 Task: Research Airbnb properties in Kuala Terengganu, Malaysia from 6th December, 2023 to 10th December, 2023 for 1 adult.1  bedroom having 1 bed and 1 bathroom. Property type can be hotel. Booking option can be shelf check-in. Look for 3 properties as per requirement.
Action: Mouse moved to (428, 123)
Screenshot: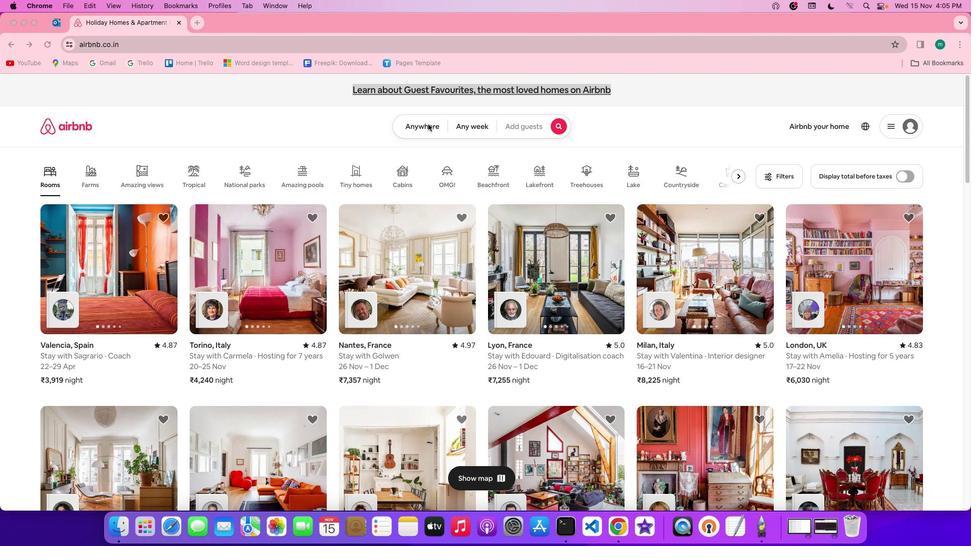 
Action: Mouse pressed left at (428, 123)
Screenshot: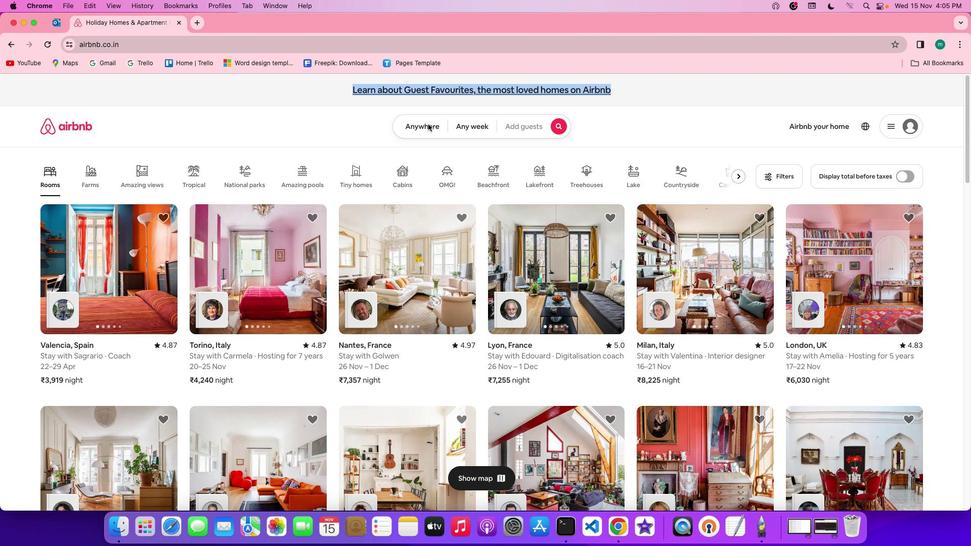 
Action: Mouse pressed left at (428, 123)
Screenshot: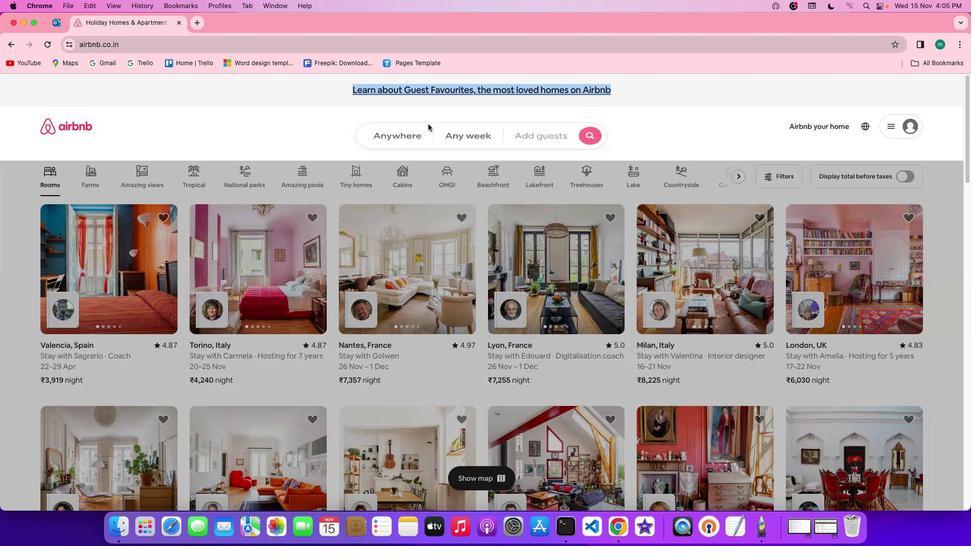 
Action: Mouse moved to (402, 160)
Screenshot: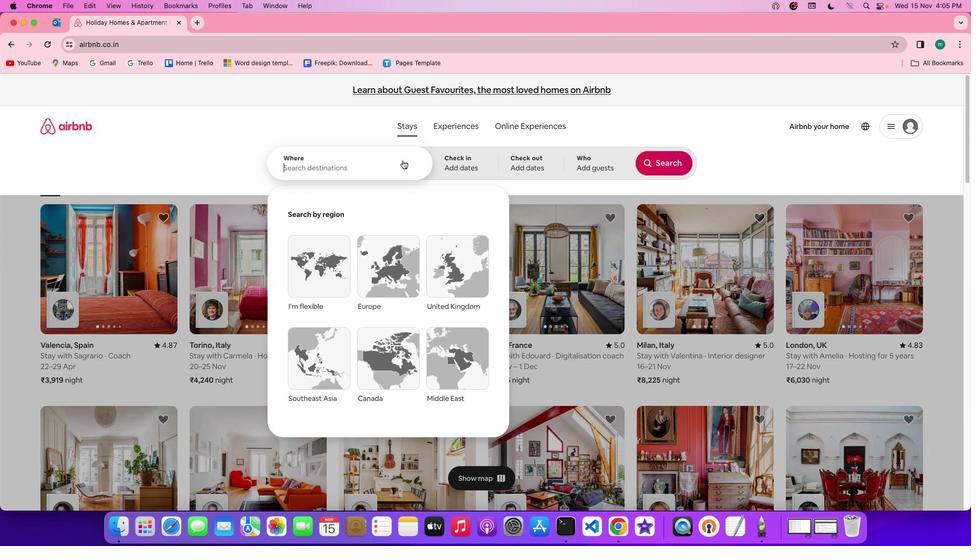 
Action: Mouse pressed left at (402, 160)
Screenshot: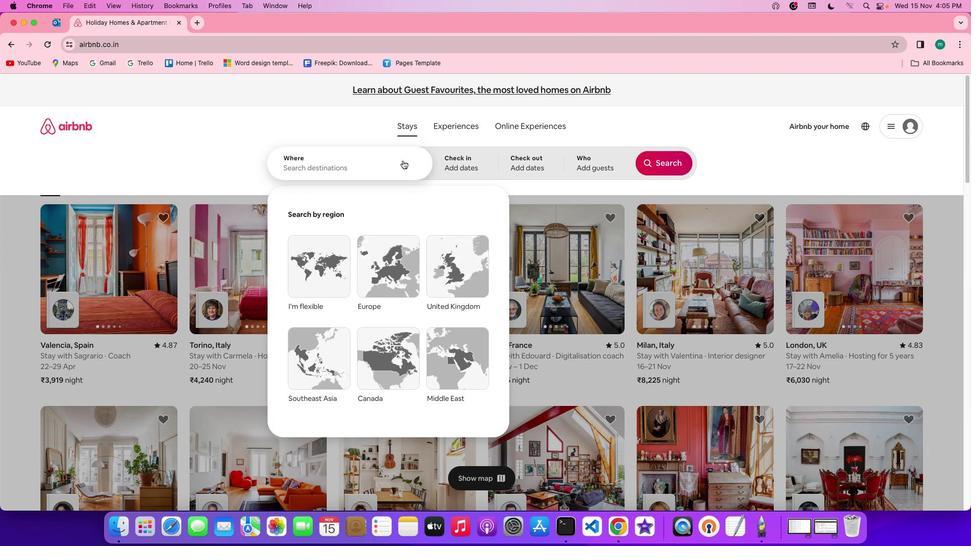 
Action: Mouse moved to (396, 158)
Screenshot: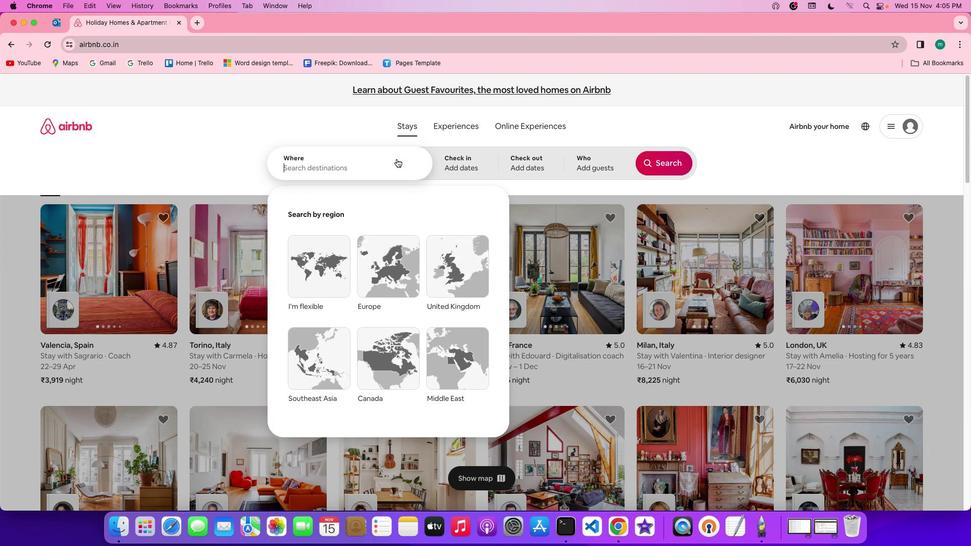 
Action: Key pressed Key.shift'K''u''a''l''a'Key.spaceKey.shift'T''e''r''e''n''g''g''a''n''u'','Key.spaceKey.shift'm''a''l''a''y''s''i''a'
Screenshot: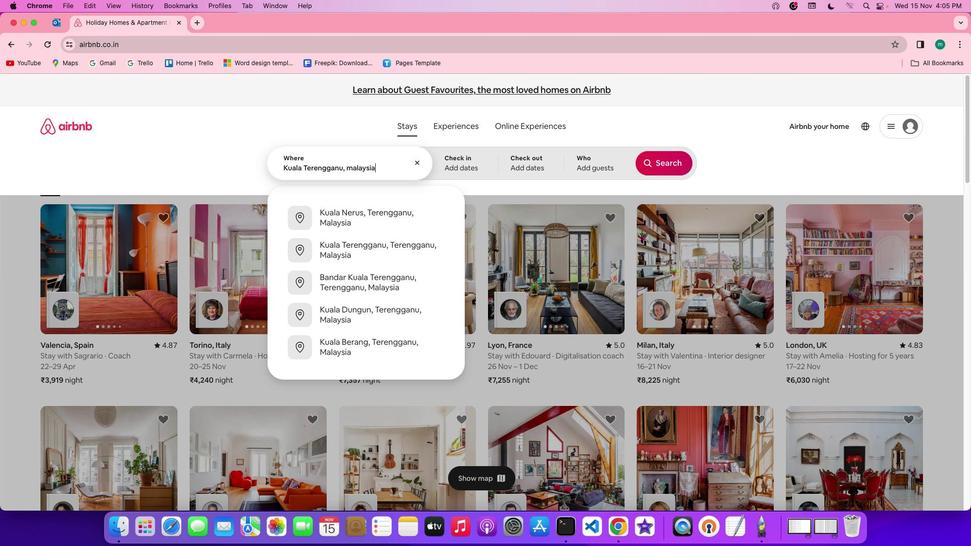
Action: Mouse moved to (478, 153)
Screenshot: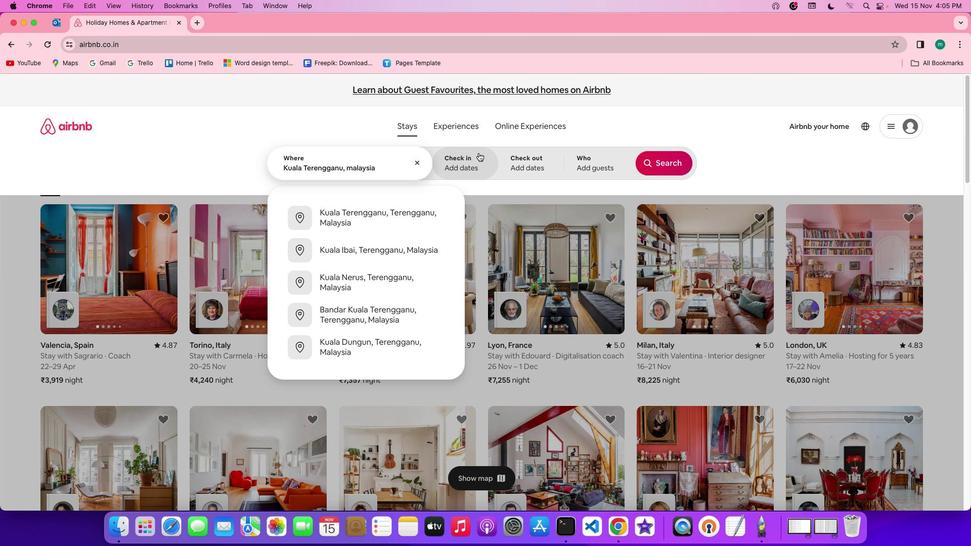 
Action: Mouse pressed left at (478, 153)
Screenshot: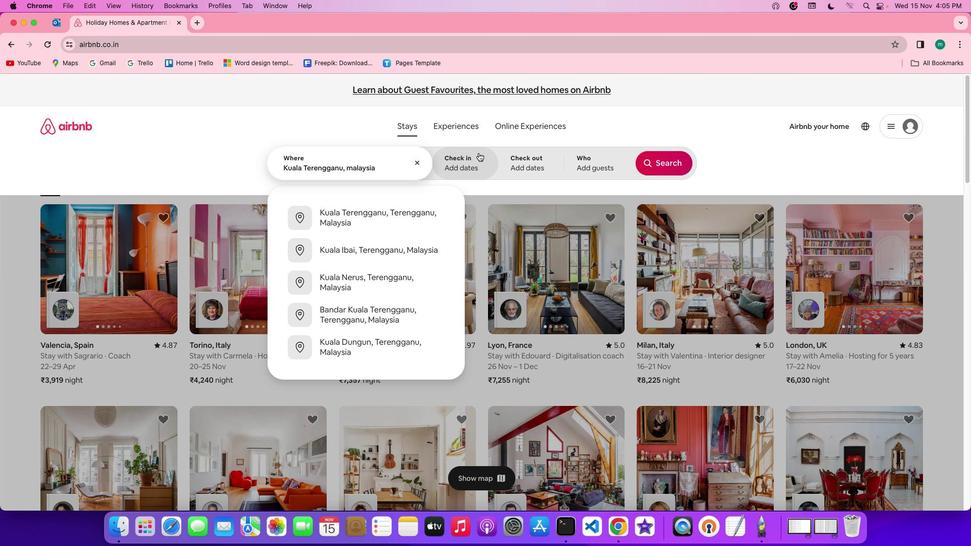 
Action: Mouse moved to (583, 312)
Screenshot: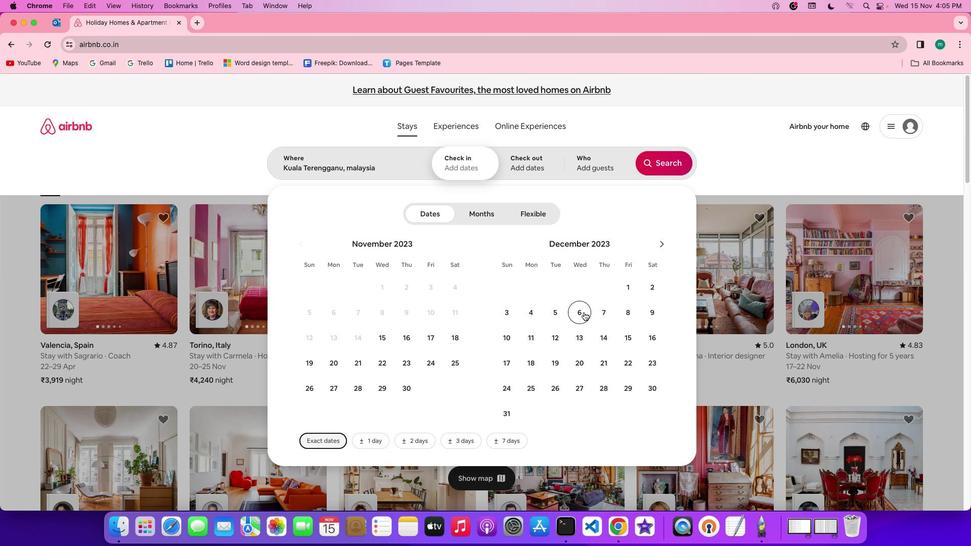 
Action: Mouse pressed left at (583, 312)
Screenshot: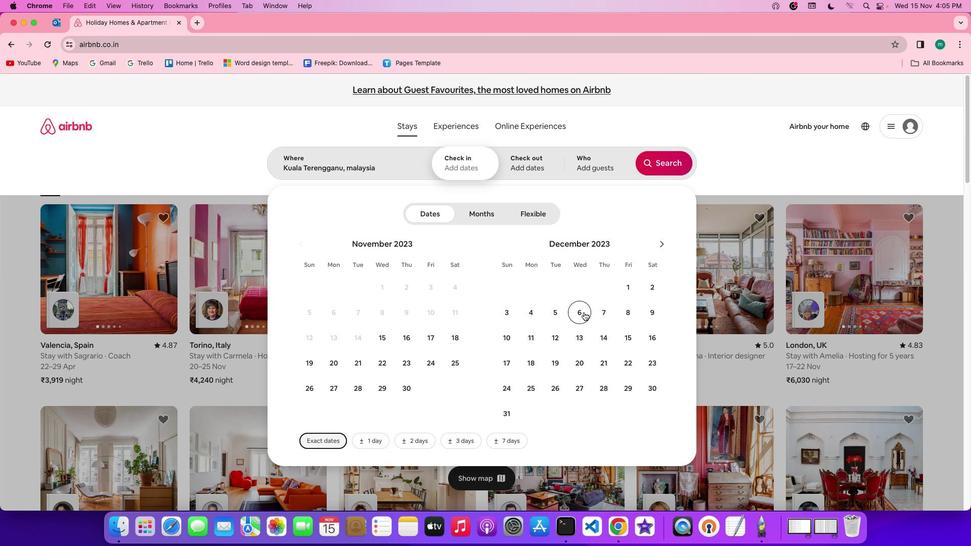
Action: Mouse moved to (504, 345)
Screenshot: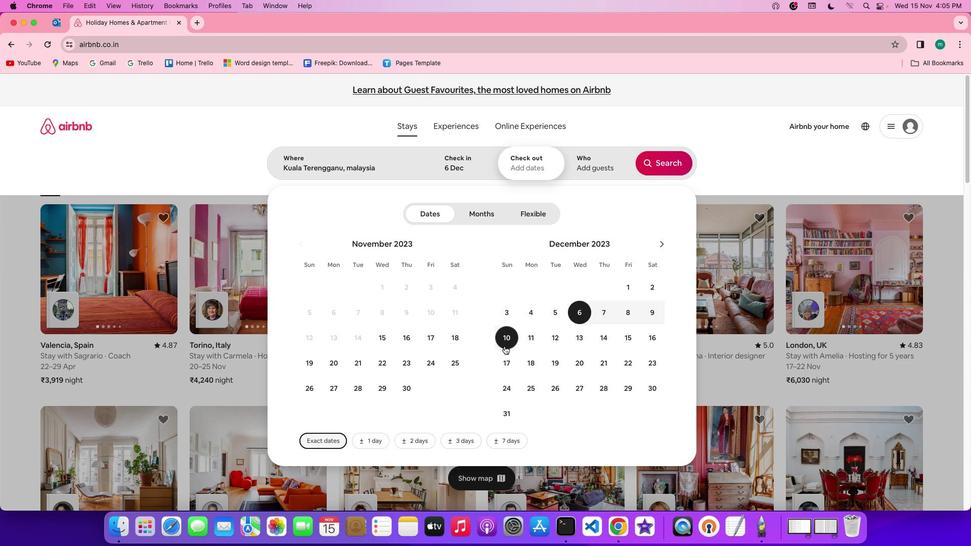 
Action: Mouse pressed left at (504, 345)
Screenshot: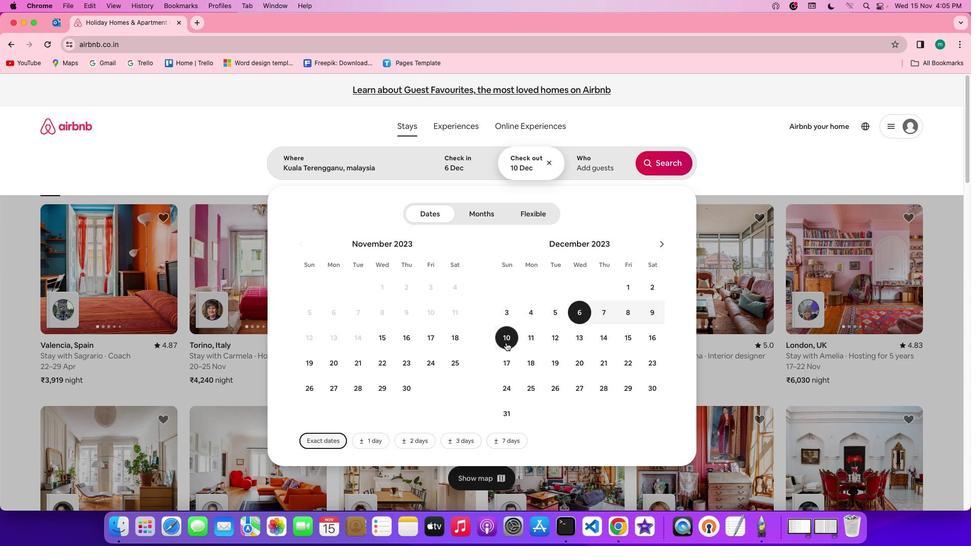 
Action: Mouse moved to (587, 149)
Screenshot: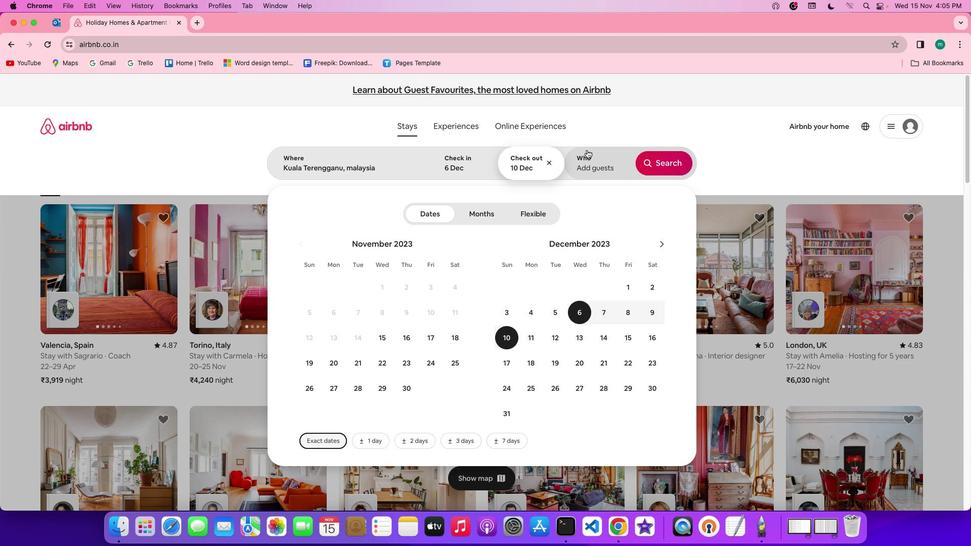 
Action: Mouse pressed left at (587, 149)
Screenshot: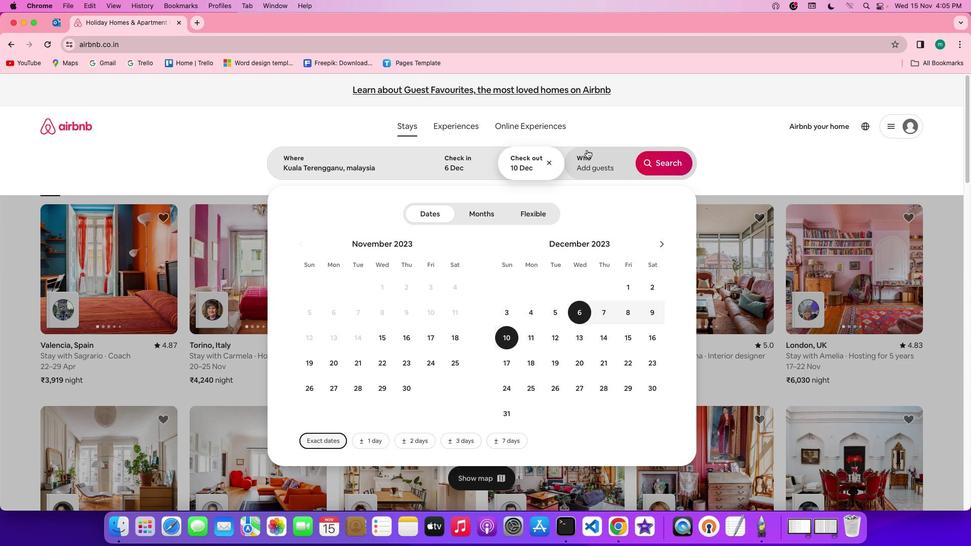 
Action: Mouse moved to (669, 211)
Screenshot: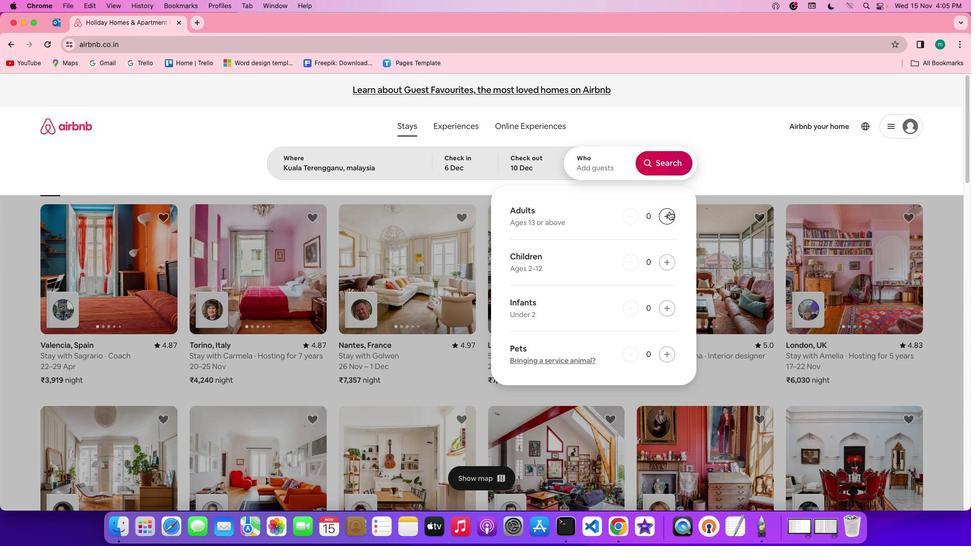 
Action: Mouse pressed left at (669, 211)
Screenshot: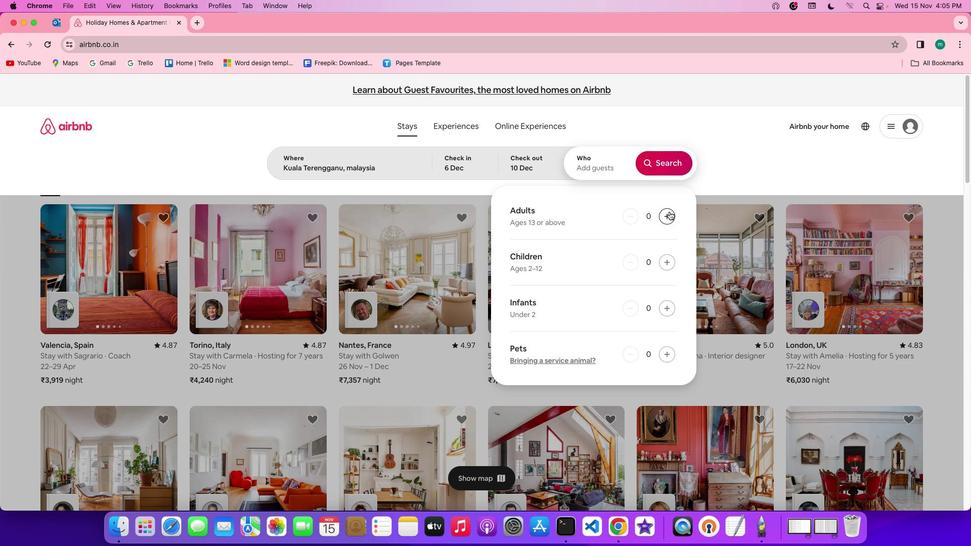 
Action: Mouse moved to (676, 157)
Screenshot: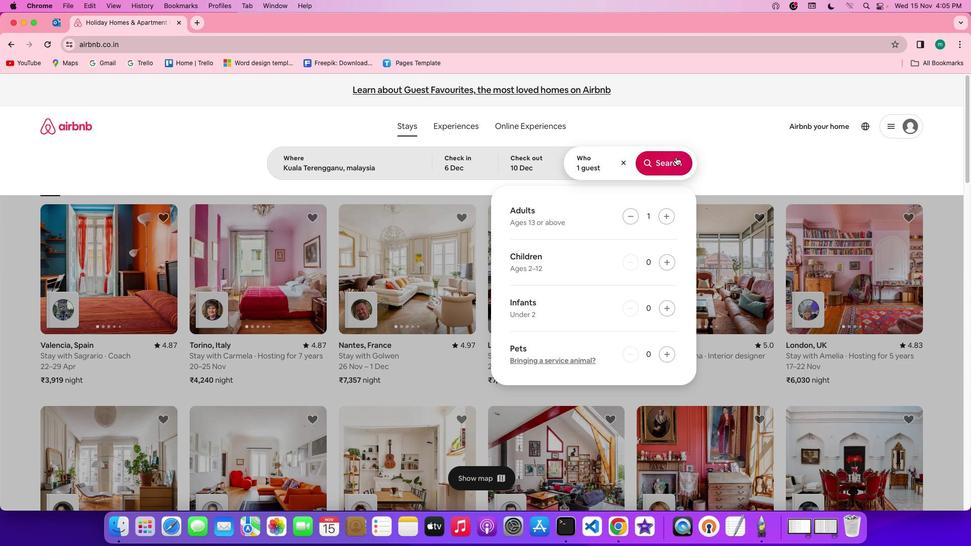
Action: Mouse pressed left at (676, 157)
Screenshot: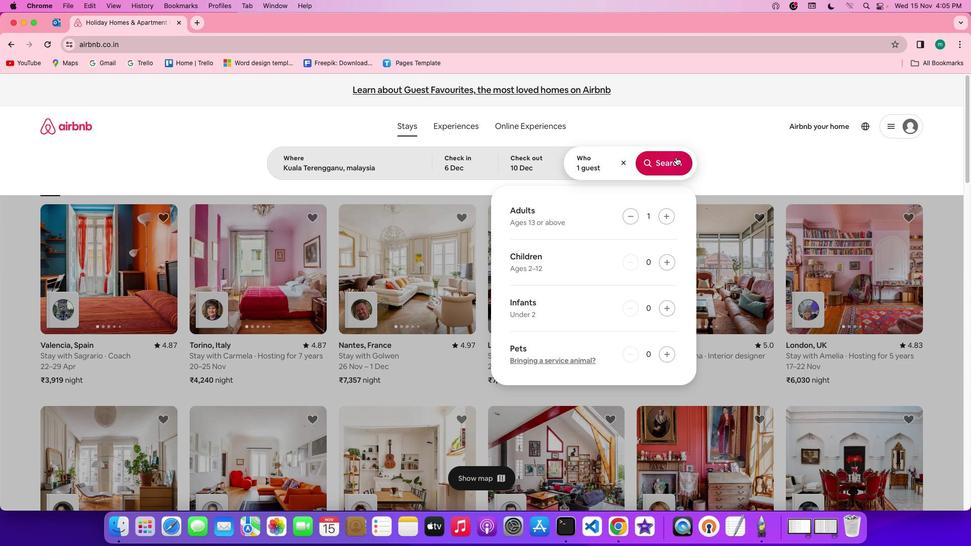 
Action: Mouse moved to (827, 132)
Screenshot: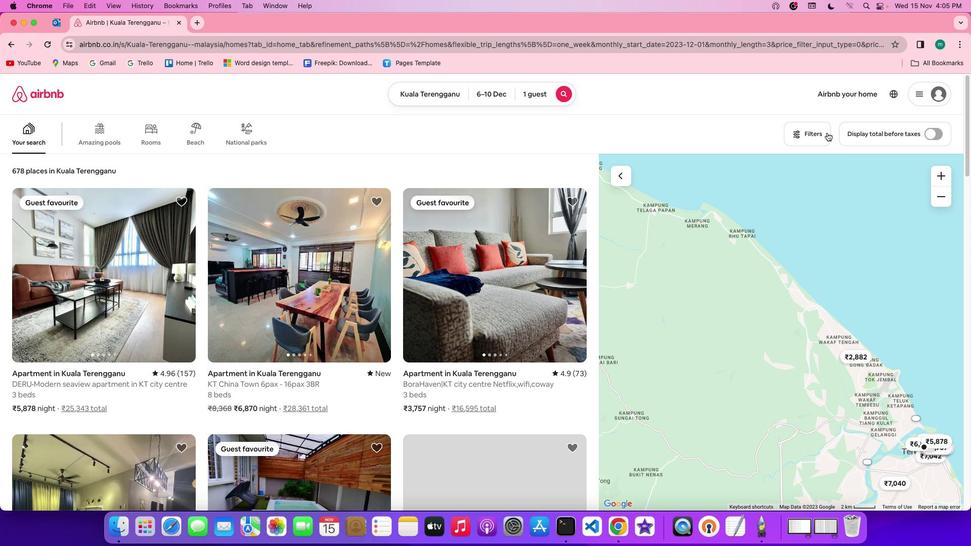 
Action: Mouse pressed left at (827, 132)
Screenshot: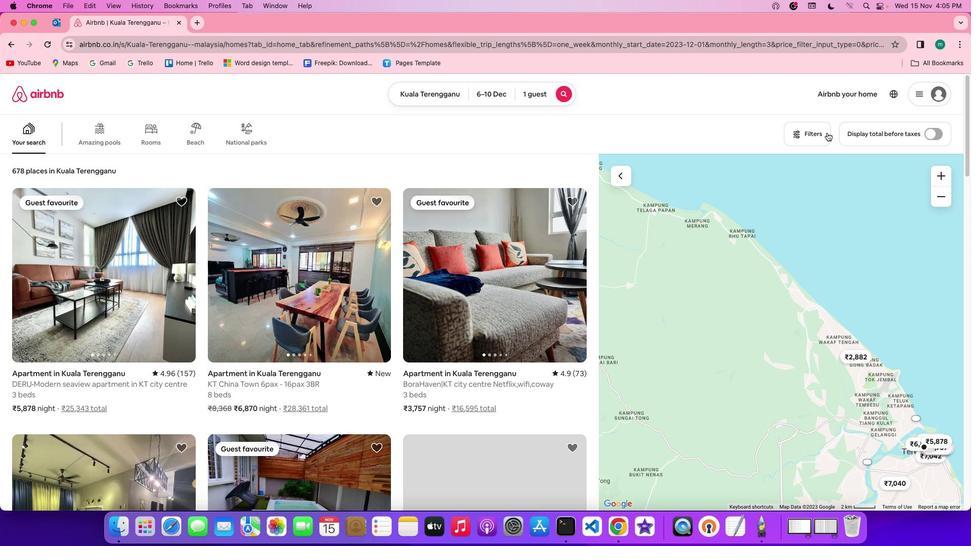 
Action: Mouse moved to (516, 274)
Screenshot: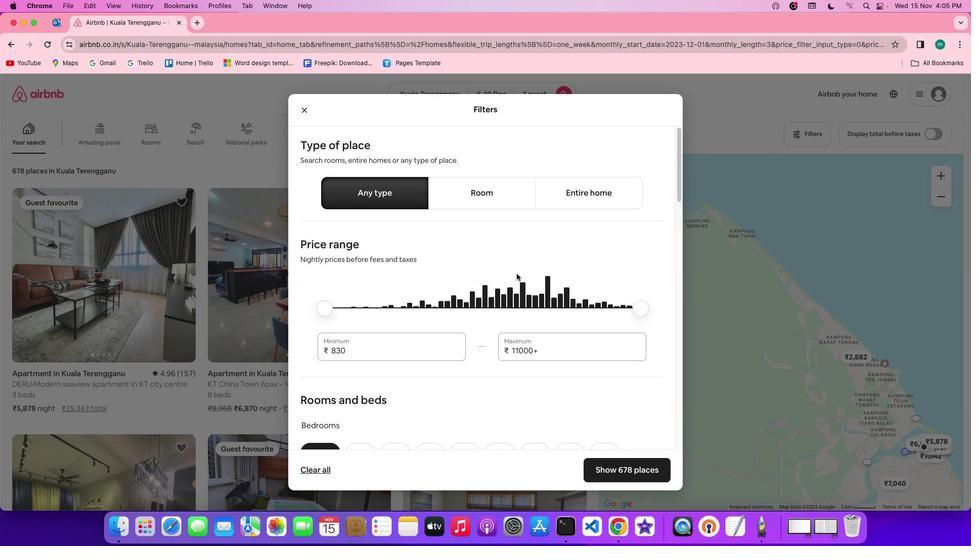 
Action: Mouse scrolled (516, 274) with delta (0, 0)
Screenshot: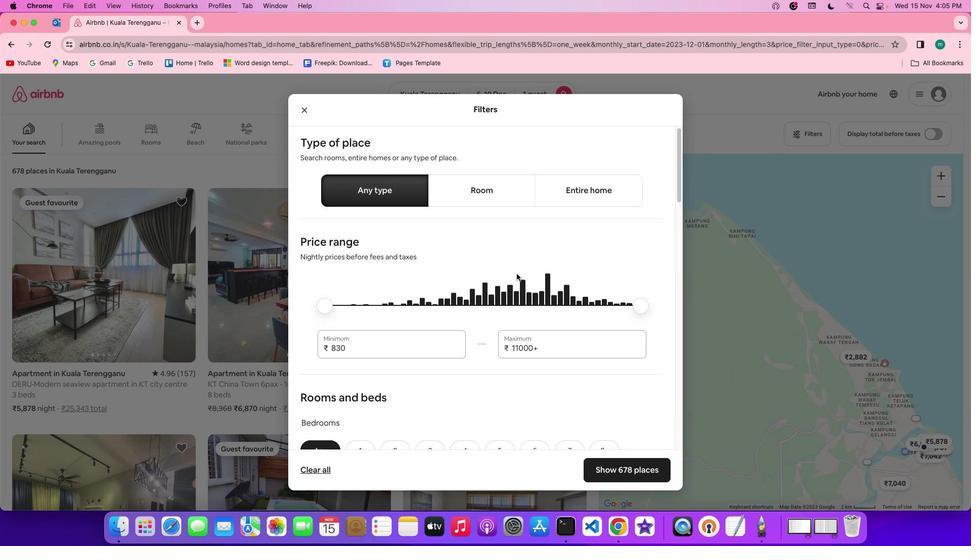 
Action: Mouse scrolled (516, 274) with delta (0, 0)
Screenshot: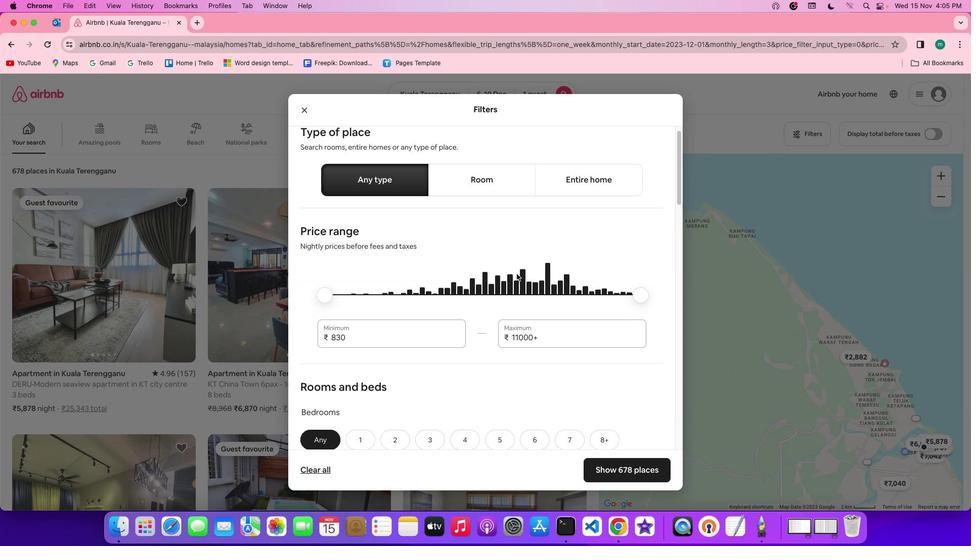 
Action: Mouse scrolled (516, 274) with delta (0, 0)
Screenshot: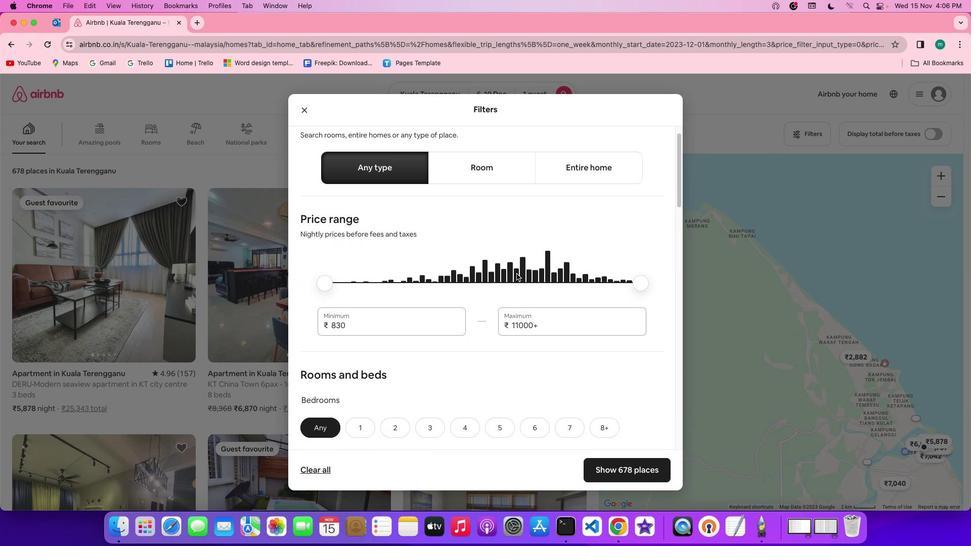 
Action: Mouse scrolled (516, 274) with delta (0, 0)
Screenshot: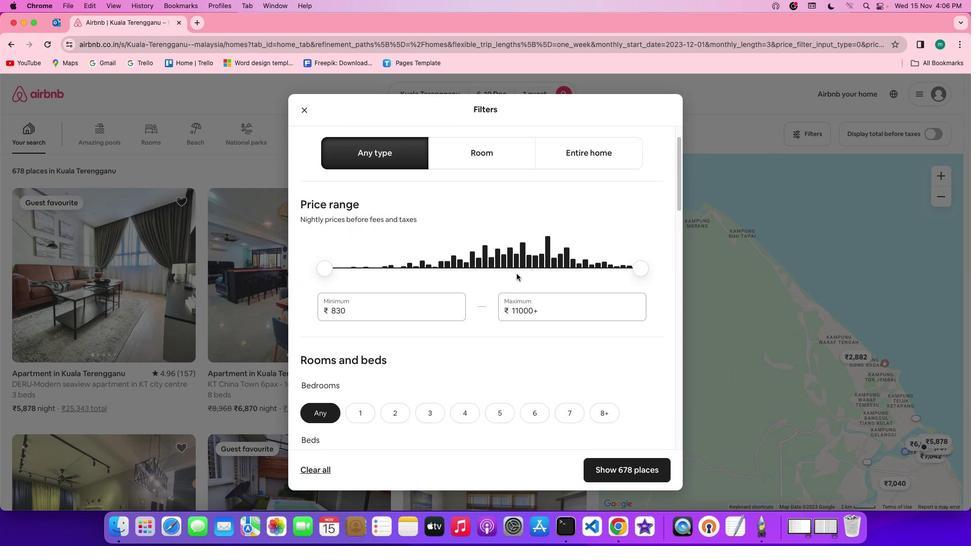
Action: Mouse scrolled (516, 274) with delta (0, 0)
Screenshot: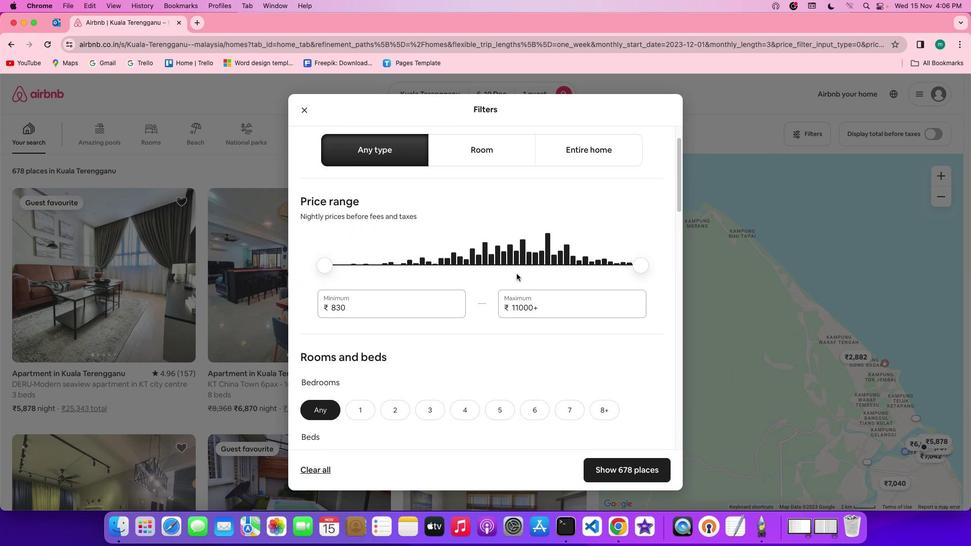 
Action: Mouse scrolled (516, 274) with delta (0, 0)
Screenshot: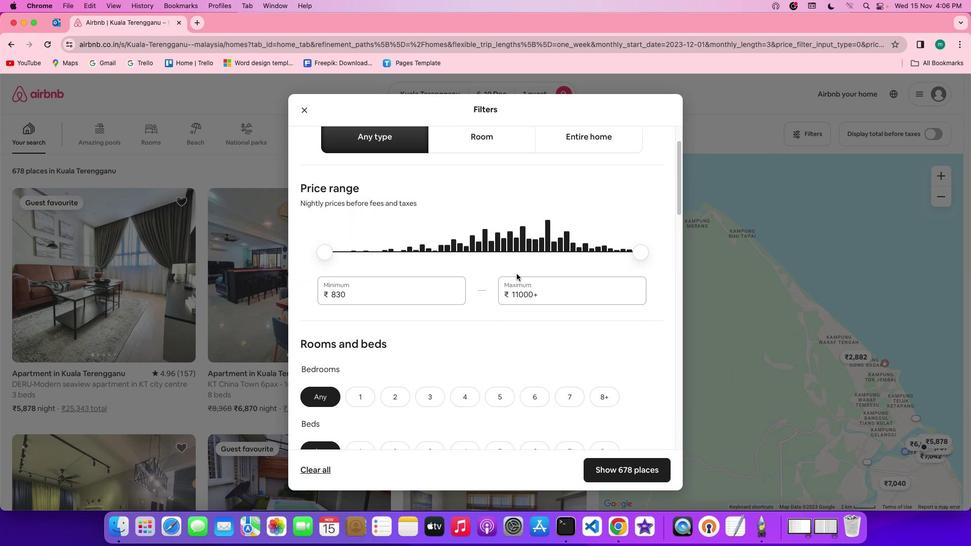 
Action: Mouse scrolled (516, 274) with delta (0, 0)
Screenshot: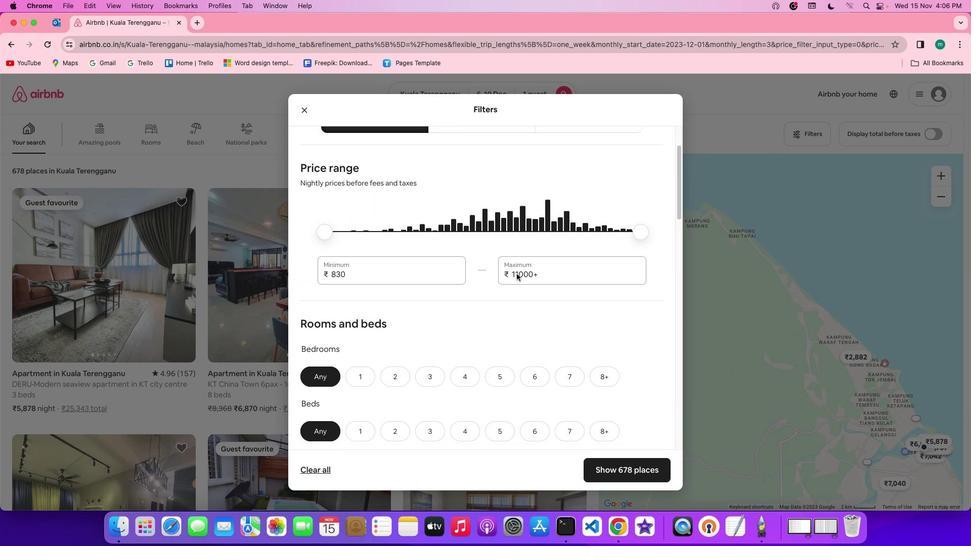 
Action: Mouse scrolled (516, 274) with delta (0, 0)
Screenshot: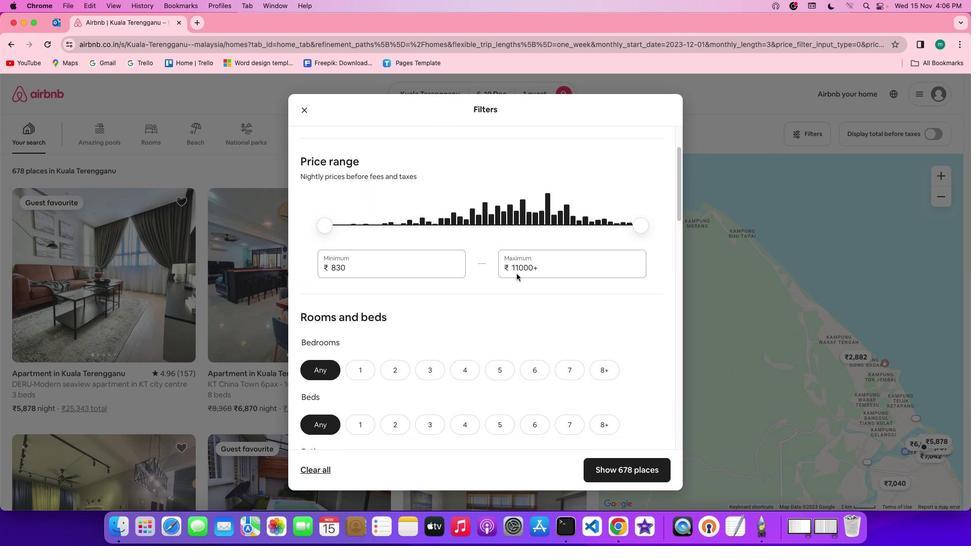 
Action: Mouse scrolled (516, 274) with delta (0, 0)
Screenshot: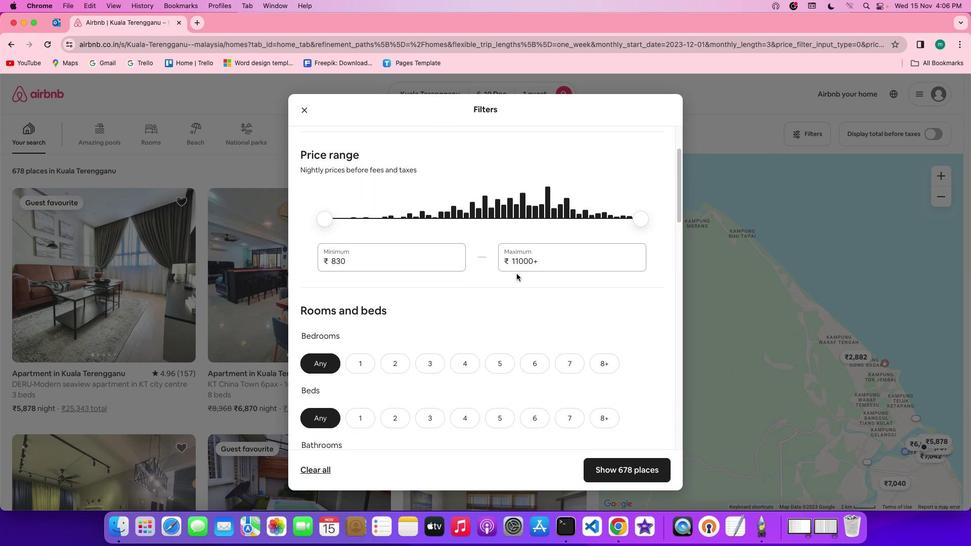 
Action: Mouse scrolled (516, 274) with delta (0, 0)
Screenshot: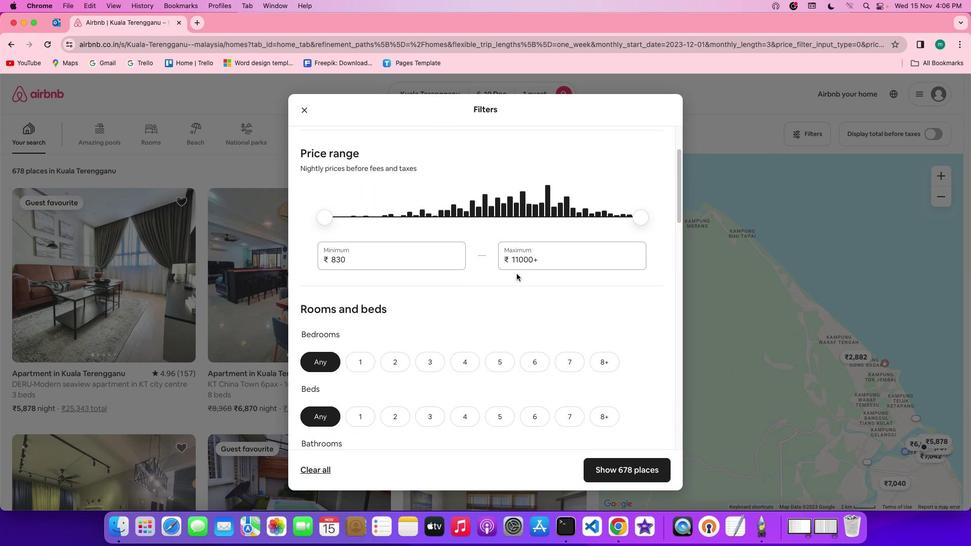 
Action: Mouse scrolled (516, 274) with delta (0, 0)
Screenshot: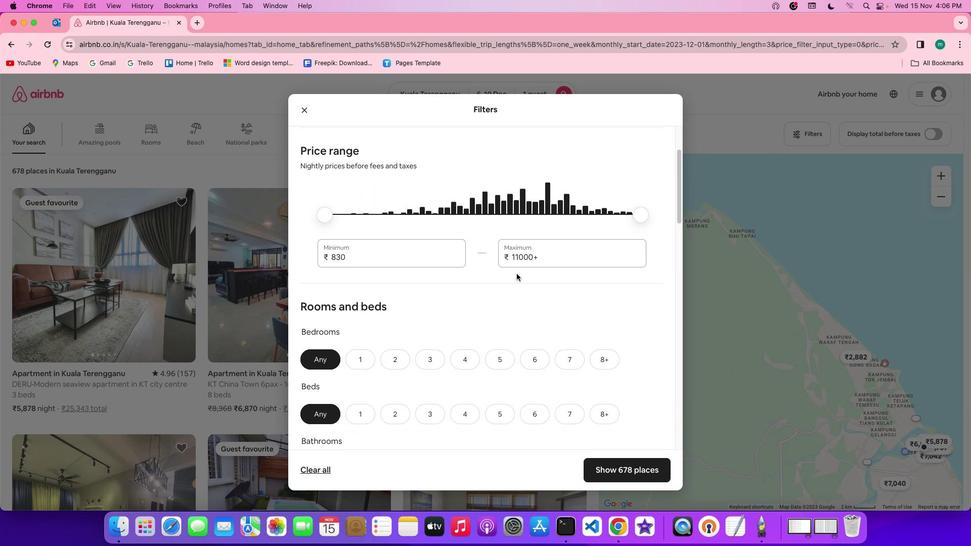 
Action: Mouse scrolled (516, 274) with delta (0, 0)
Screenshot: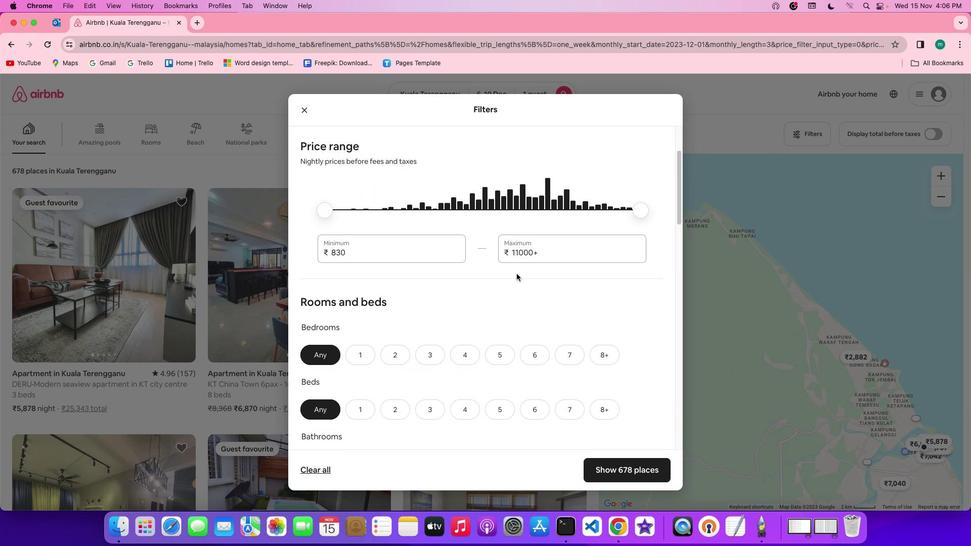 
Action: Mouse scrolled (516, 274) with delta (0, 0)
Screenshot: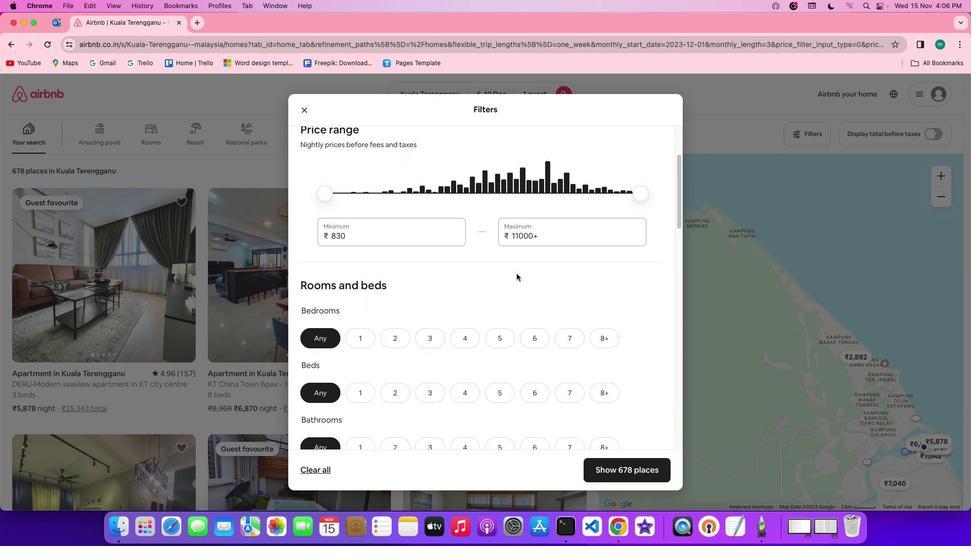
Action: Mouse scrolled (516, 274) with delta (0, 0)
Screenshot: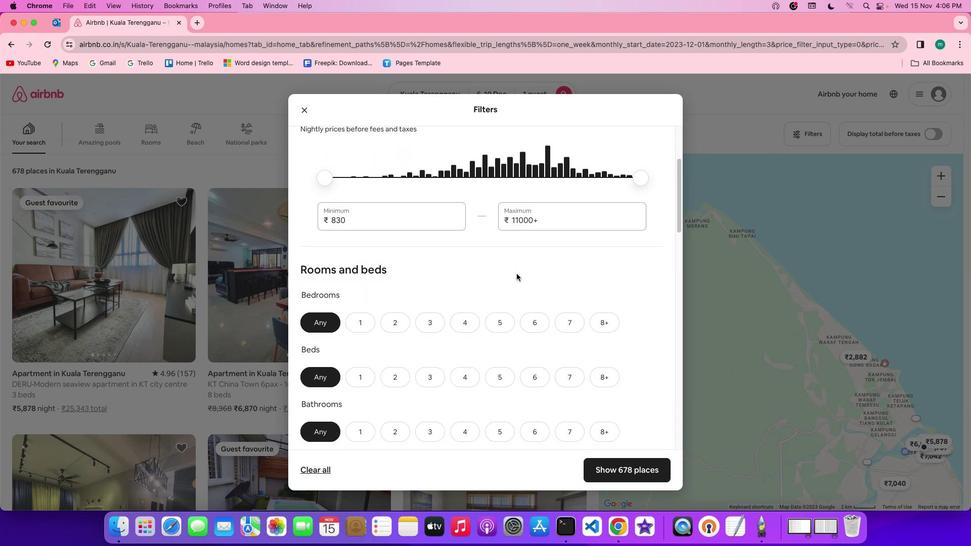 
Action: Mouse scrolled (516, 274) with delta (0, 0)
Screenshot: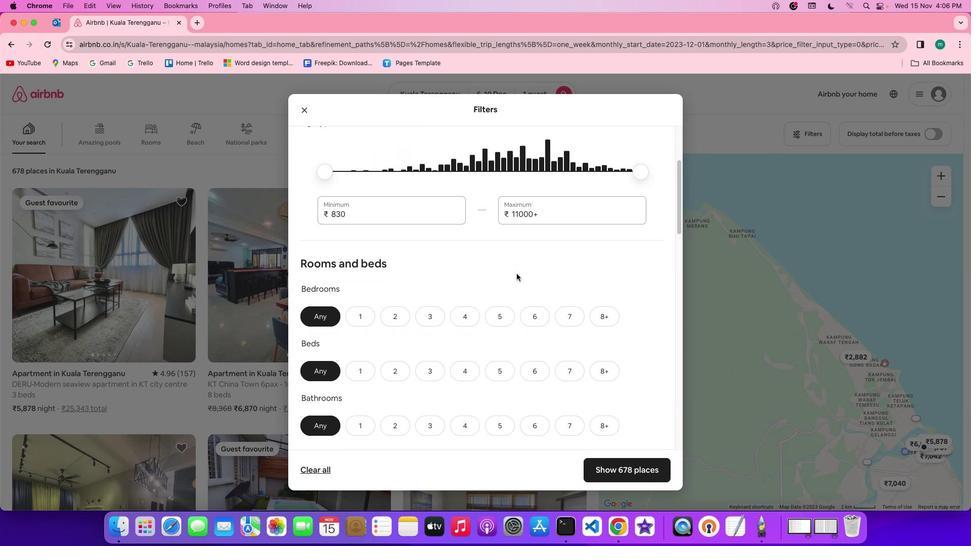 
Action: Mouse scrolled (516, 274) with delta (0, 0)
Screenshot: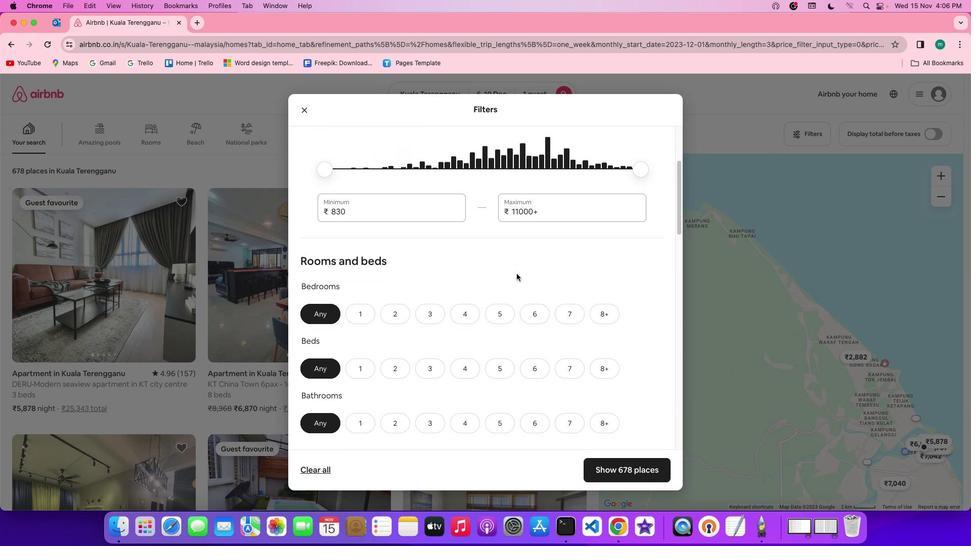 
Action: Mouse scrolled (516, 274) with delta (0, 0)
Screenshot: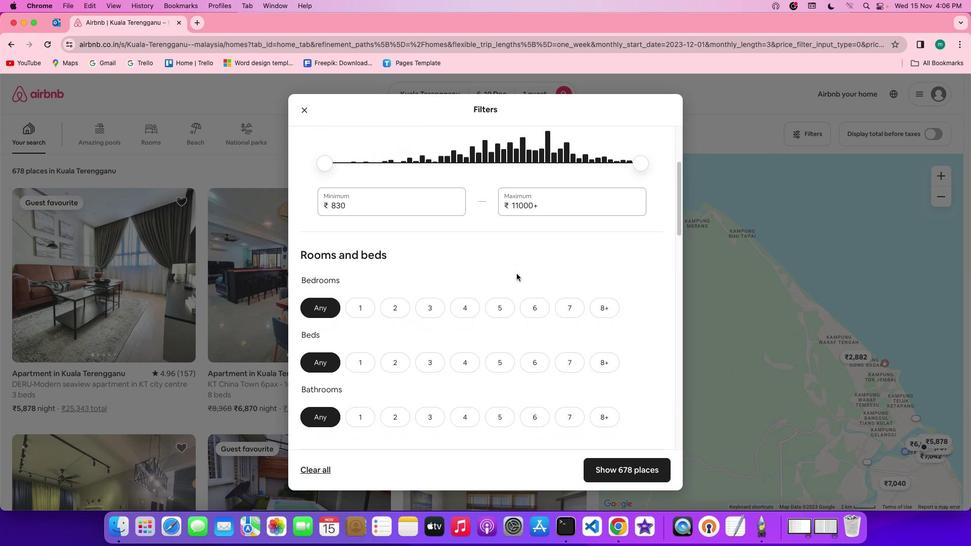 
Action: Mouse scrolled (516, 274) with delta (0, 0)
Screenshot: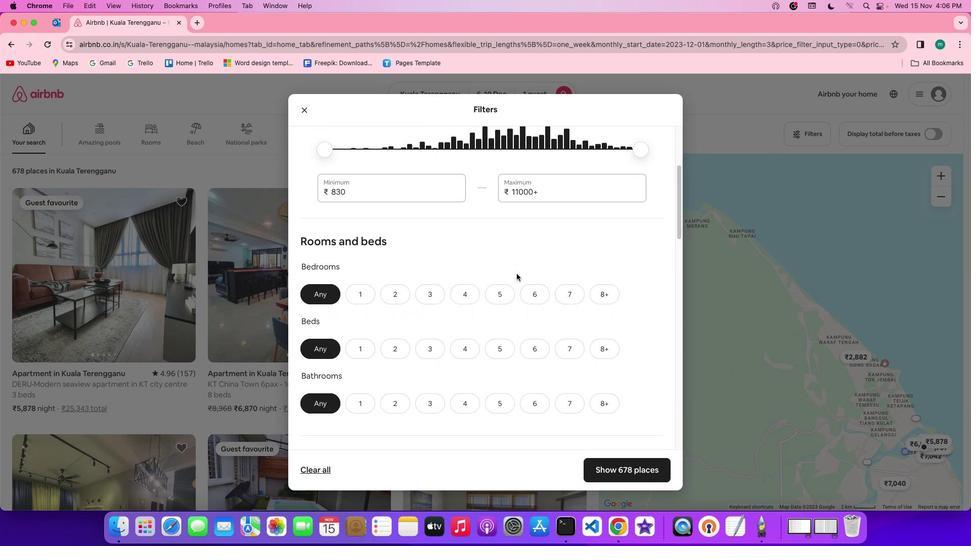 
Action: Mouse scrolled (516, 274) with delta (0, 0)
Screenshot: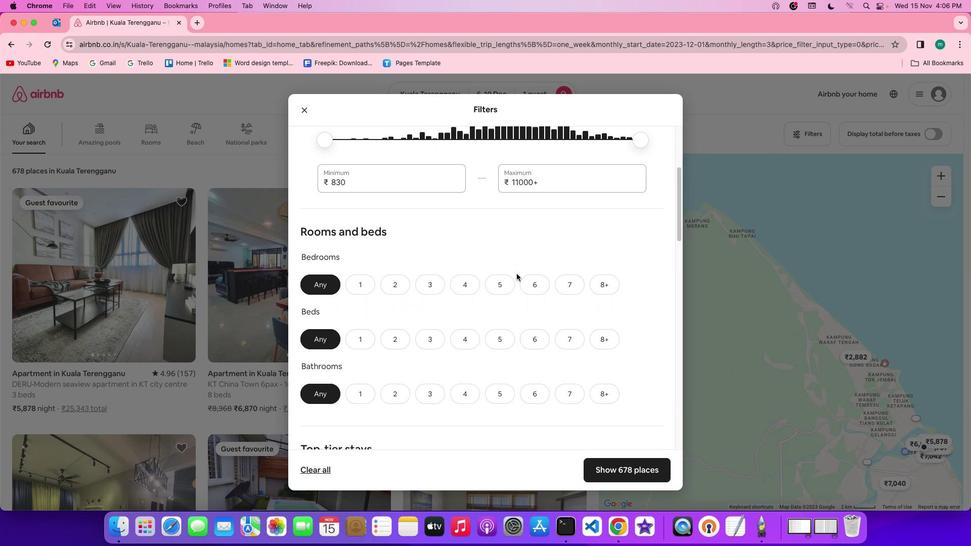 
Action: Mouse scrolled (516, 274) with delta (0, 0)
Screenshot: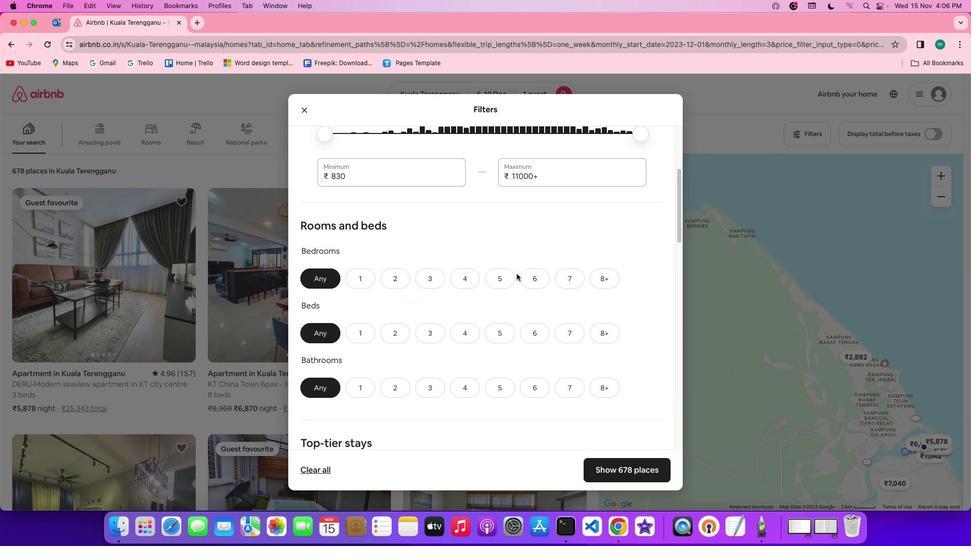 
Action: Mouse scrolled (516, 274) with delta (0, 0)
Screenshot: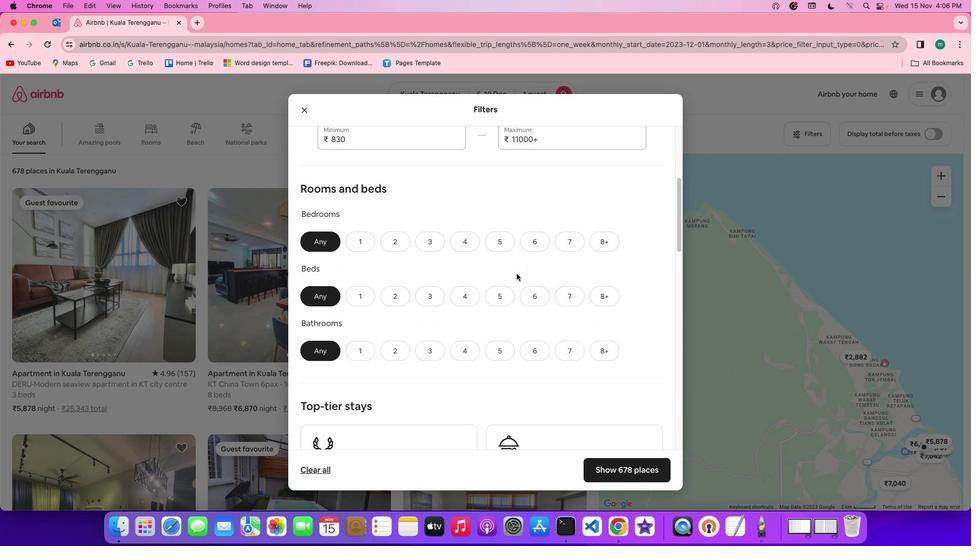 
Action: Mouse scrolled (516, 274) with delta (0, 0)
Screenshot: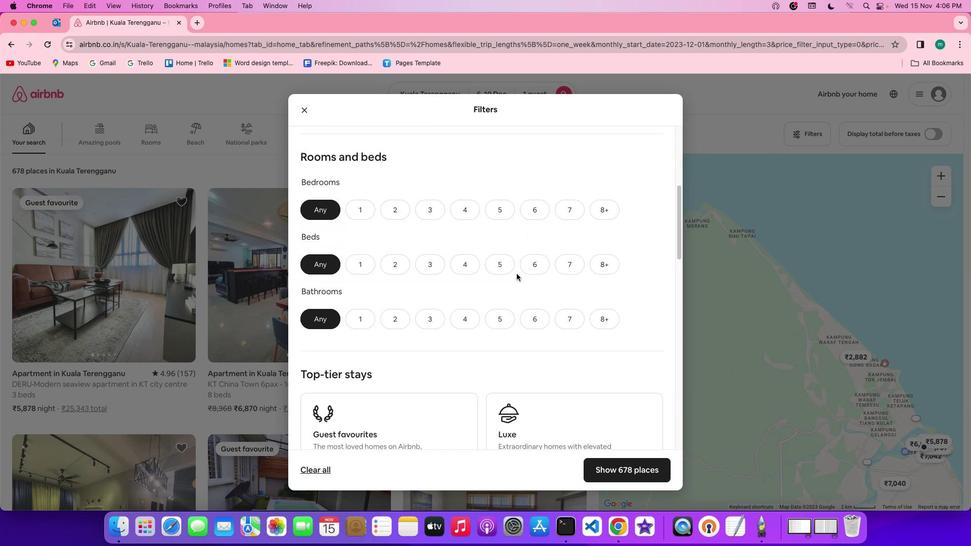 
Action: Mouse moved to (366, 192)
Screenshot: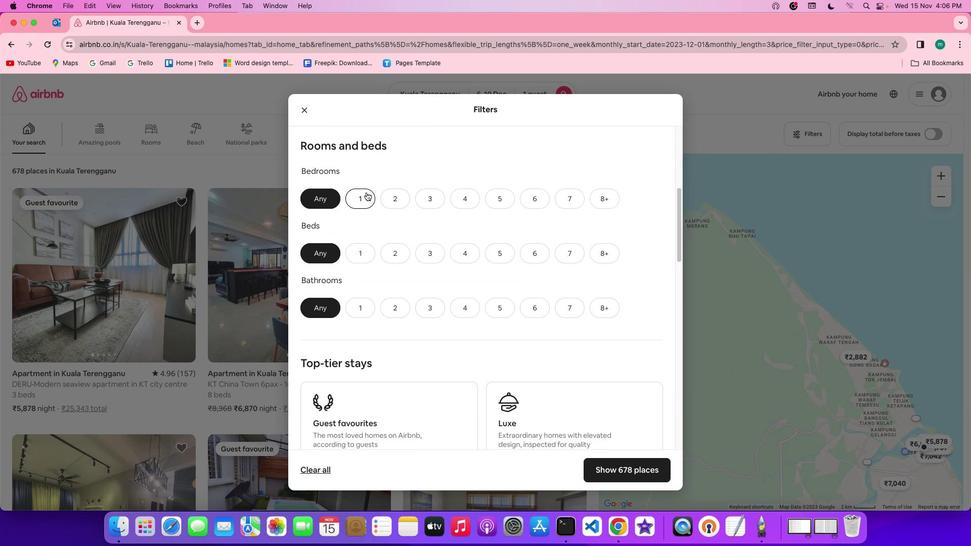 
Action: Mouse pressed left at (366, 192)
Screenshot: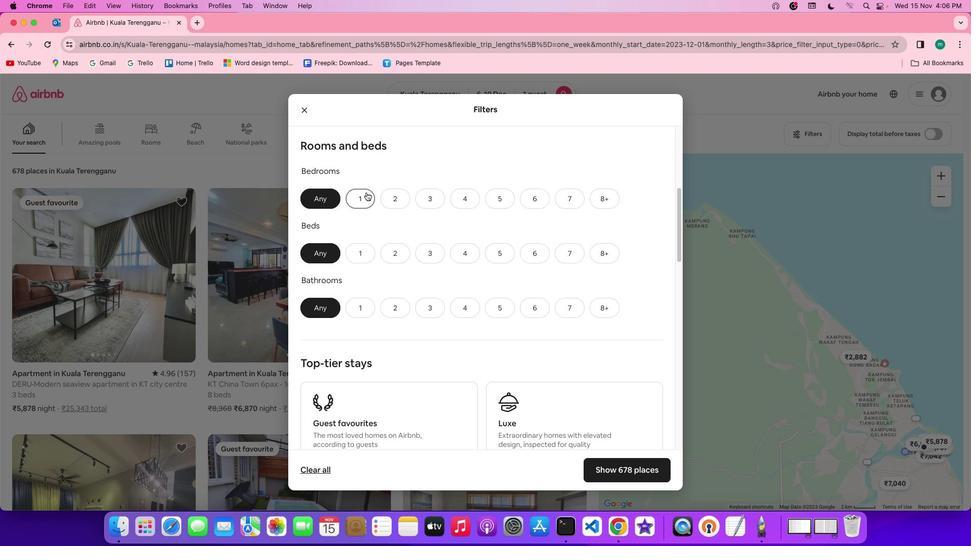 
Action: Mouse moved to (366, 253)
Screenshot: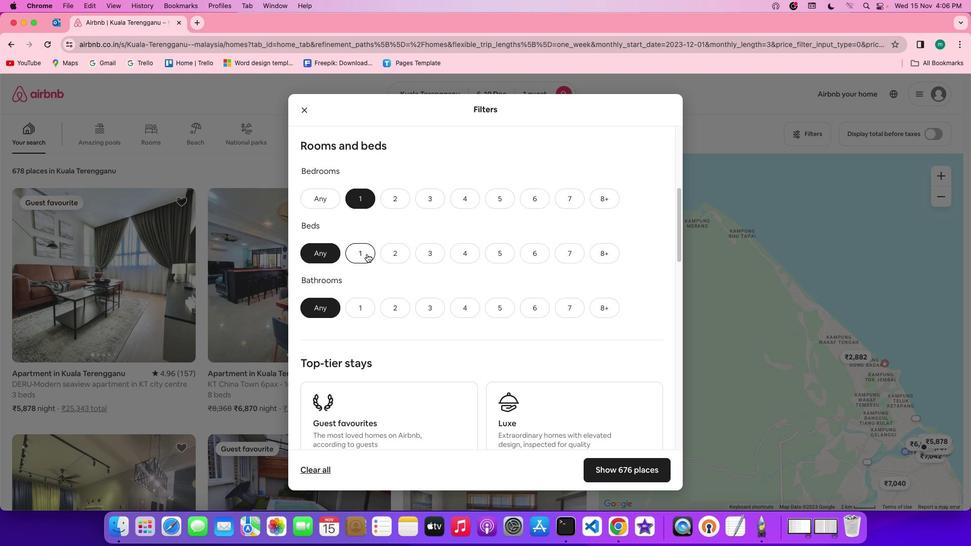 
Action: Mouse pressed left at (366, 253)
Screenshot: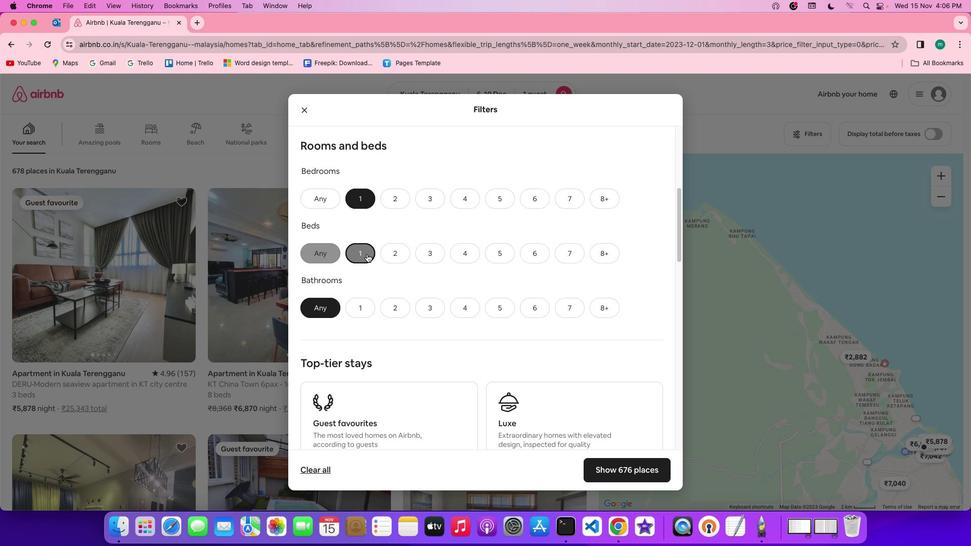 
Action: Mouse moved to (460, 271)
Screenshot: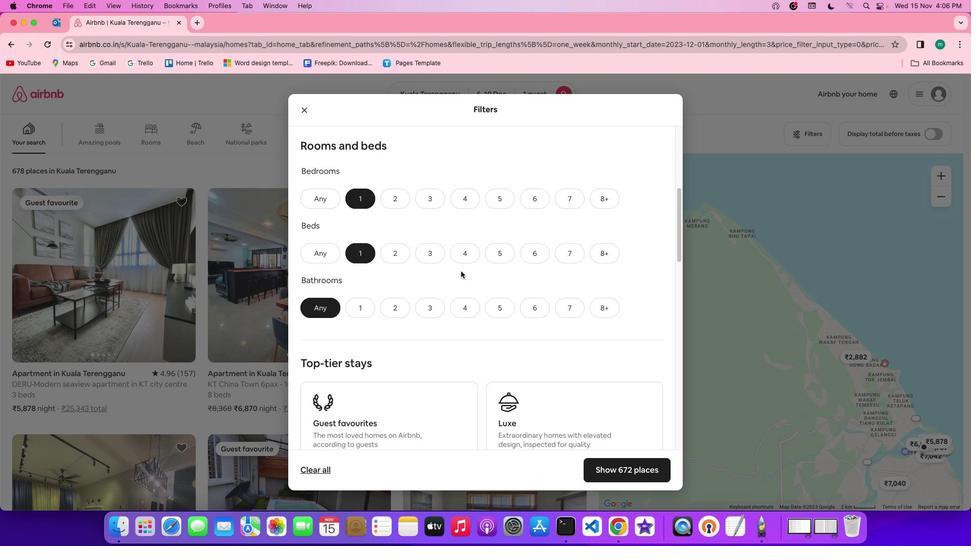 
Action: Mouse scrolled (460, 271) with delta (0, 0)
Screenshot: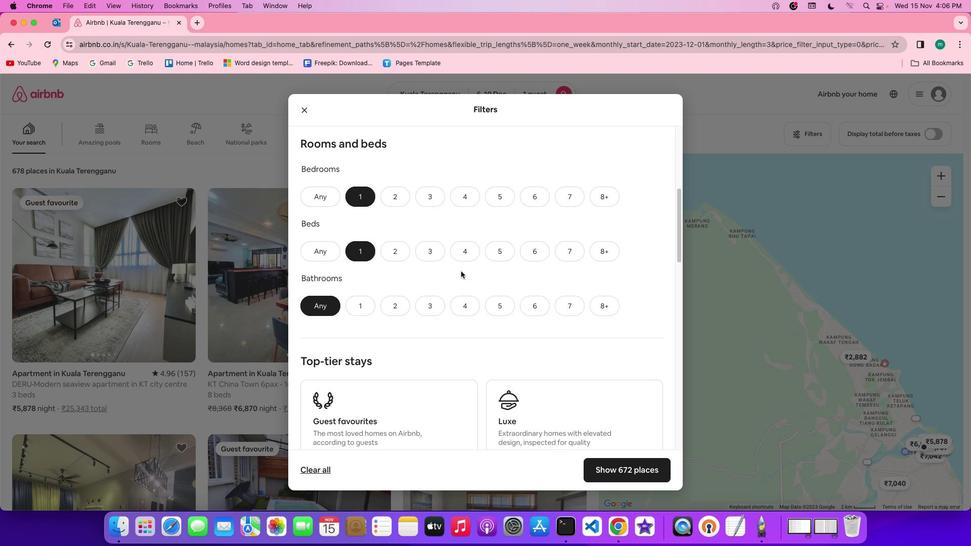 
Action: Mouse scrolled (460, 271) with delta (0, 0)
Screenshot: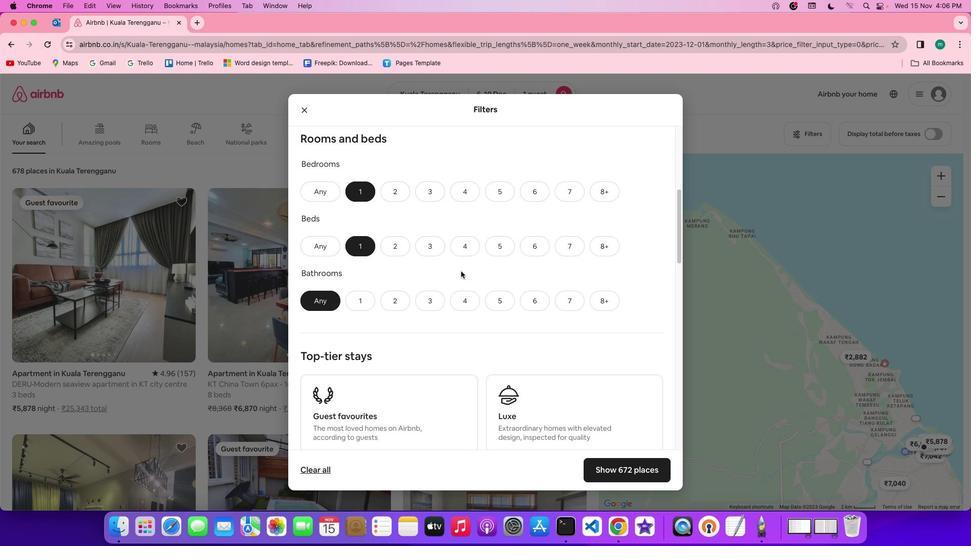 
Action: Mouse scrolled (460, 271) with delta (0, 0)
Screenshot: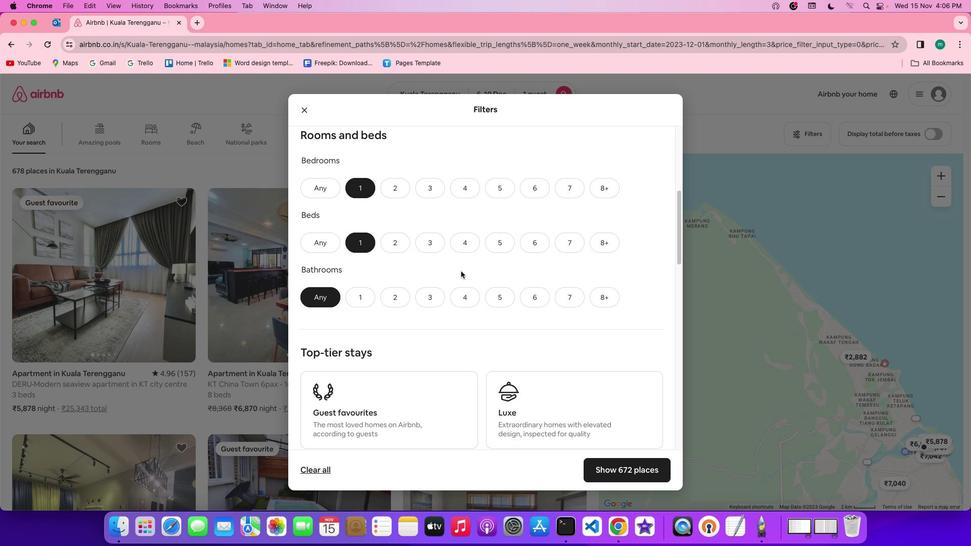 
Action: Mouse scrolled (460, 271) with delta (0, 0)
Screenshot: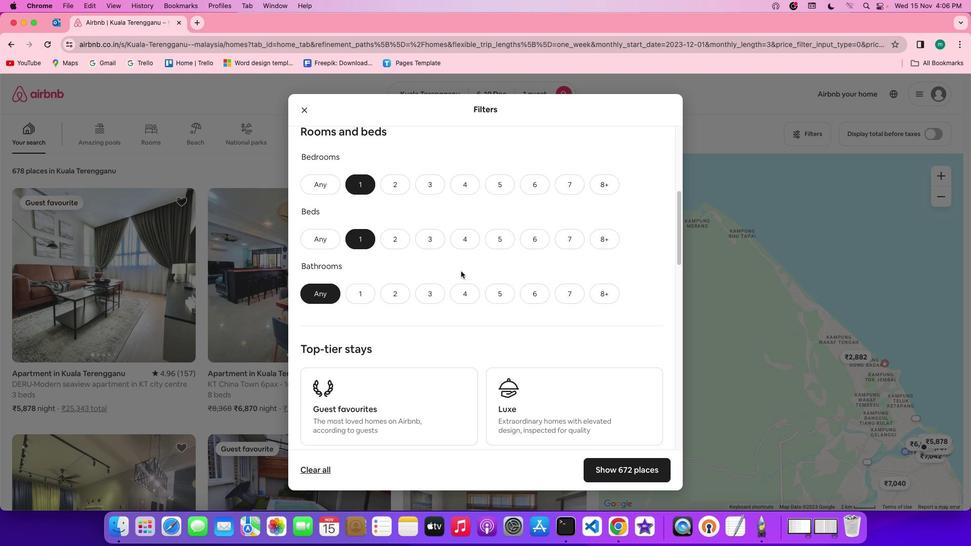 
Action: Mouse scrolled (460, 271) with delta (0, 0)
Screenshot: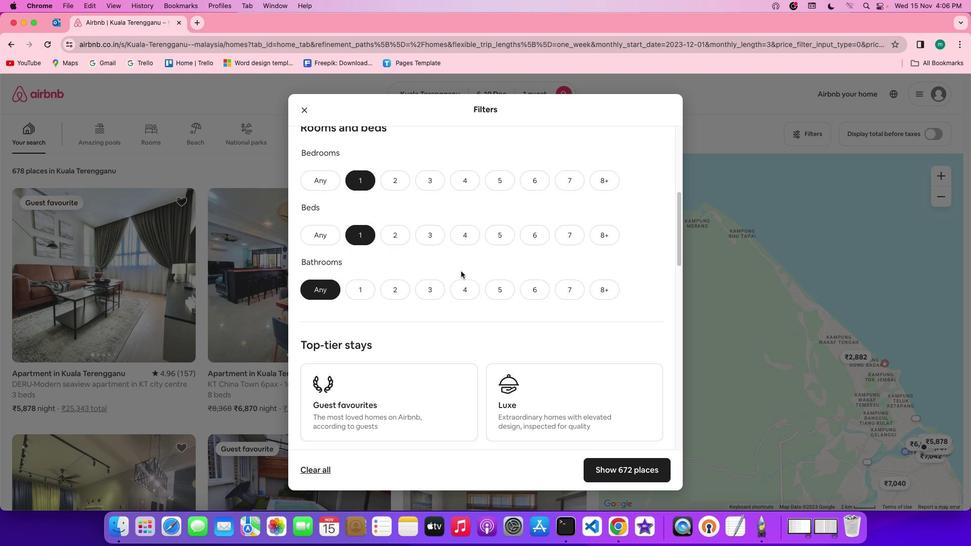
Action: Mouse scrolled (460, 271) with delta (0, 0)
Screenshot: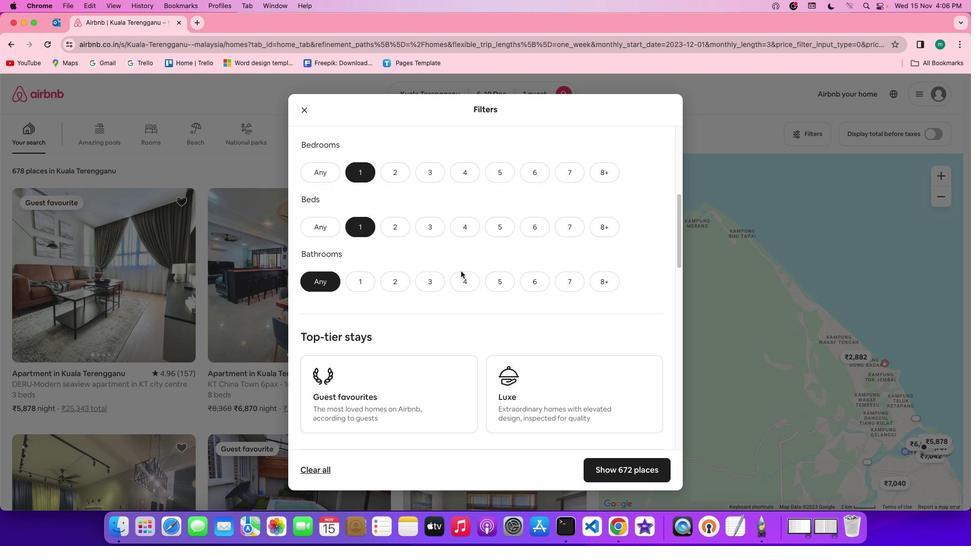
Action: Mouse moved to (356, 275)
Screenshot: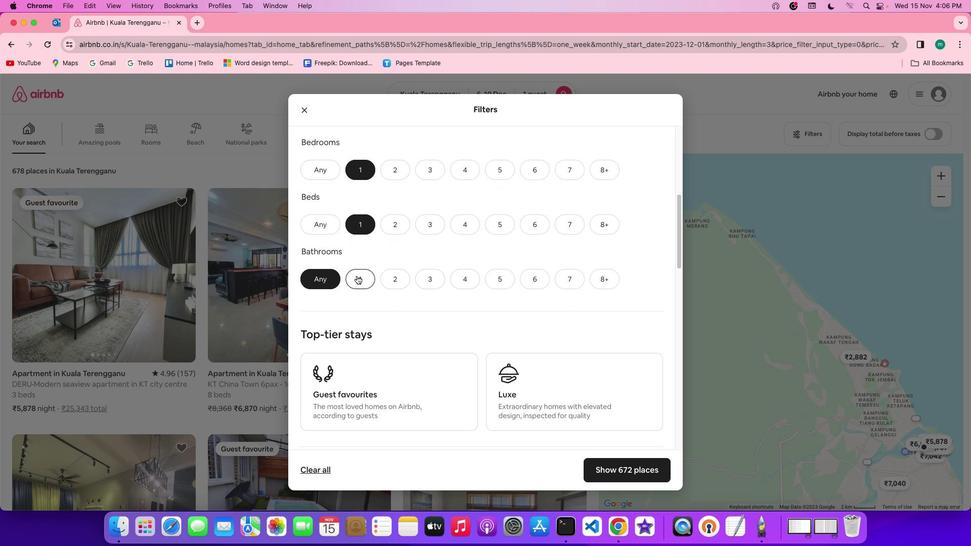 
Action: Mouse pressed left at (356, 275)
Screenshot: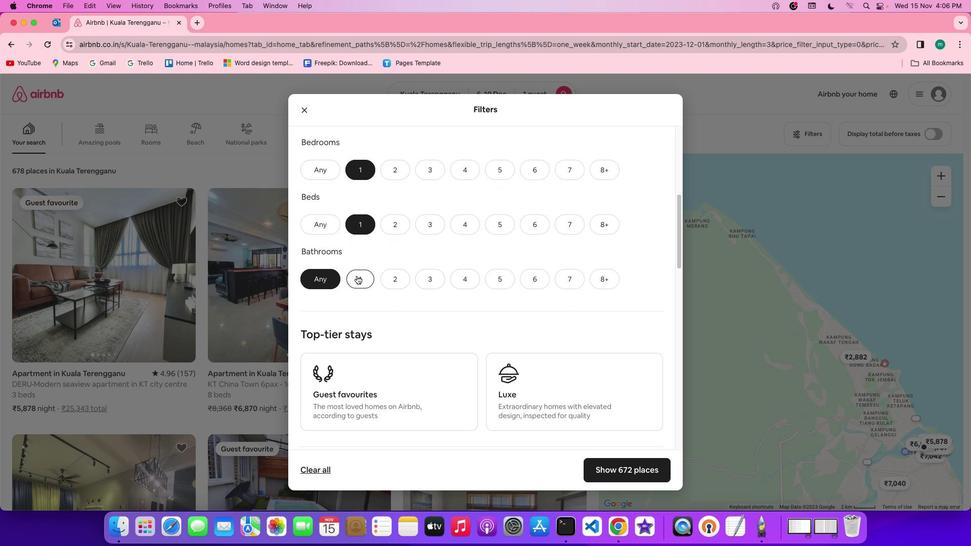 
Action: Mouse moved to (565, 305)
Screenshot: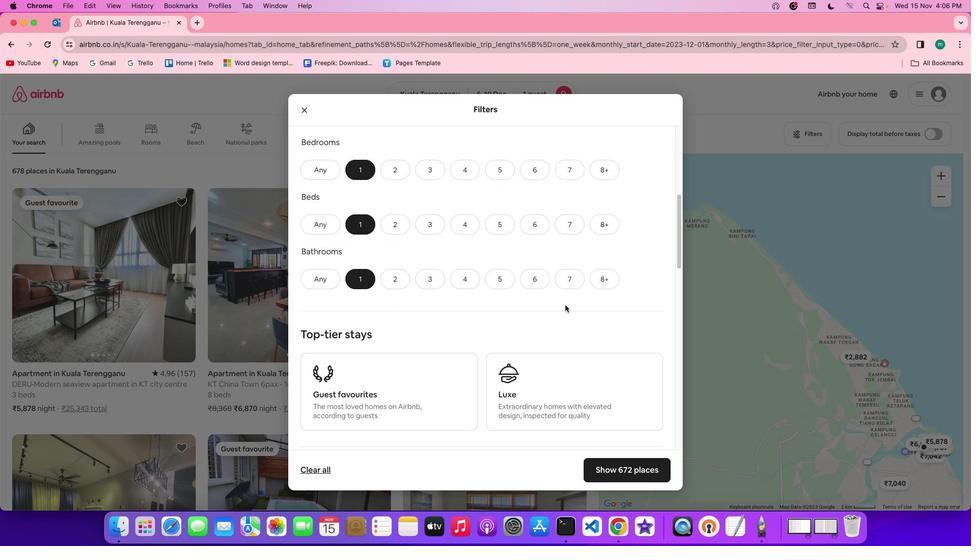 
Action: Mouse scrolled (565, 305) with delta (0, 0)
Screenshot: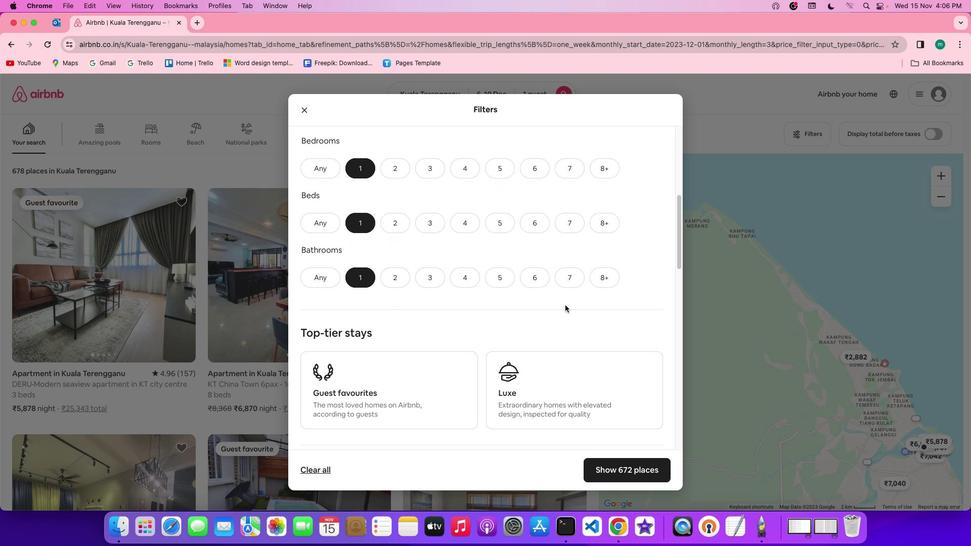 
Action: Mouse scrolled (565, 305) with delta (0, 0)
Screenshot: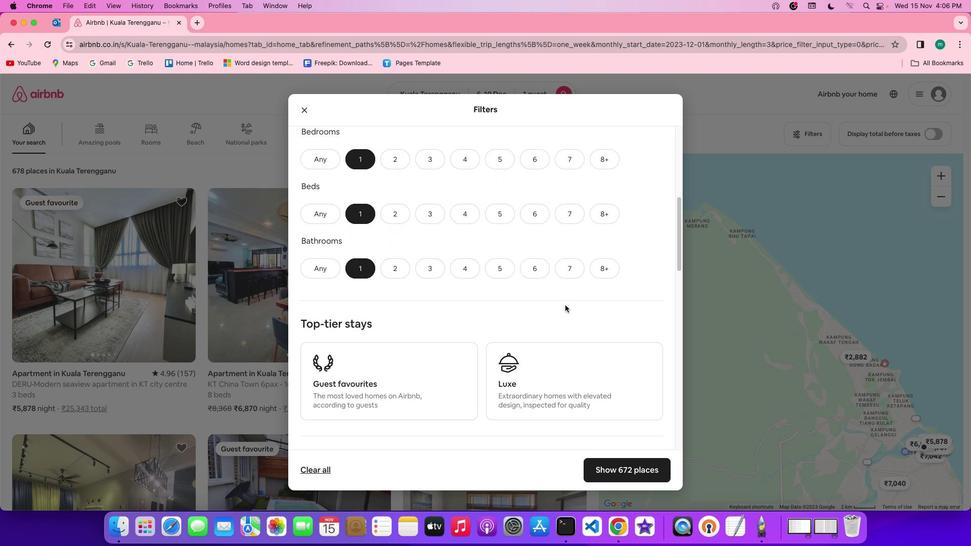 
Action: Mouse scrolled (565, 305) with delta (0, 0)
Screenshot: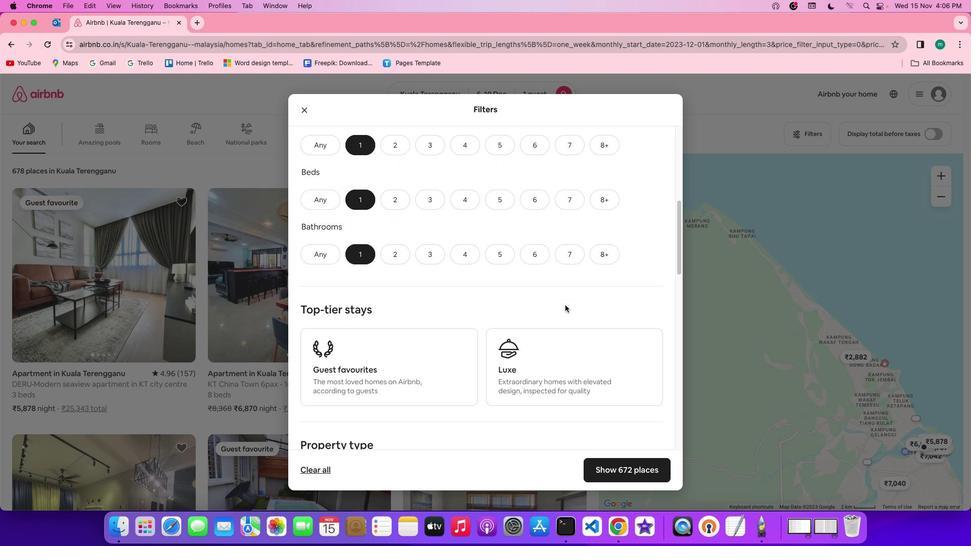 
Action: Mouse scrolled (565, 305) with delta (0, 0)
Screenshot: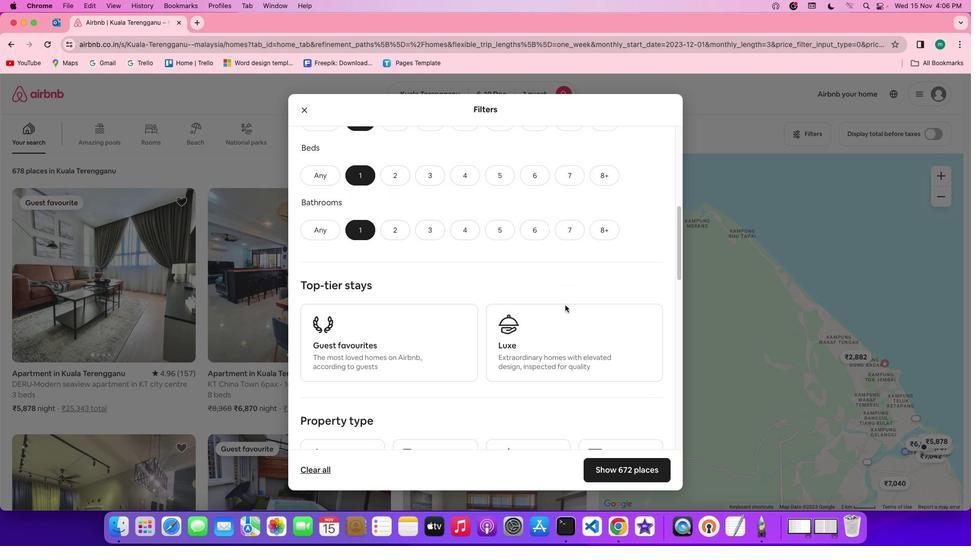 
Action: Mouse scrolled (565, 305) with delta (0, 0)
Screenshot: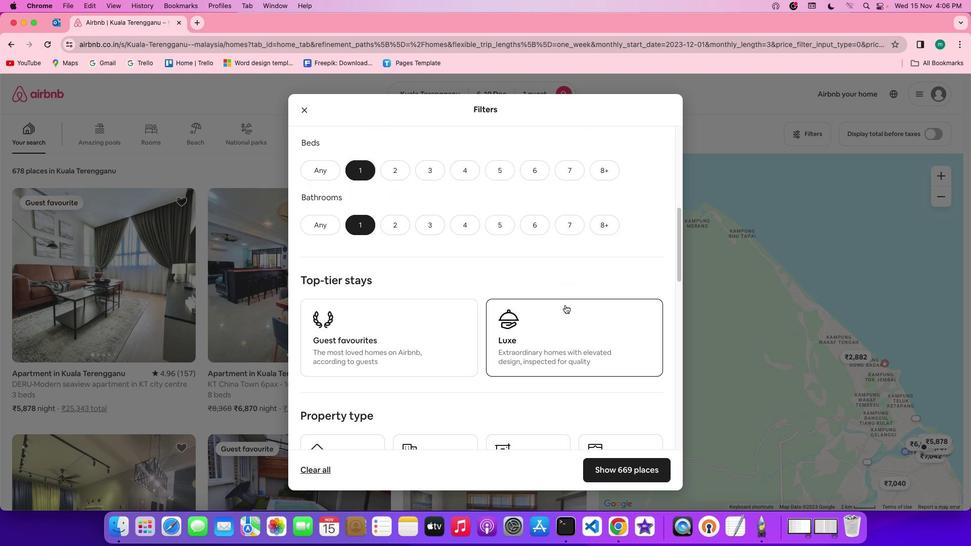 
Action: Mouse scrolled (565, 305) with delta (0, 0)
Screenshot: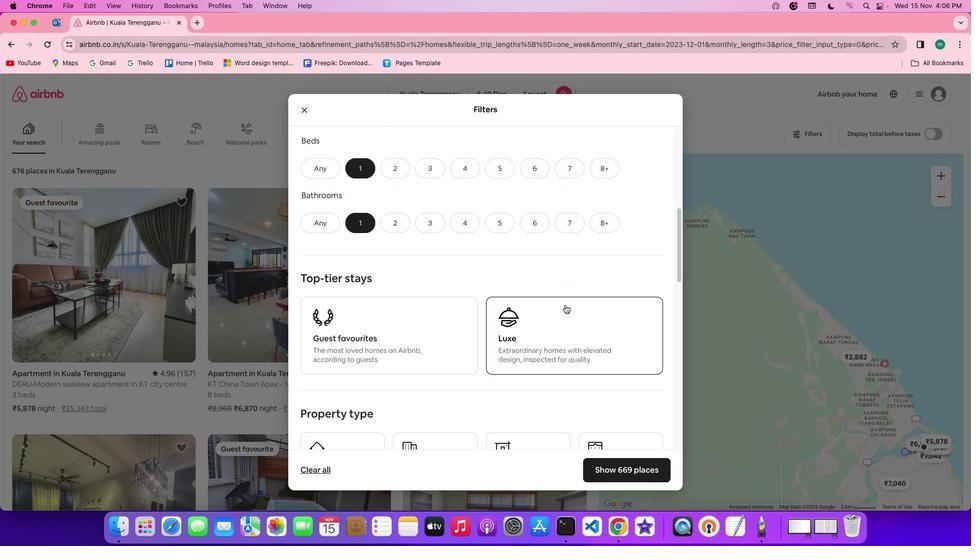 
Action: Mouse scrolled (565, 305) with delta (0, 0)
Screenshot: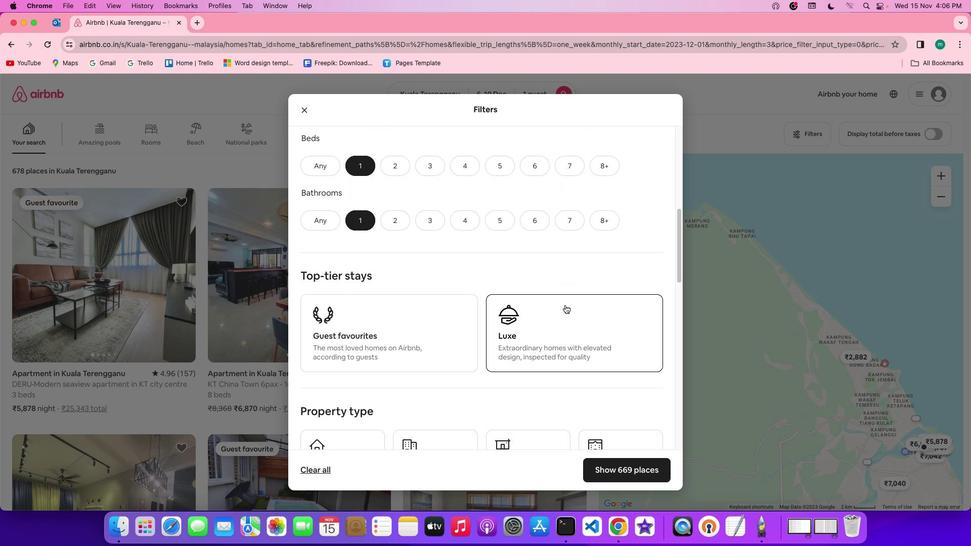 
Action: Mouse moved to (565, 305)
Screenshot: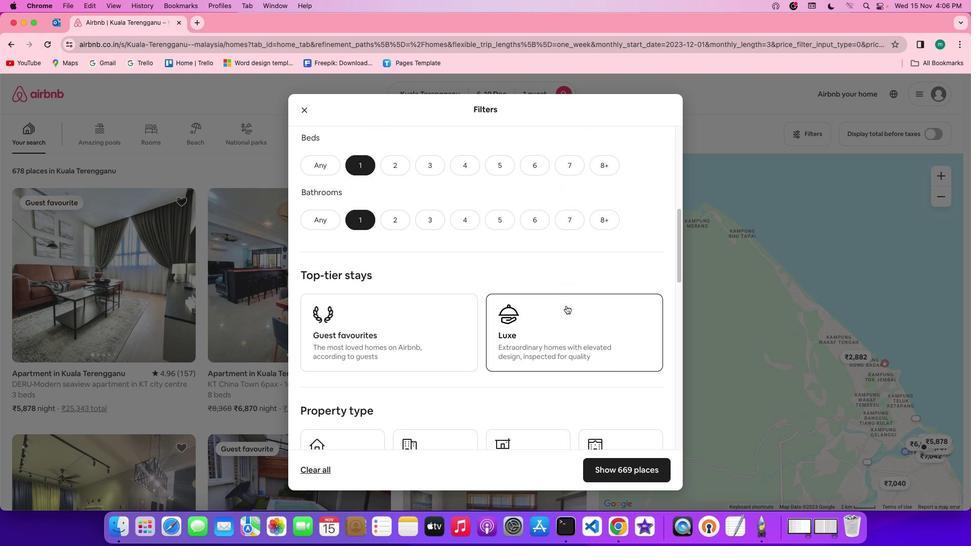 
Action: Mouse scrolled (565, 305) with delta (0, 0)
Screenshot: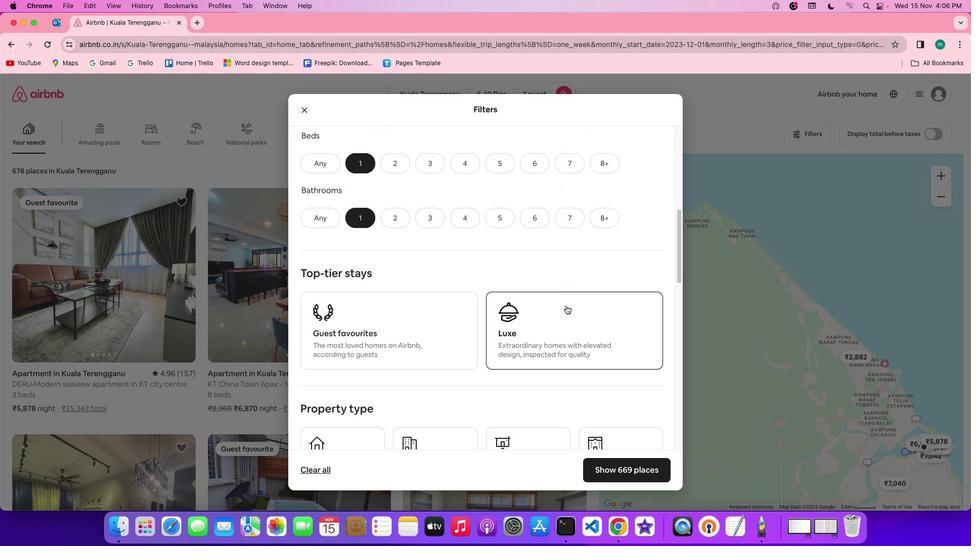 
Action: Mouse scrolled (565, 305) with delta (0, 0)
Screenshot: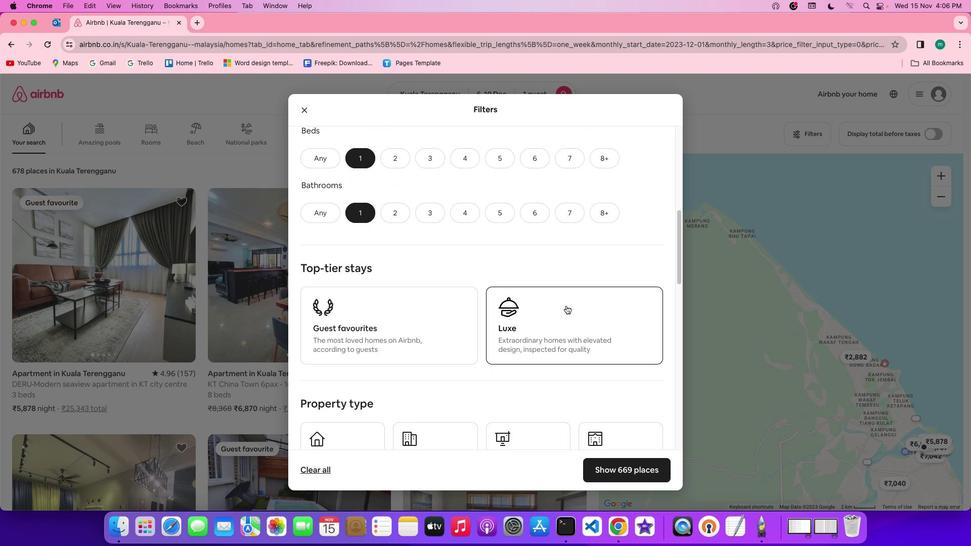 
Action: Mouse scrolled (565, 305) with delta (0, 0)
Screenshot: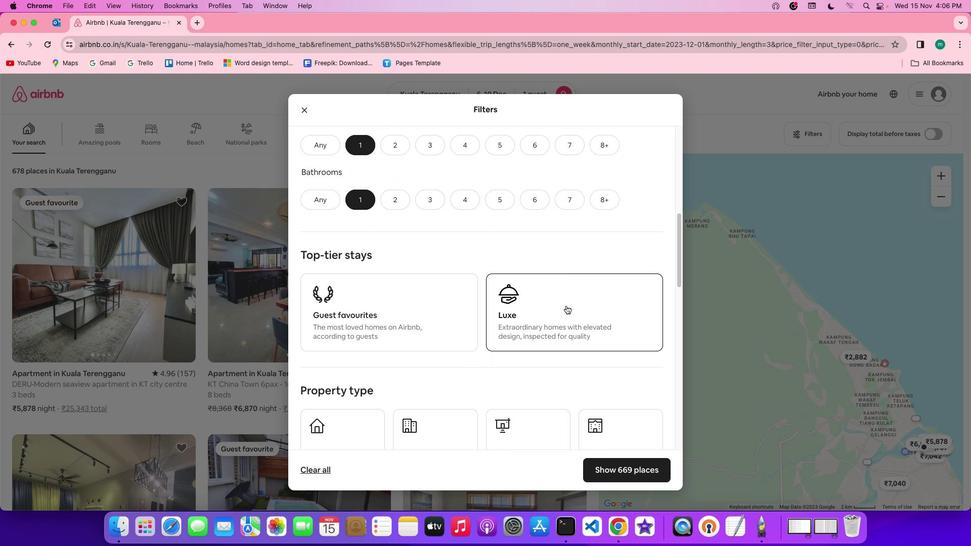 
Action: Mouse scrolled (565, 305) with delta (0, 0)
Screenshot: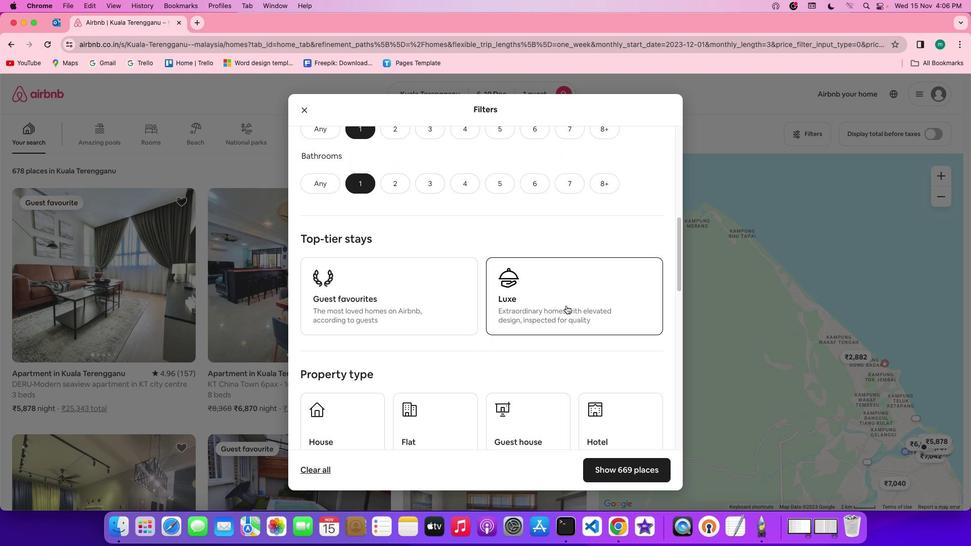 
Action: Mouse moved to (567, 305)
Screenshot: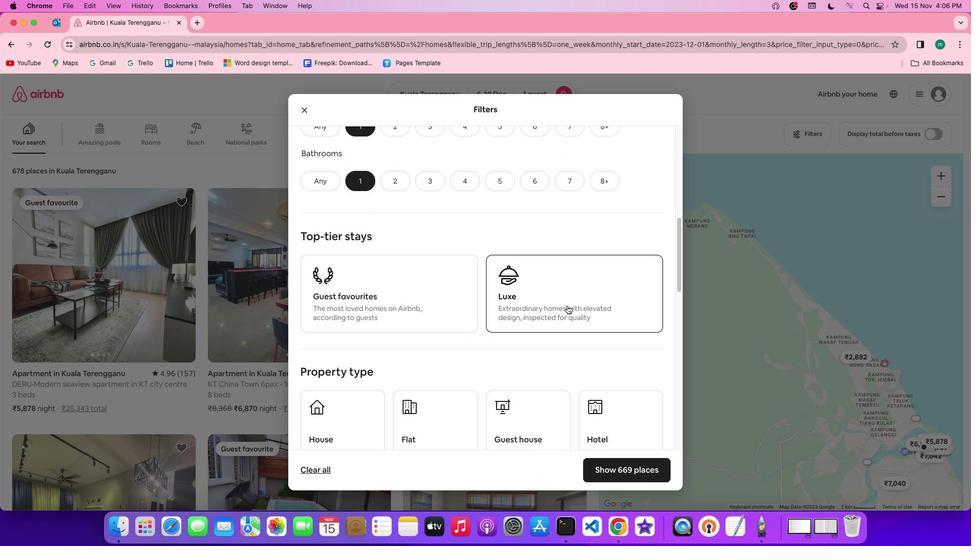 
Action: Mouse scrolled (567, 305) with delta (0, 0)
Screenshot: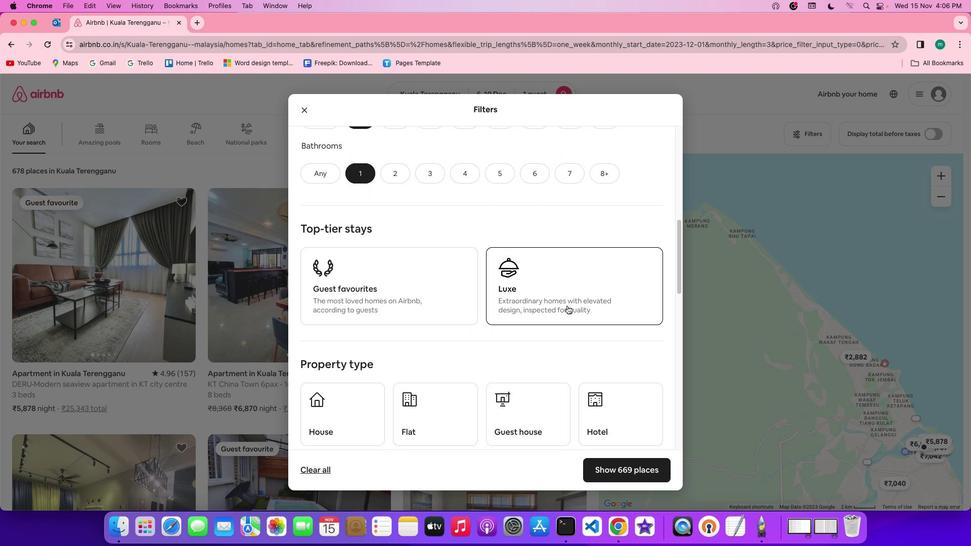 
Action: Mouse scrolled (567, 305) with delta (0, 0)
Screenshot: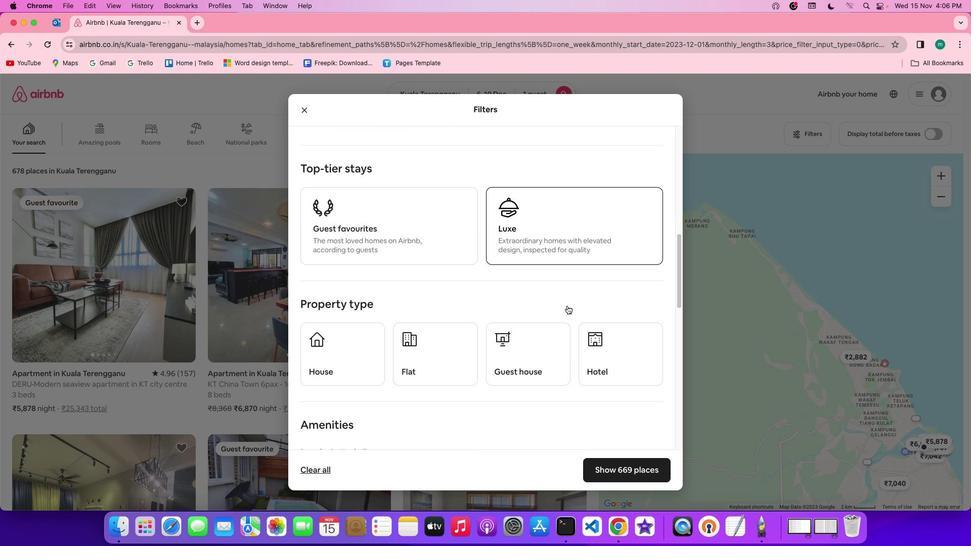 
Action: Mouse scrolled (567, 305) with delta (0, 0)
Screenshot: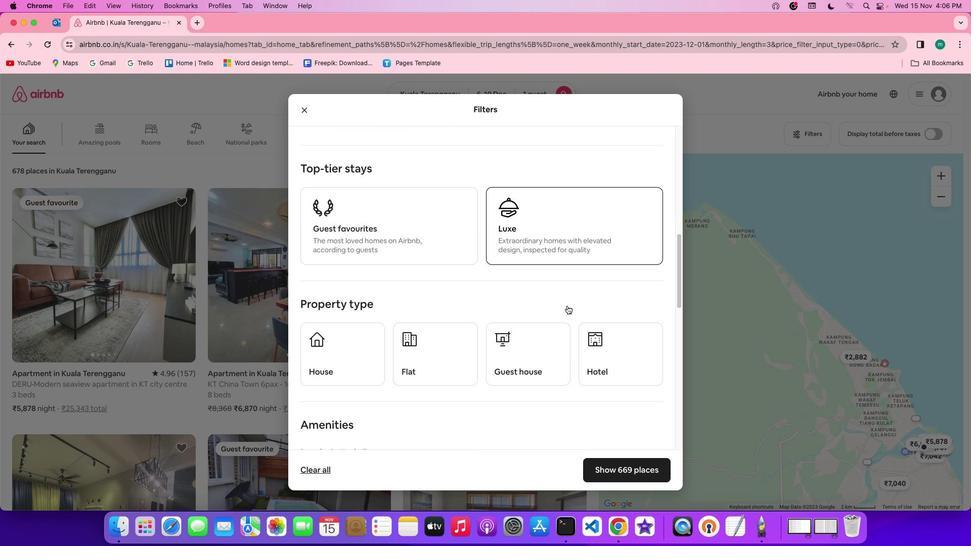 
Action: Mouse scrolled (567, 305) with delta (0, -1)
Screenshot: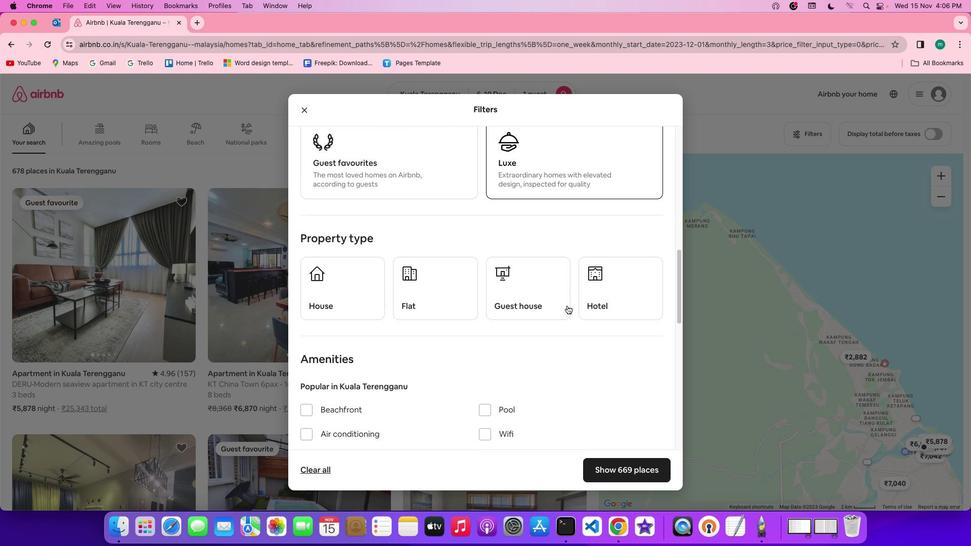 
Action: Mouse moved to (601, 279)
Screenshot: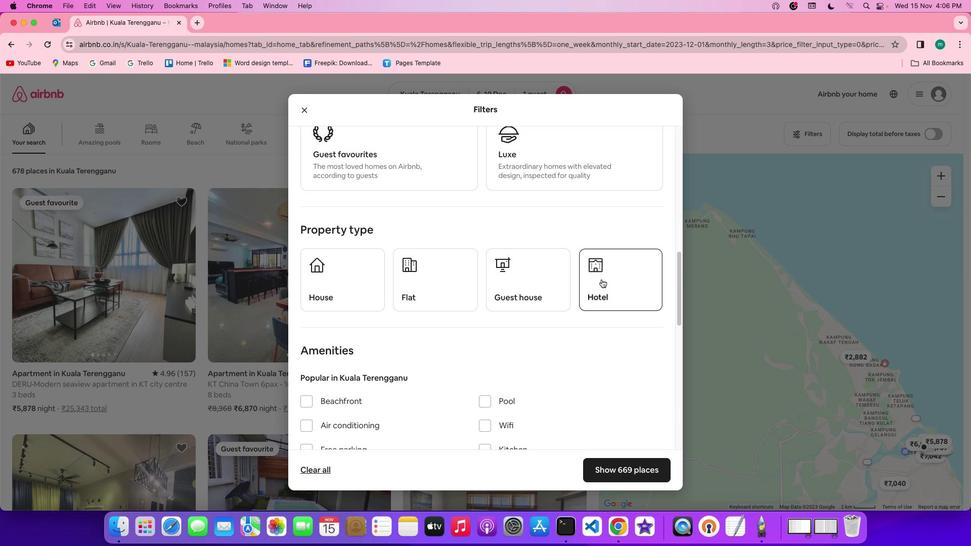 
Action: Mouse pressed left at (601, 279)
Screenshot: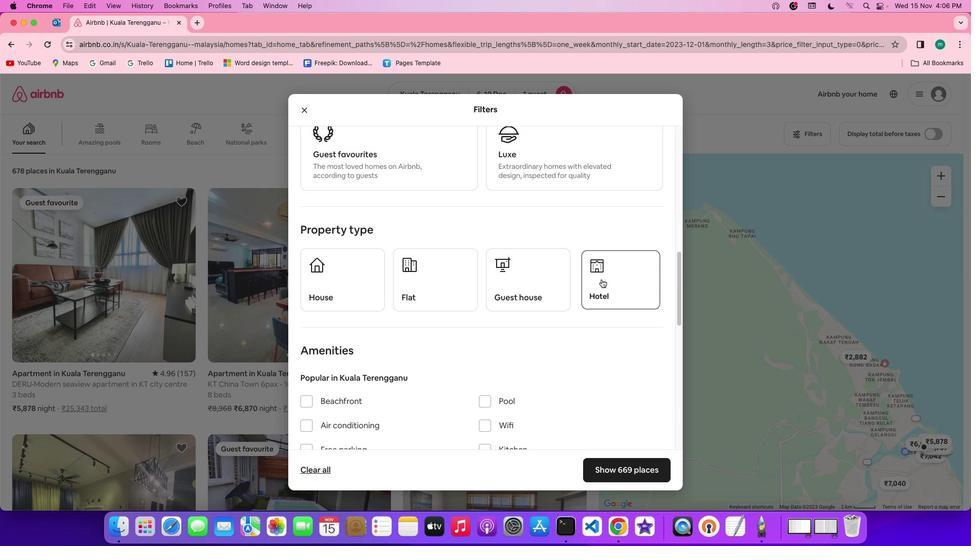
Action: Mouse moved to (533, 325)
Screenshot: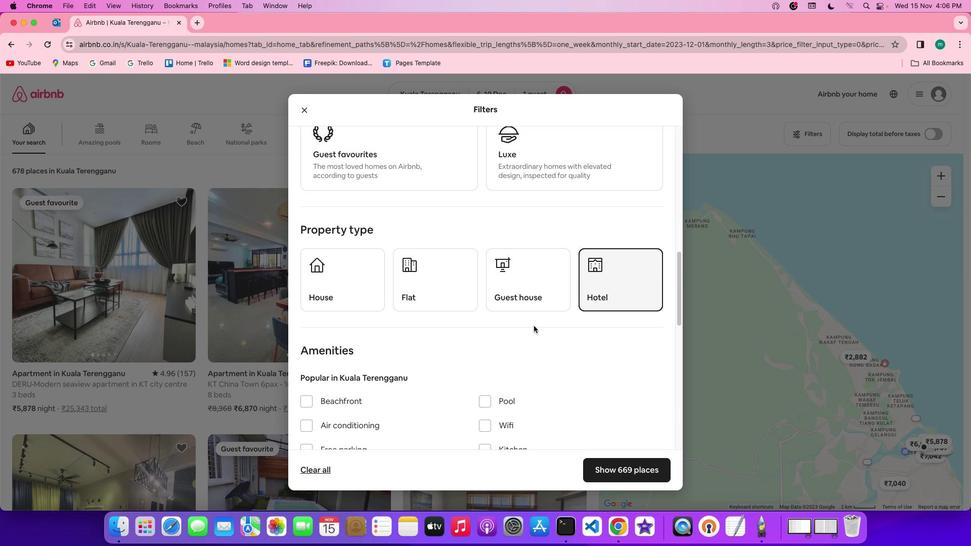 
Action: Mouse scrolled (533, 325) with delta (0, 0)
Screenshot: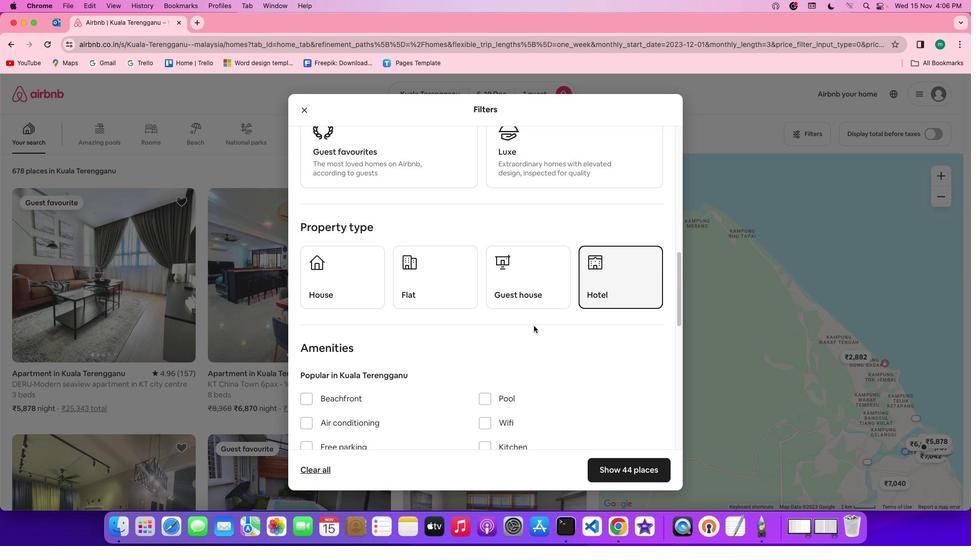 
Action: Mouse scrolled (533, 325) with delta (0, 0)
Screenshot: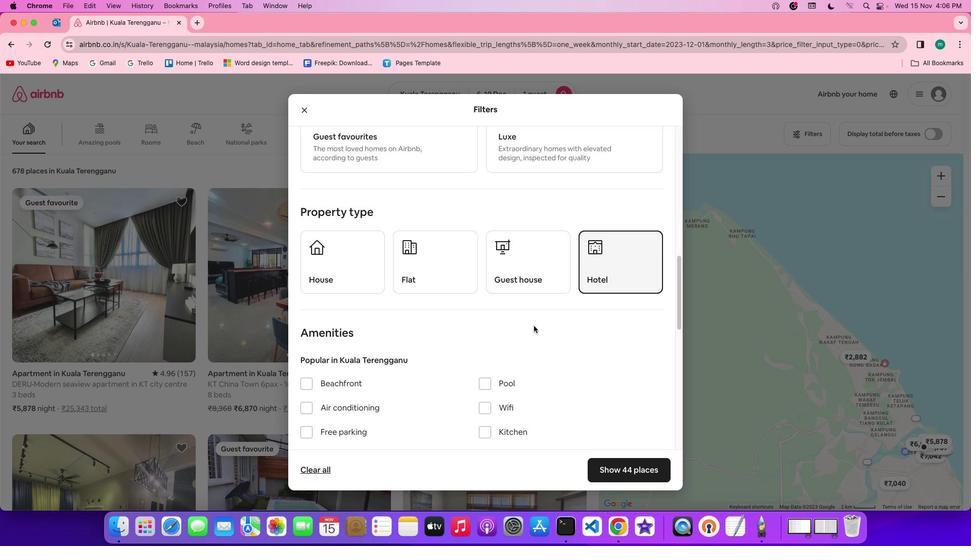 
Action: Mouse scrolled (533, 325) with delta (0, 0)
Screenshot: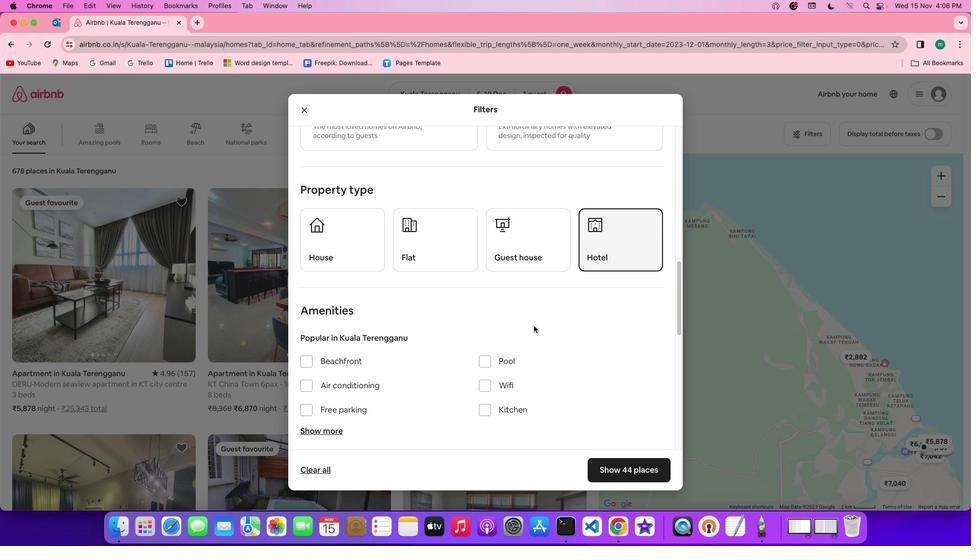 
Action: Mouse scrolled (533, 325) with delta (0, 0)
Screenshot: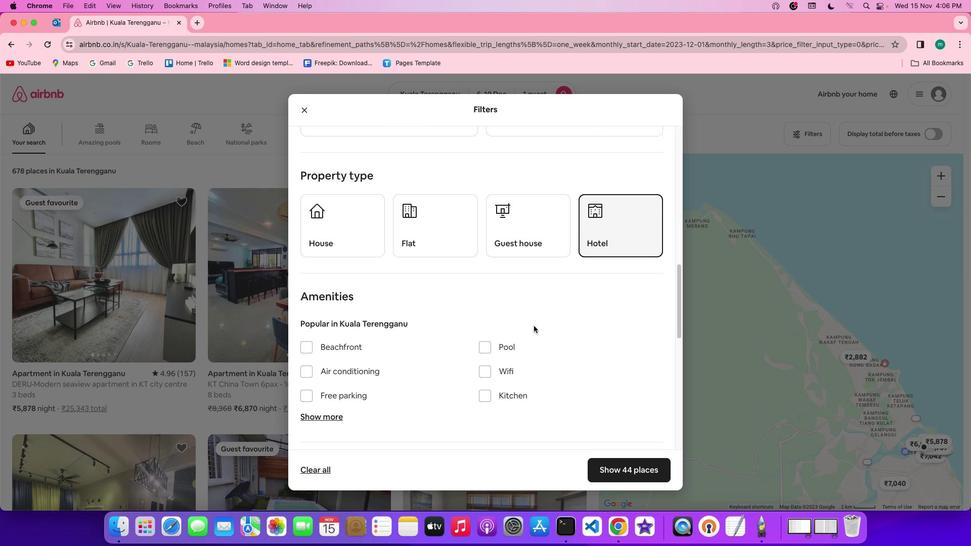 
Action: Mouse scrolled (533, 325) with delta (0, 0)
Screenshot: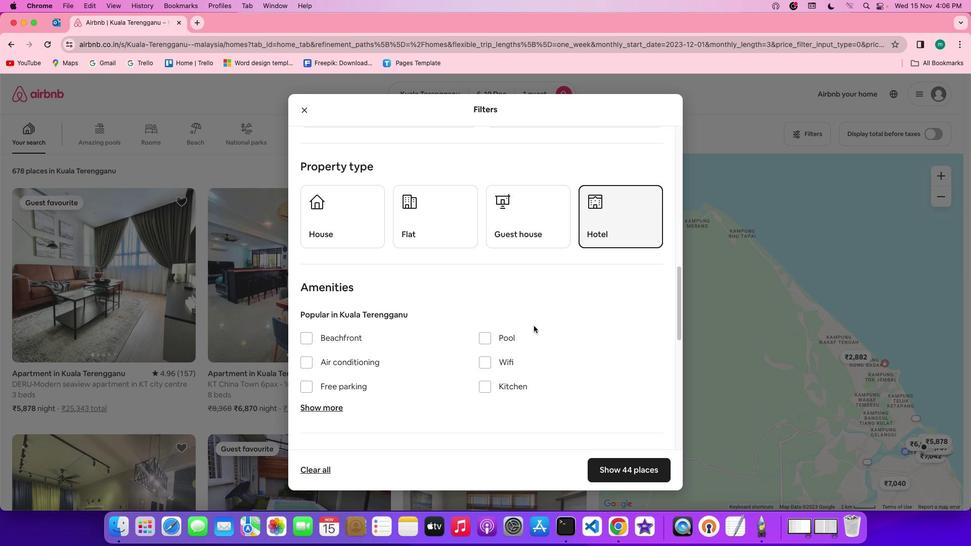 
Action: Mouse scrolled (533, 325) with delta (0, 0)
Screenshot: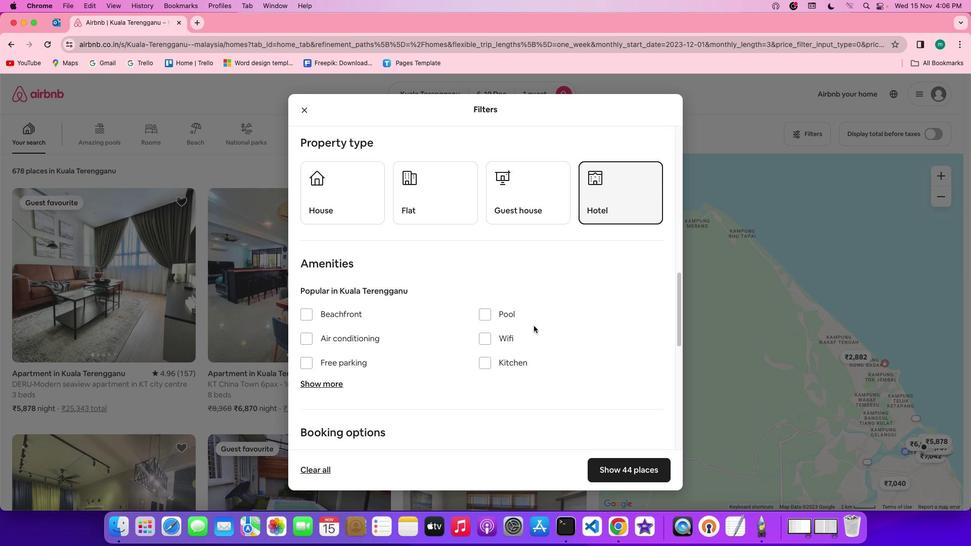 
Action: Mouse scrolled (533, 325) with delta (0, 0)
Screenshot: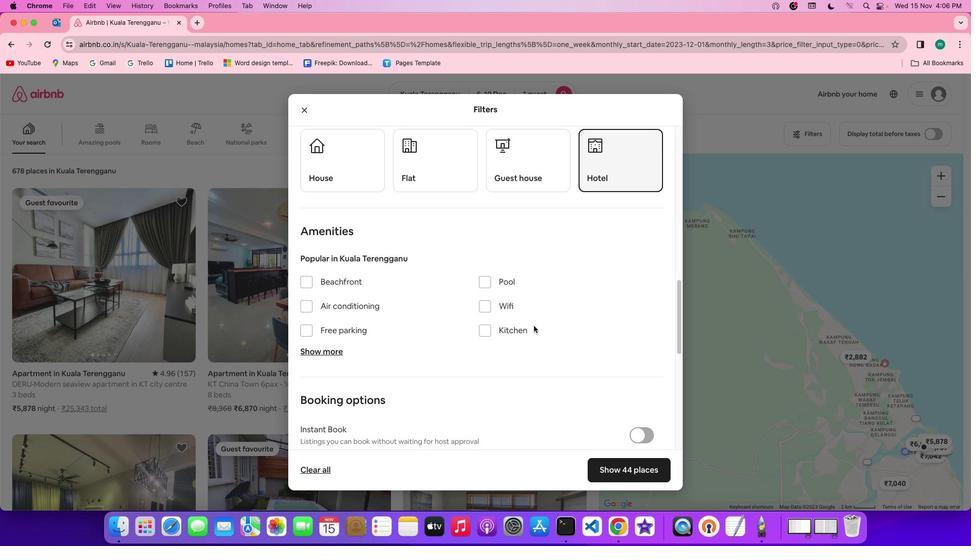 
Action: Mouse scrolled (533, 325) with delta (0, 0)
Screenshot: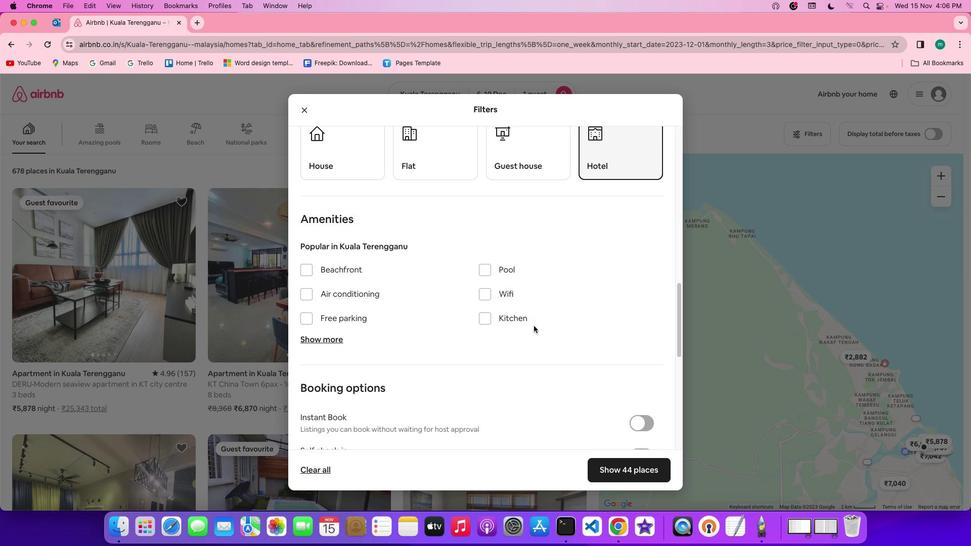 
Action: Mouse scrolled (533, 325) with delta (0, 0)
Screenshot: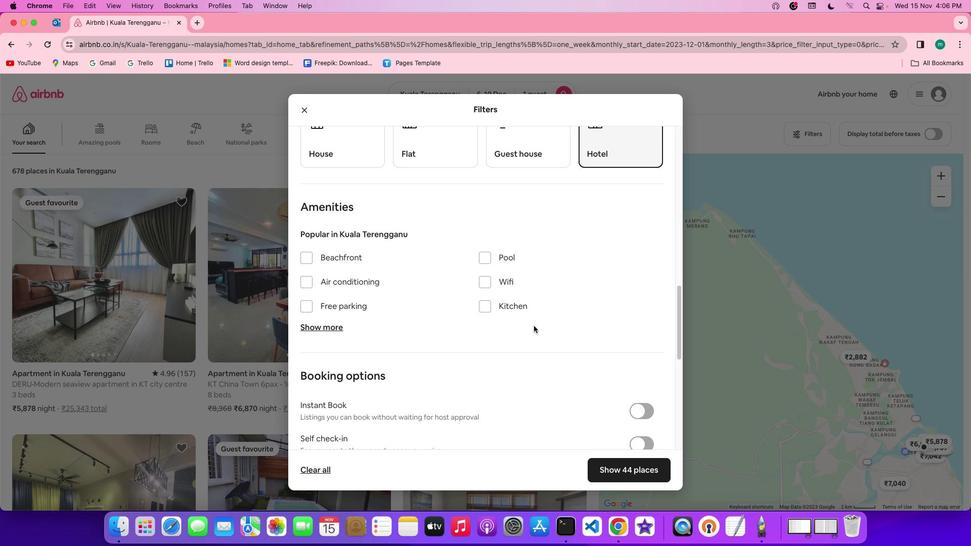 
Action: Mouse scrolled (533, 325) with delta (0, 0)
Screenshot: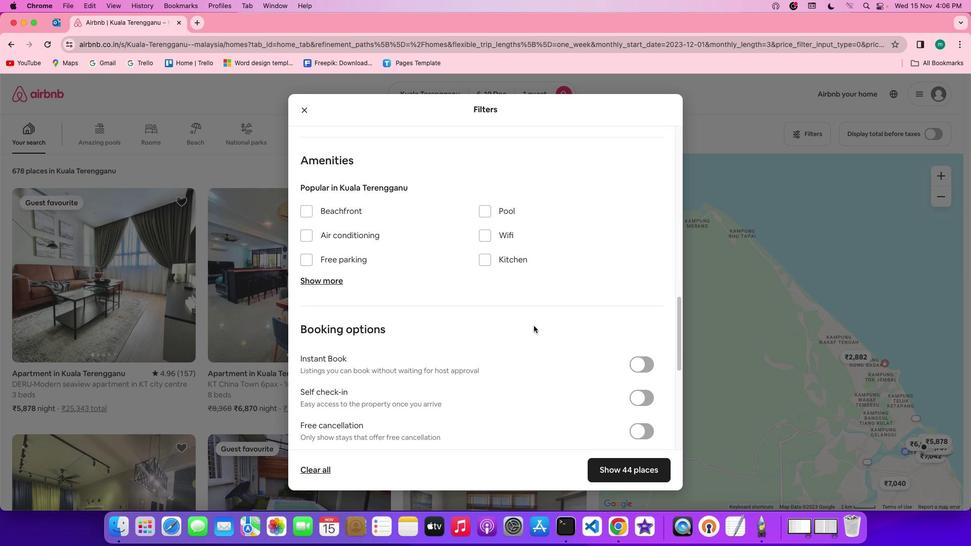 
Action: Mouse scrolled (533, 325) with delta (0, -1)
Screenshot: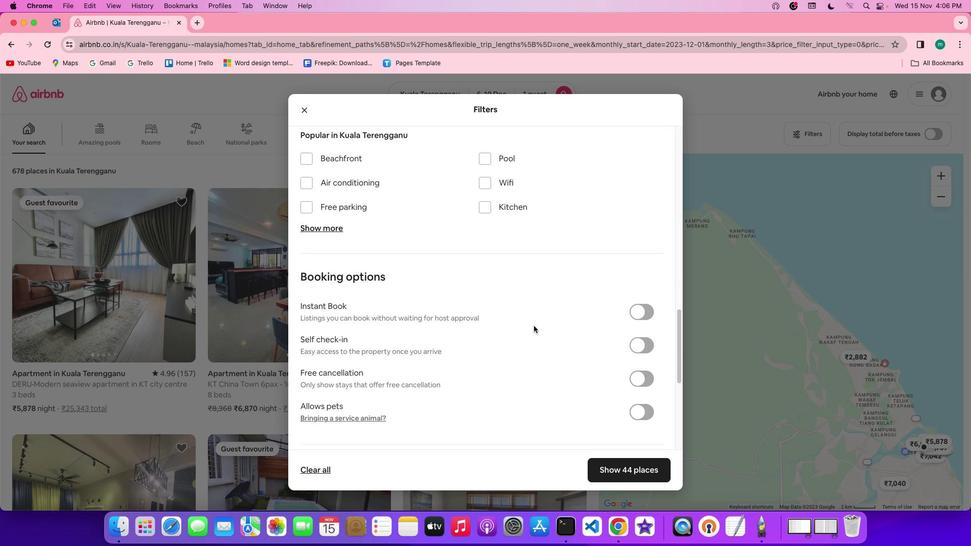 
Action: Mouse moved to (646, 332)
Screenshot: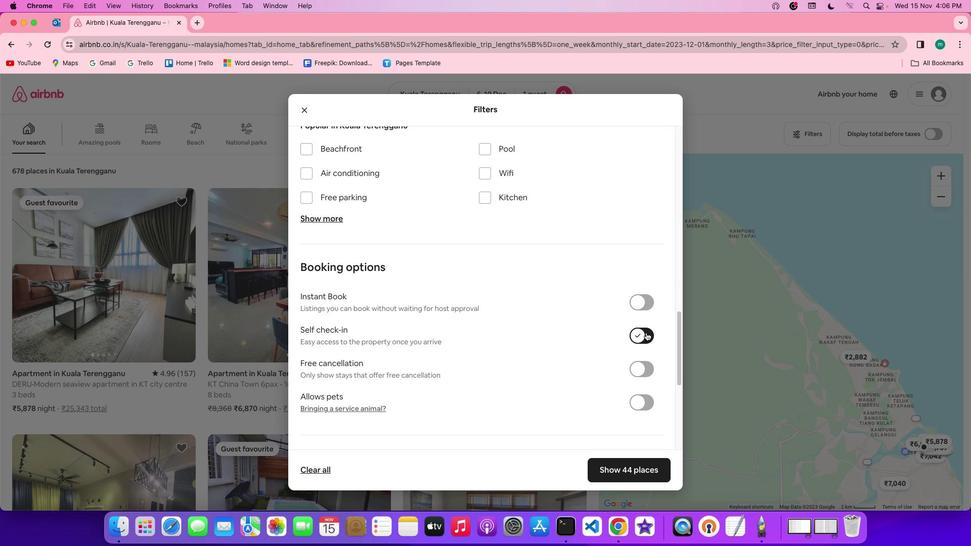 
Action: Mouse pressed left at (646, 332)
Screenshot: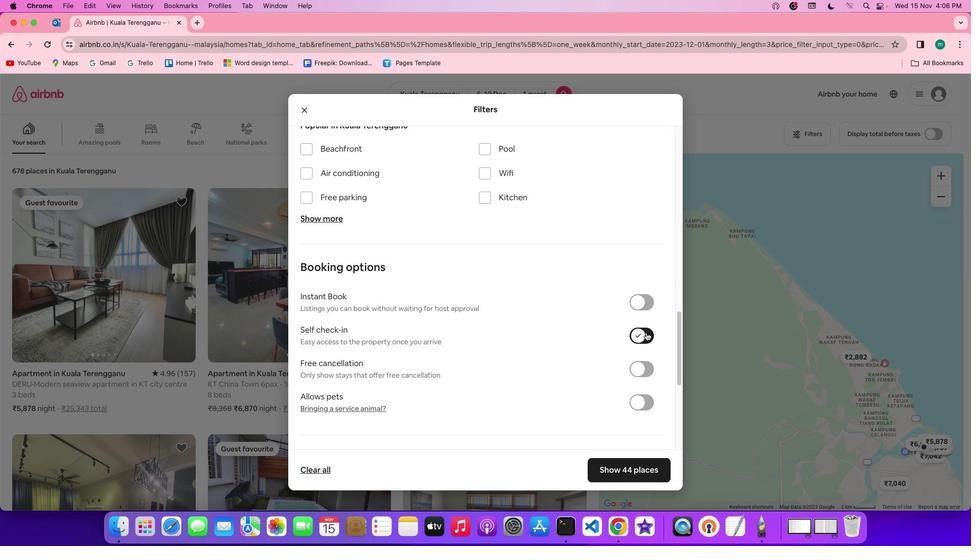 
Action: Mouse moved to (604, 354)
Screenshot: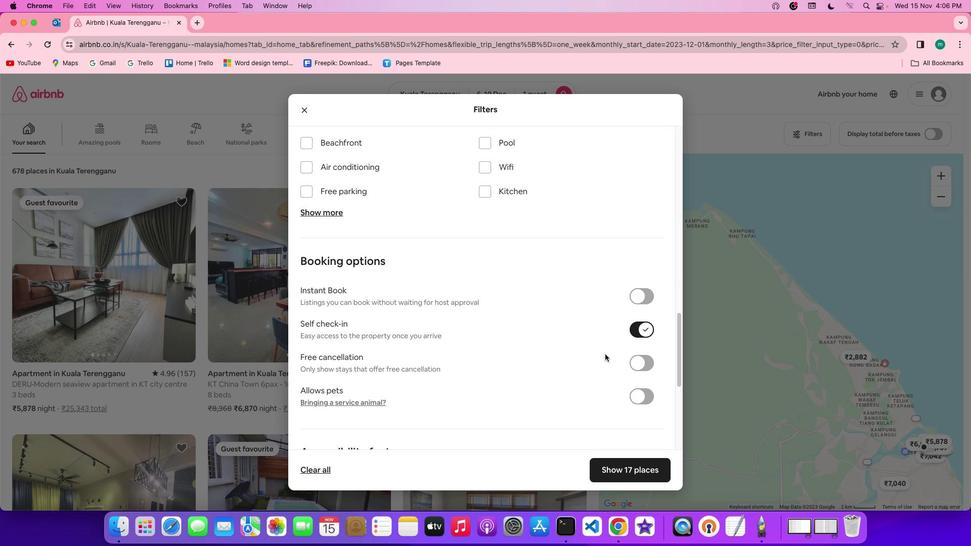 
Action: Mouse scrolled (604, 354) with delta (0, 0)
Screenshot: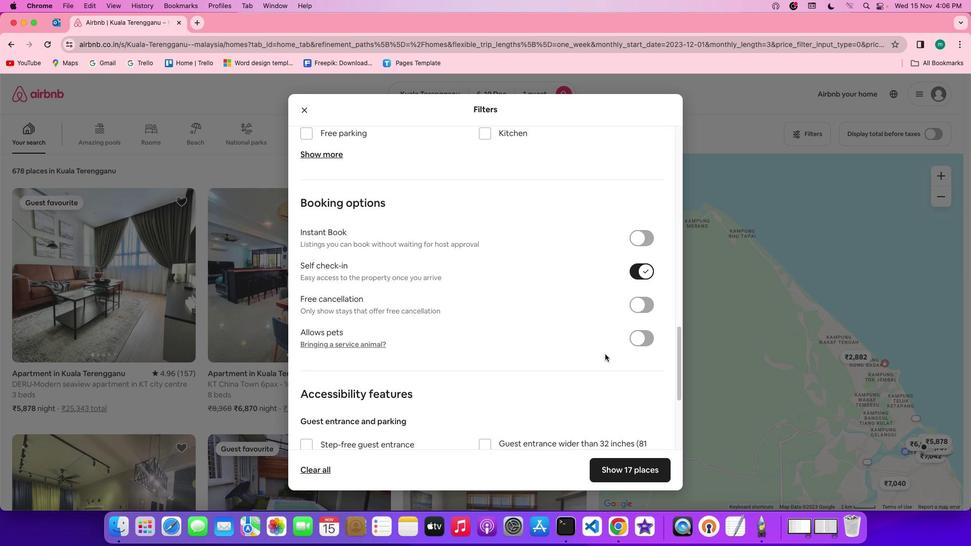 
Action: Mouse scrolled (604, 354) with delta (0, 0)
Screenshot: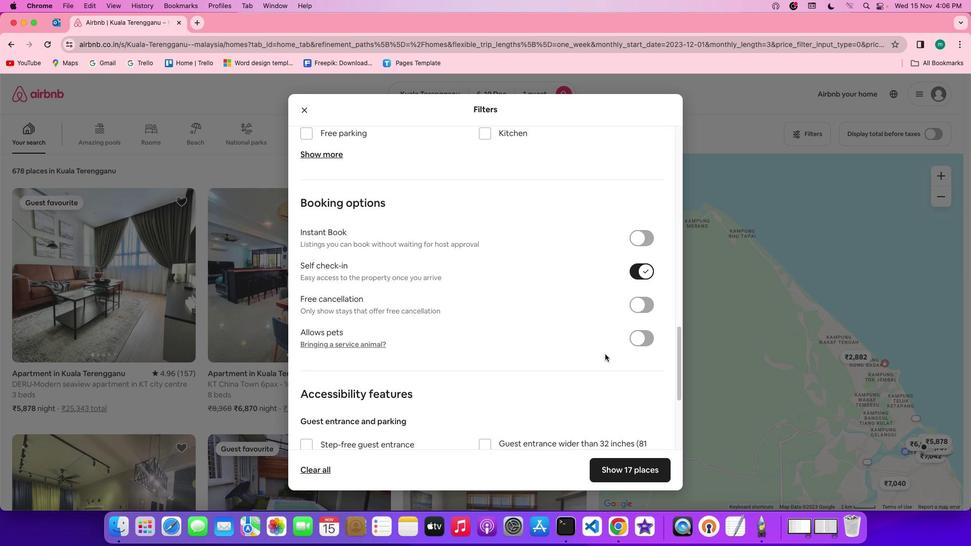 
Action: Mouse scrolled (604, 354) with delta (0, 0)
Screenshot: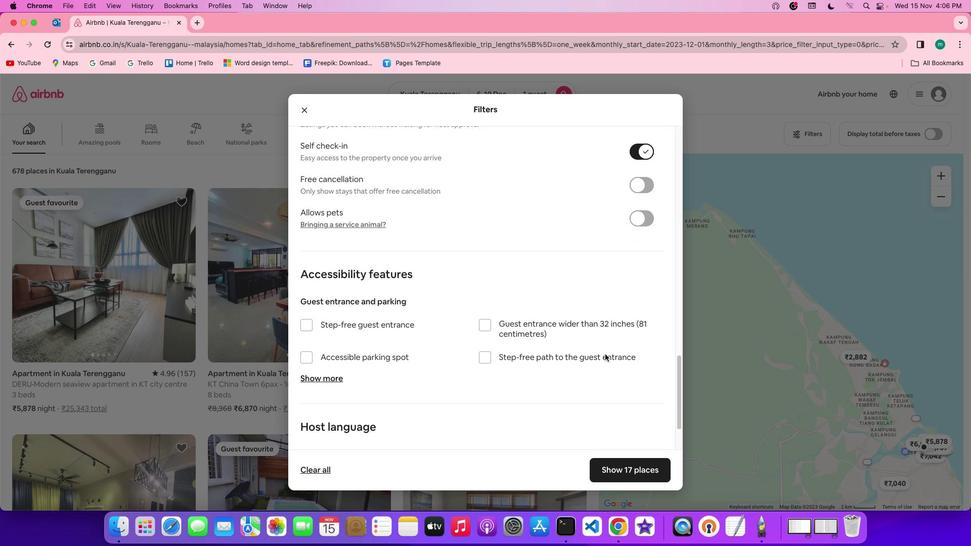 
Action: Mouse scrolled (604, 354) with delta (0, -1)
Screenshot: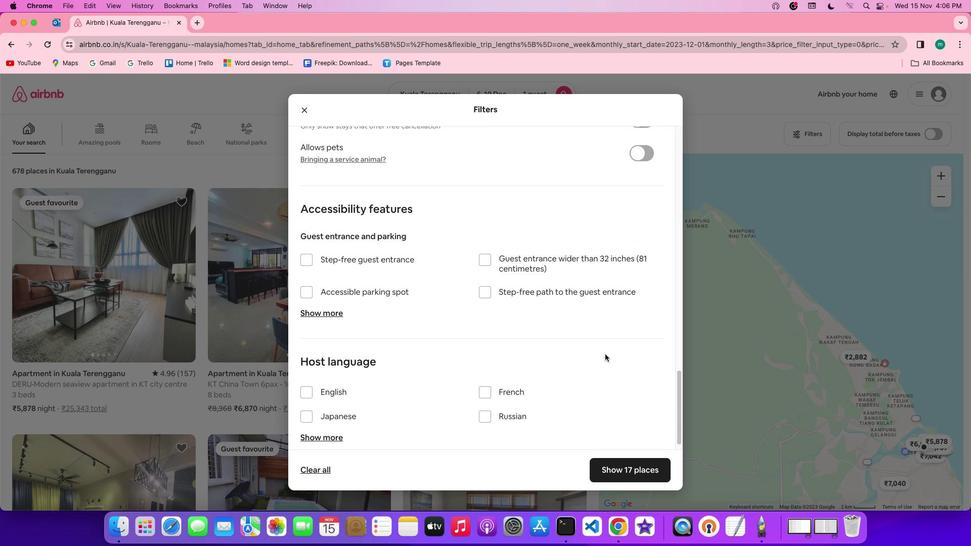 
Action: Mouse scrolled (604, 354) with delta (0, -2)
Screenshot: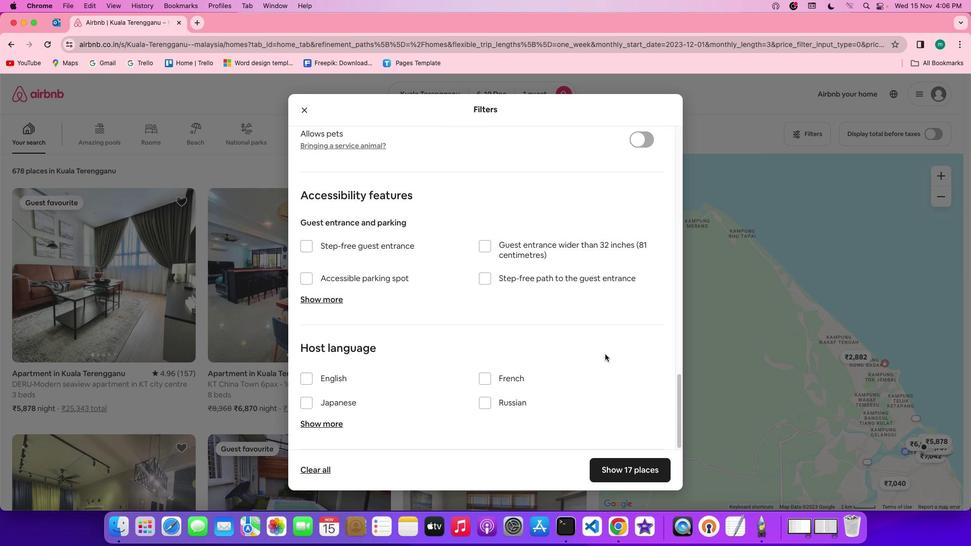 
Action: Mouse scrolled (604, 354) with delta (0, 0)
Screenshot: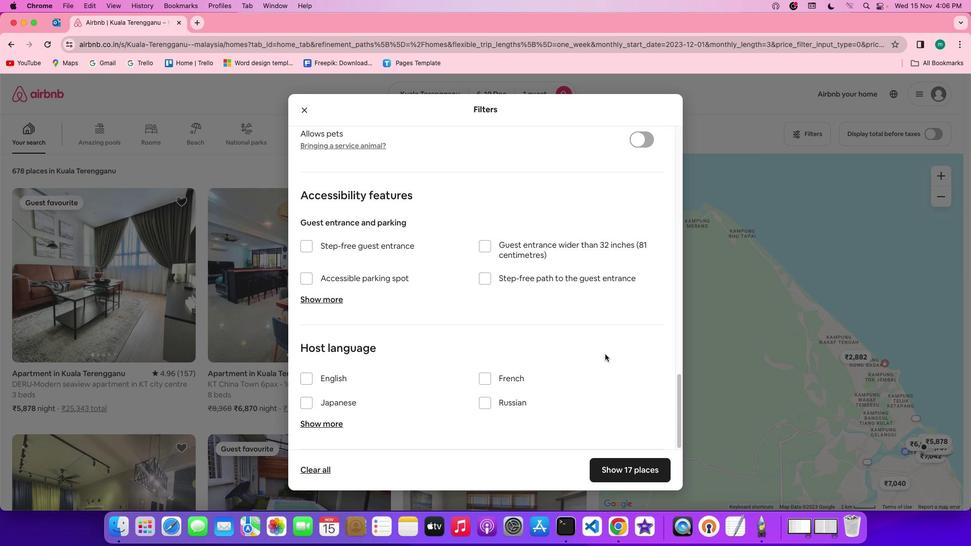 
Action: Mouse scrolled (604, 354) with delta (0, 0)
Screenshot: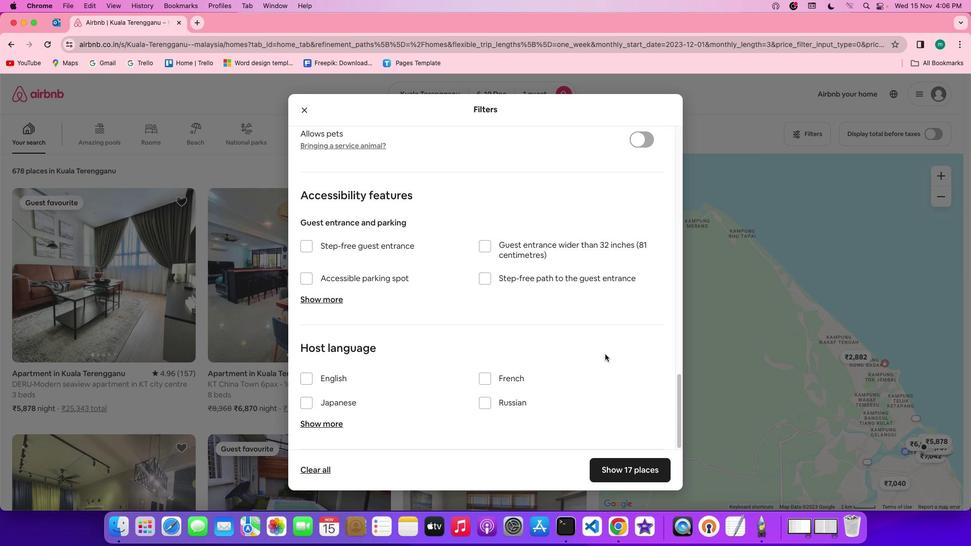 
Action: Mouse scrolled (604, 354) with delta (0, -1)
Screenshot: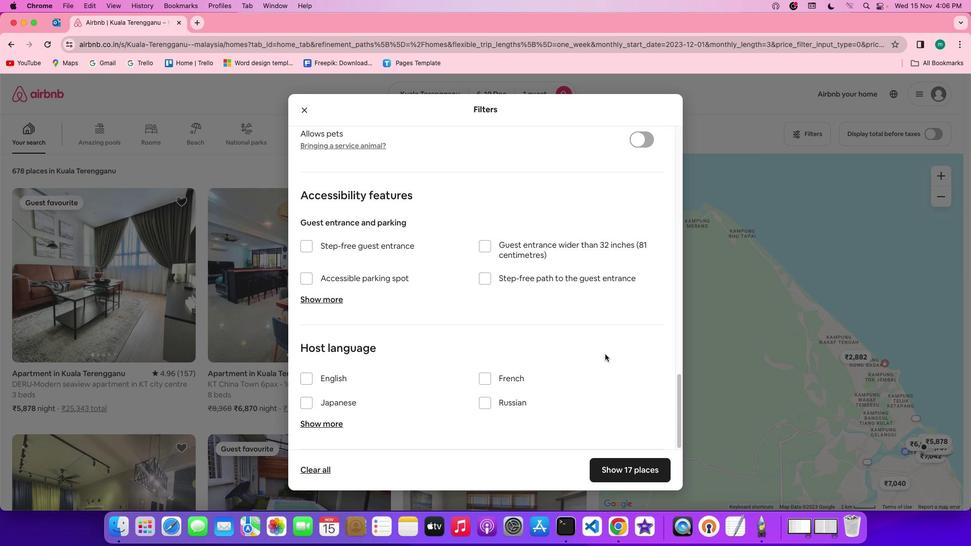 
Action: Mouse scrolled (604, 354) with delta (0, -2)
Screenshot: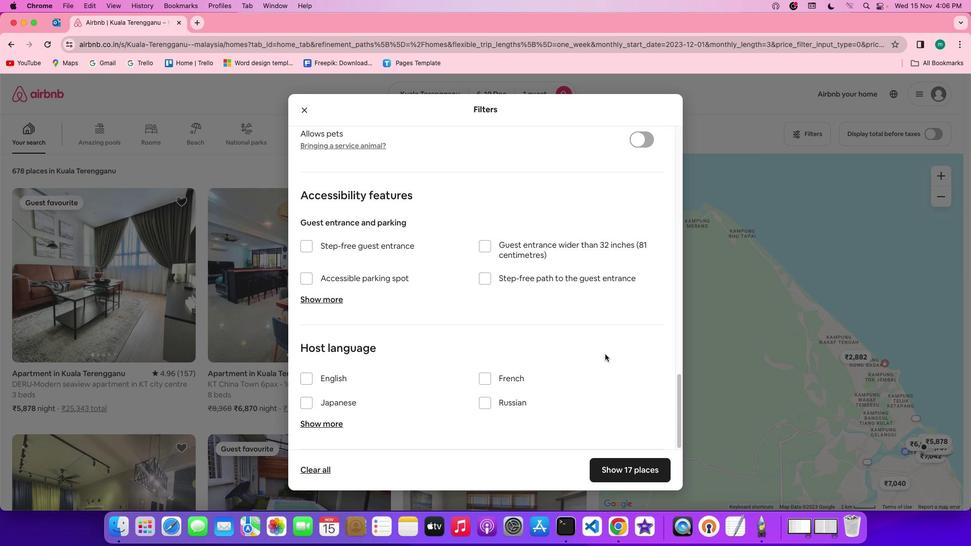 
Action: Mouse scrolled (604, 354) with delta (0, -2)
Screenshot: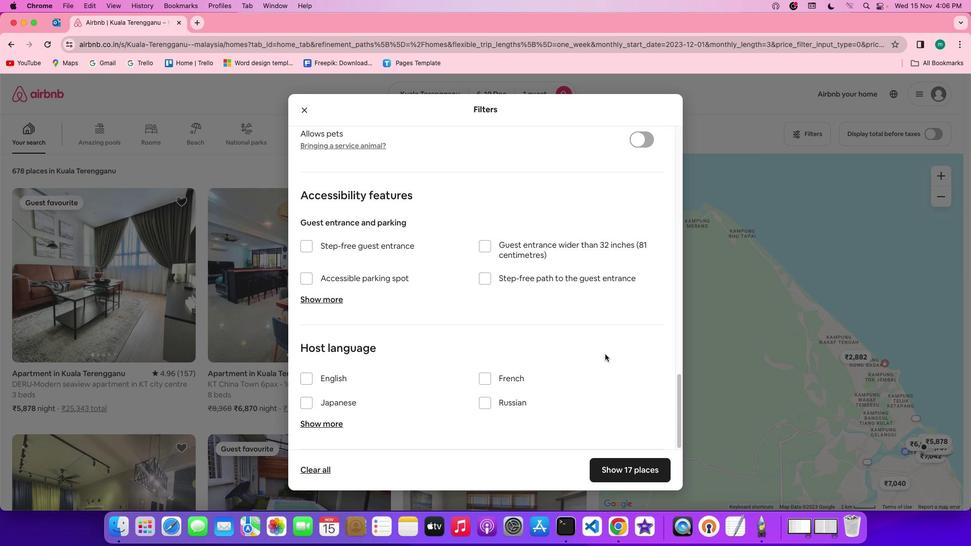 
Action: Mouse moved to (644, 468)
Screenshot: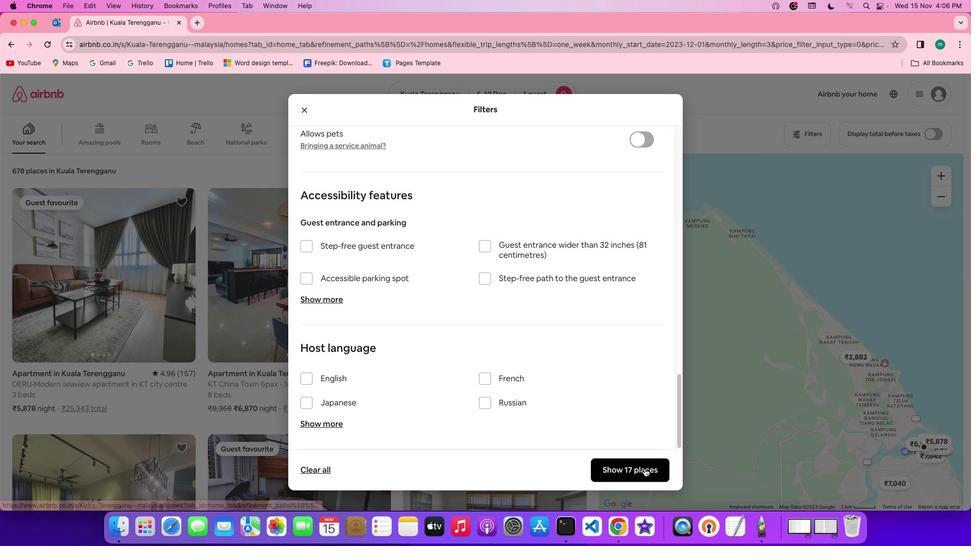 
Action: Mouse pressed left at (644, 468)
Screenshot: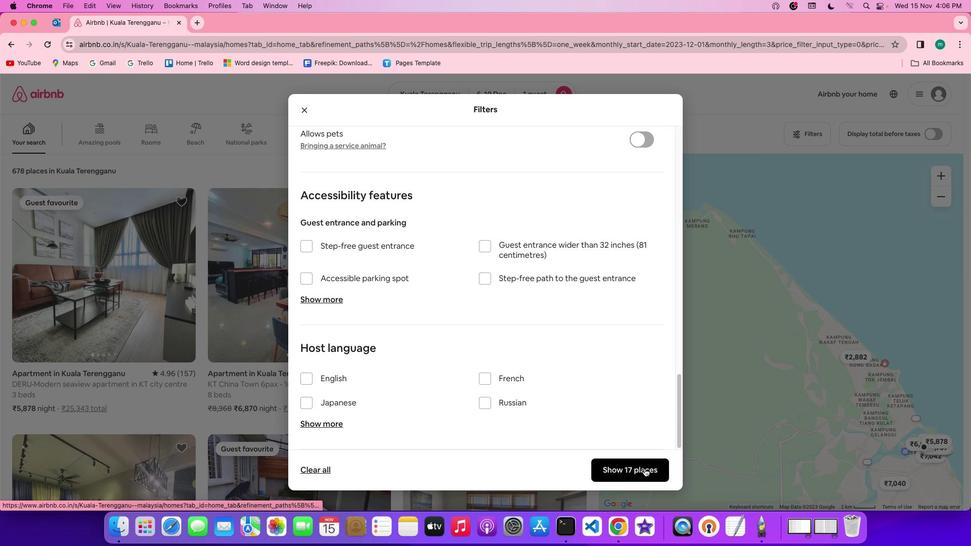 
Action: Mouse moved to (179, 282)
Screenshot: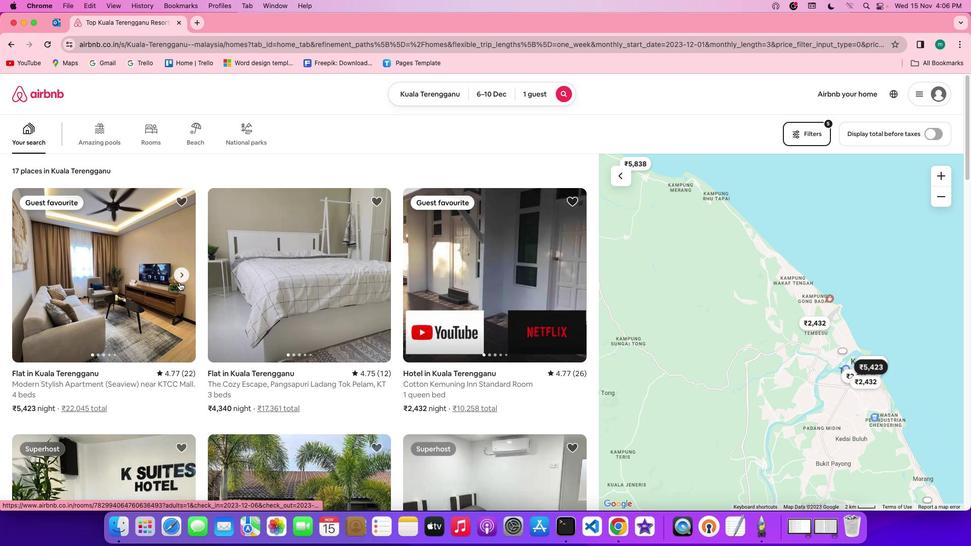 
Action: Mouse pressed left at (179, 282)
Screenshot: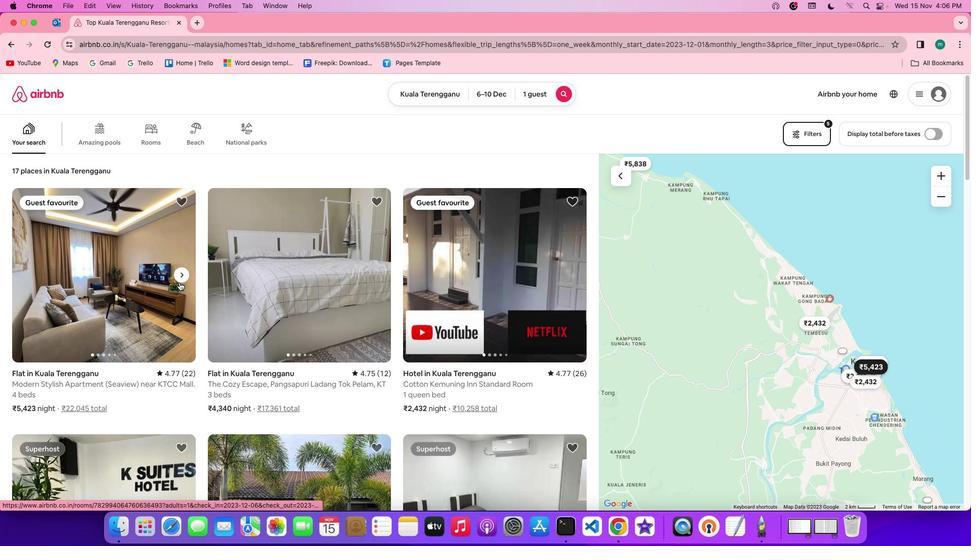 
Action: Mouse moved to (102, 248)
Screenshot: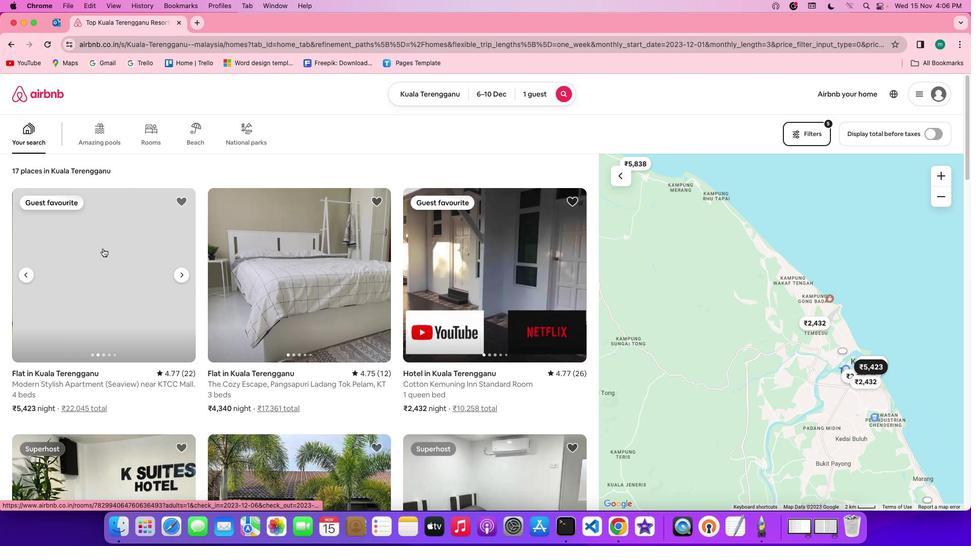 
Action: Mouse pressed left at (102, 248)
Screenshot: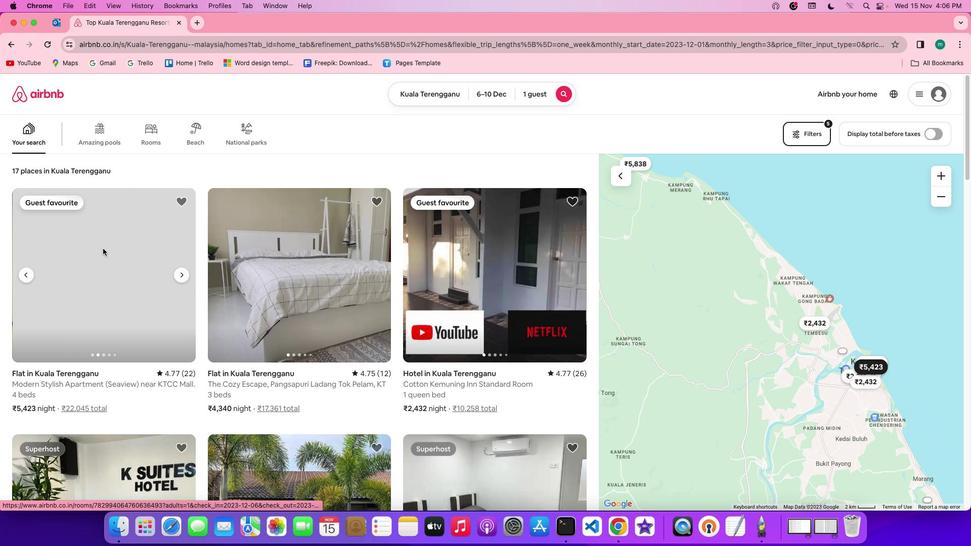 
Action: Mouse moved to (729, 359)
Screenshot: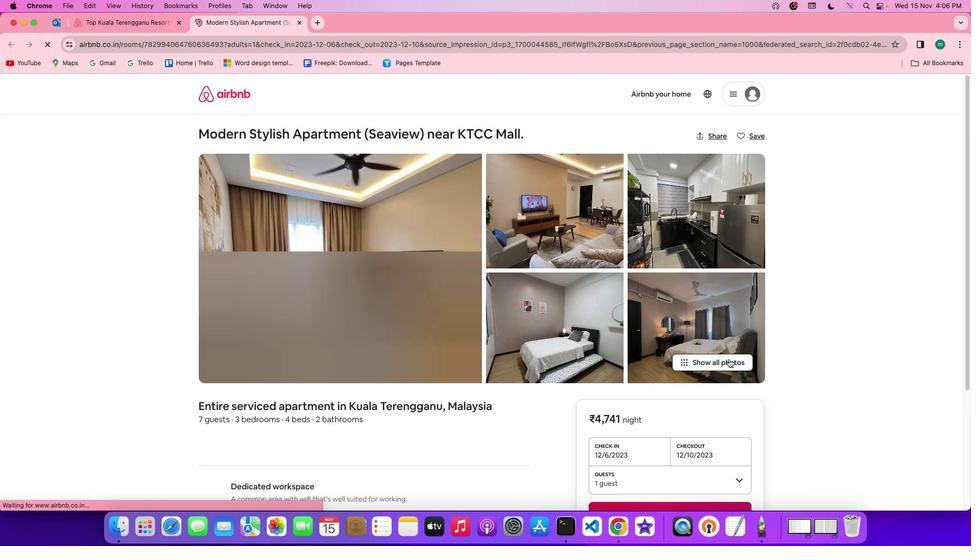 
Action: Mouse pressed left at (729, 359)
Screenshot: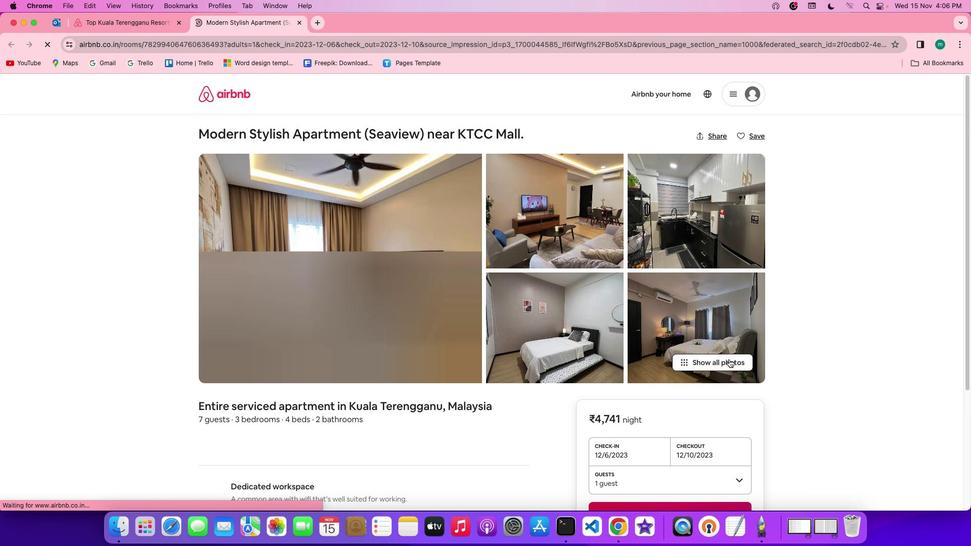 
Action: Mouse moved to (486, 352)
Screenshot: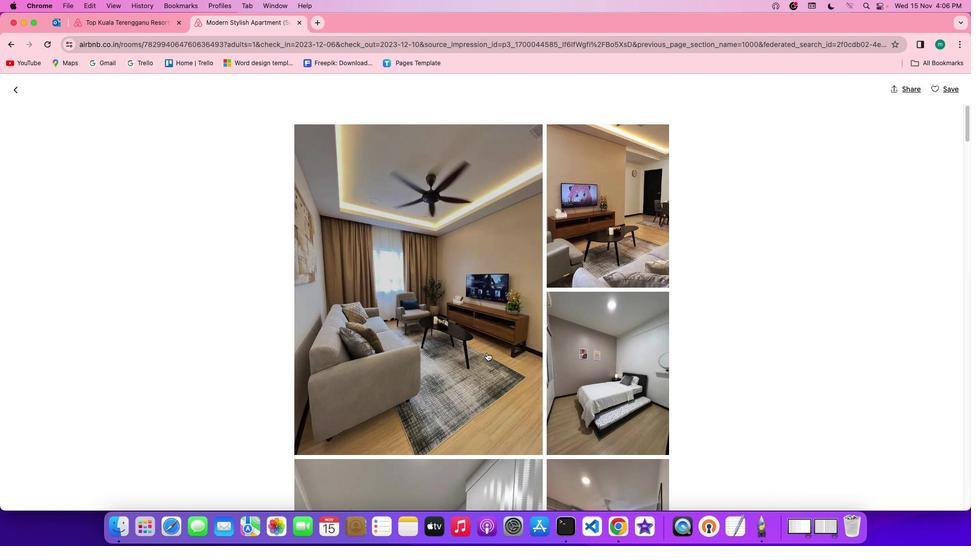 
Action: Mouse scrolled (486, 352) with delta (0, 0)
Screenshot: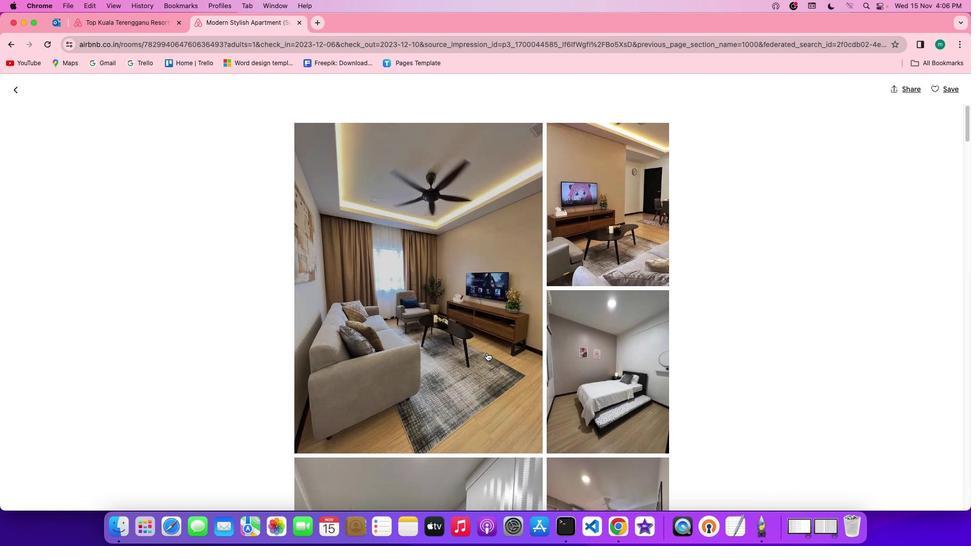 
Action: Mouse scrolled (486, 352) with delta (0, 0)
Screenshot: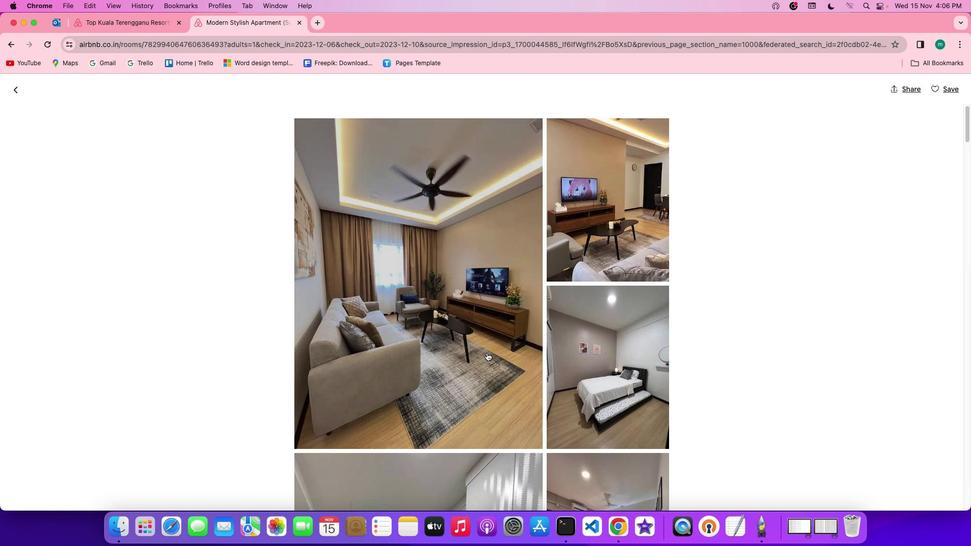 
Action: Mouse scrolled (486, 352) with delta (0, 0)
Screenshot: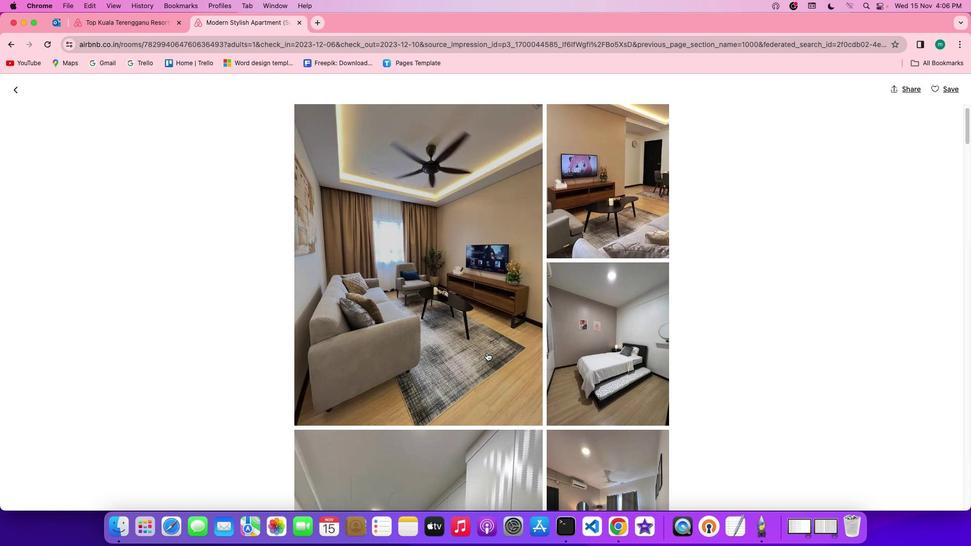 
Action: Mouse scrolled (486, 352) with delta (0, 0)
Screenshot: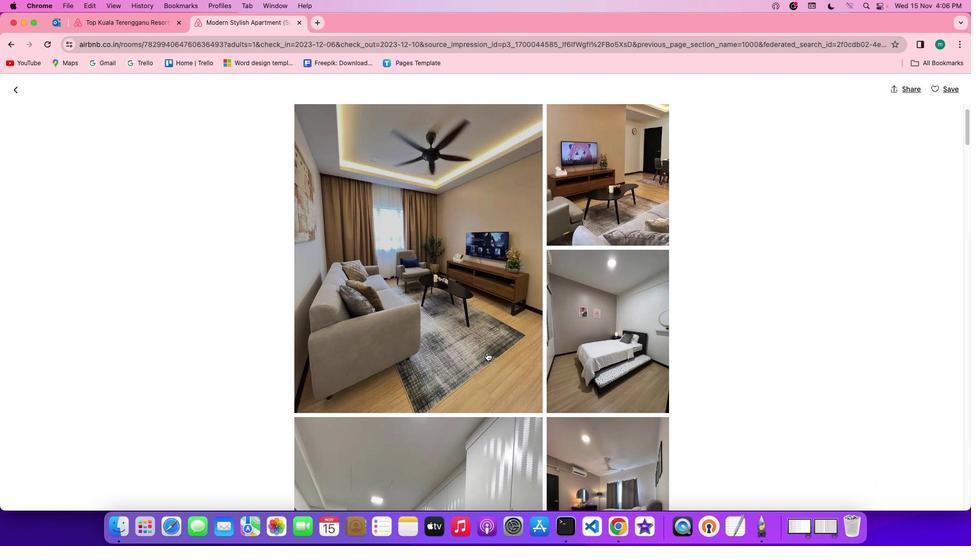 
Action: Mouse scrolled (486, 352) with delta (0, 0)
Screenshot: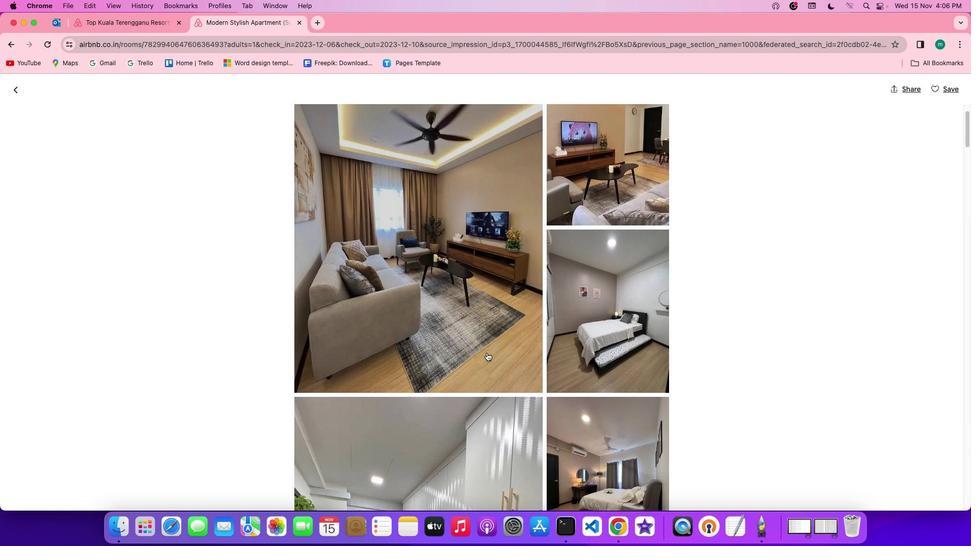 
Action: Mouse scrolled (486, 352) with delta (0, 0)
Screenshot: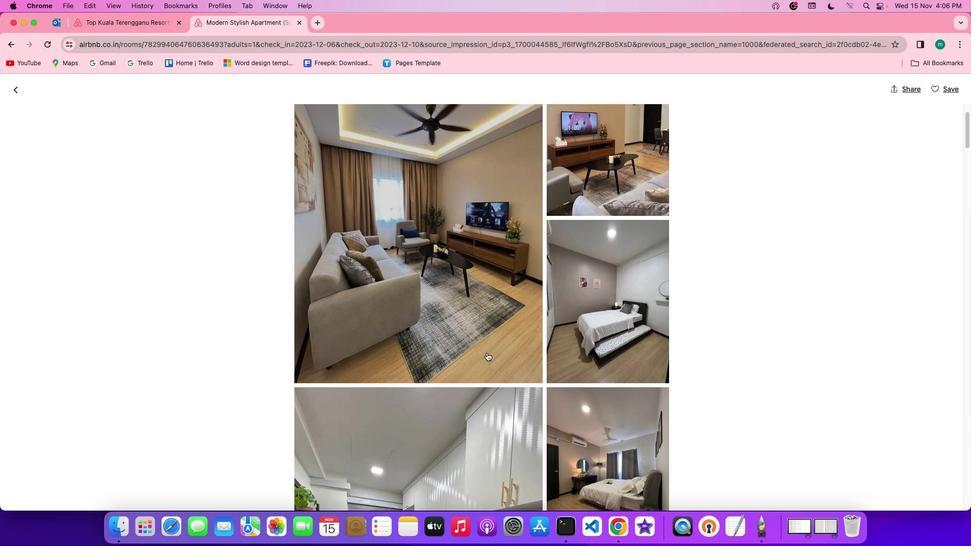 
Action: Mouse scrolled (486, 352) with delta (0, 0)
Screenshot: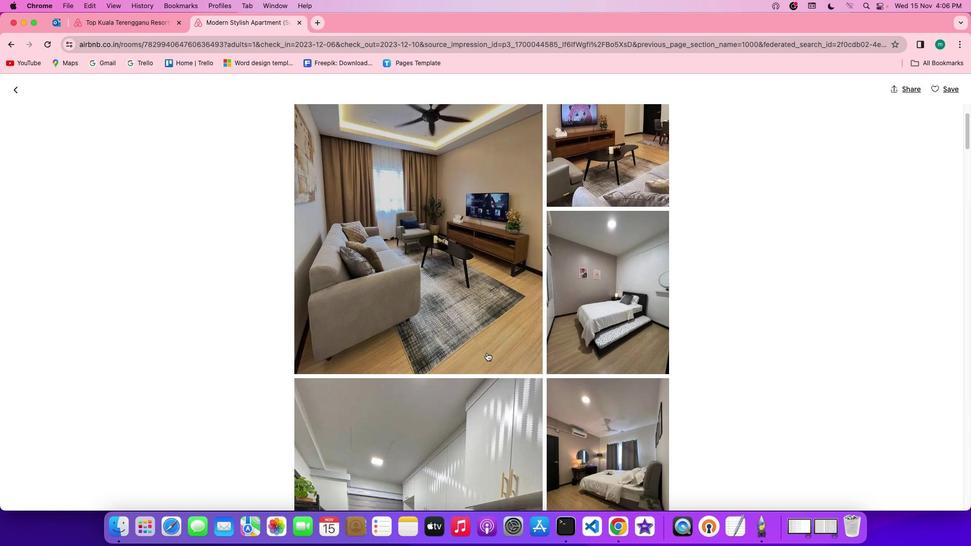 
Action: Mouse scrolled (486, 352) with delta (0, 0)
Screenshot: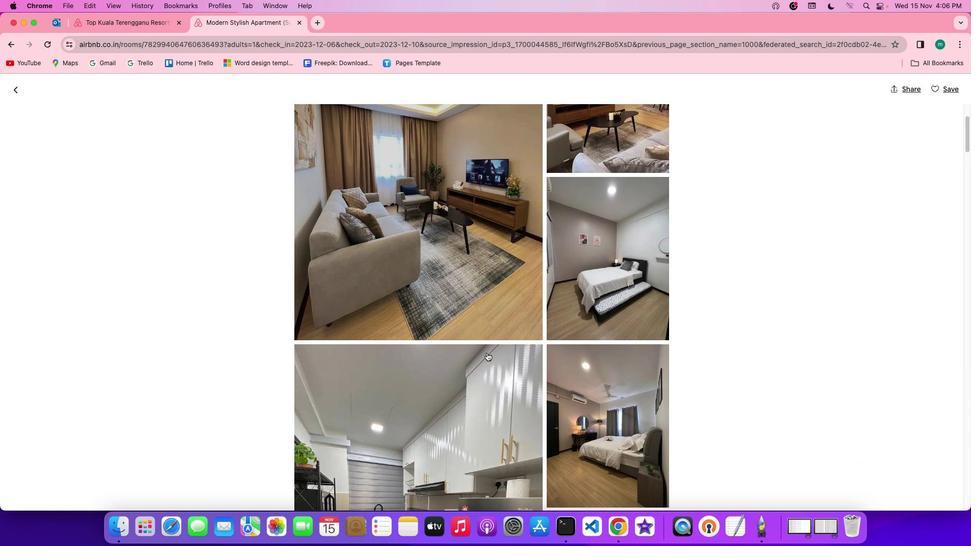 
Action: Mouse scrolled (486, 352) with delta (0, 0)
Screenshot: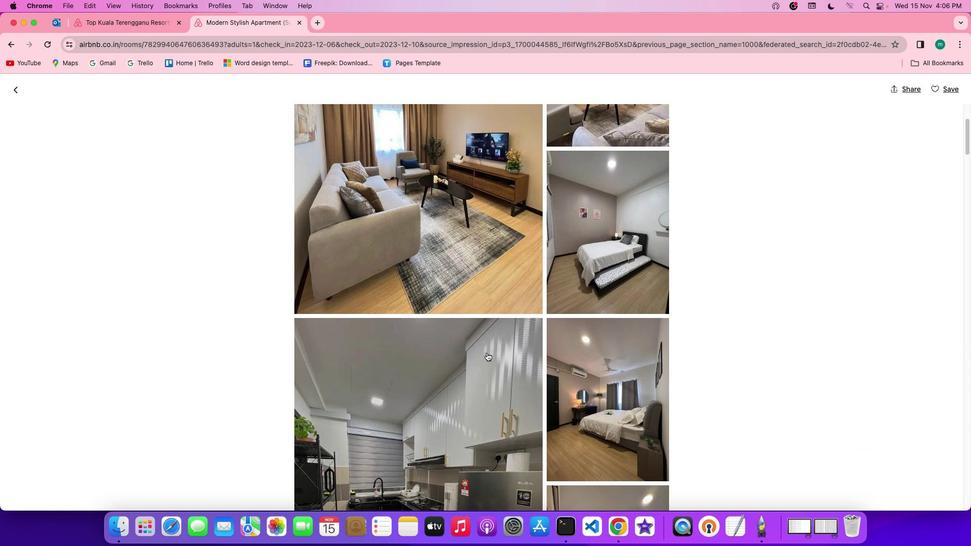 
Action: Mouse scrolled (486, 352) with delta (0, 0)
Screenshot: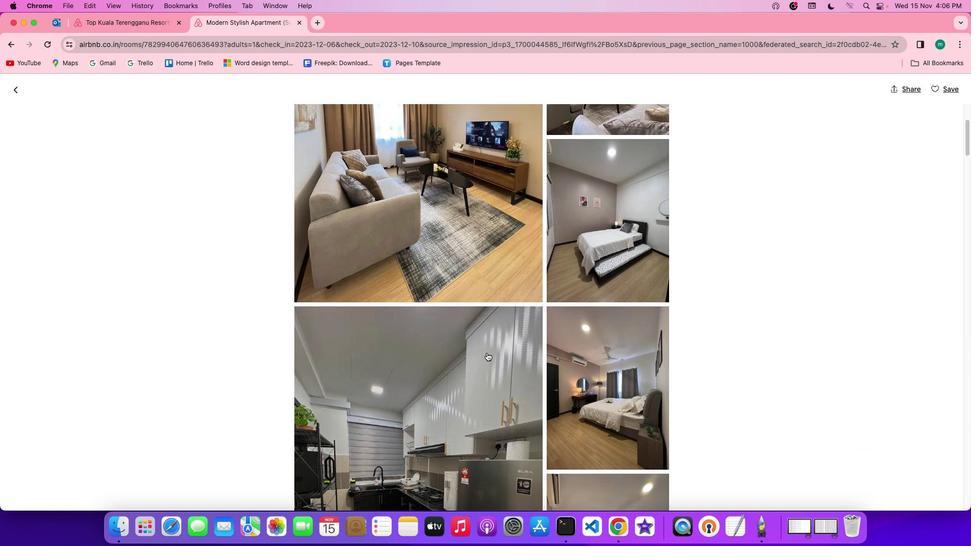 
Action: Mouse scrolled (486, 352) with delta (0, 0)
Screenshot: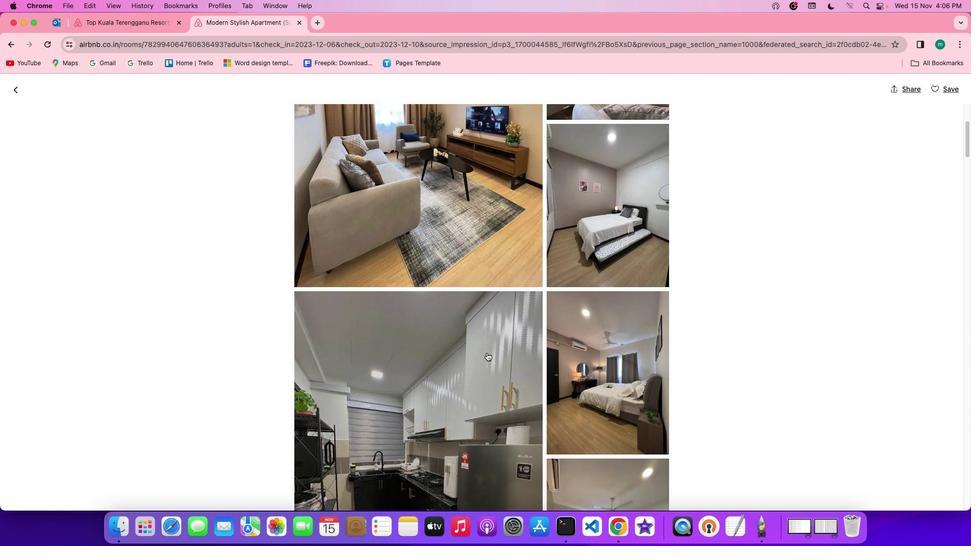 
Action: Mouse scrolled (486, 352) with delta (0, 0)
Screenshot: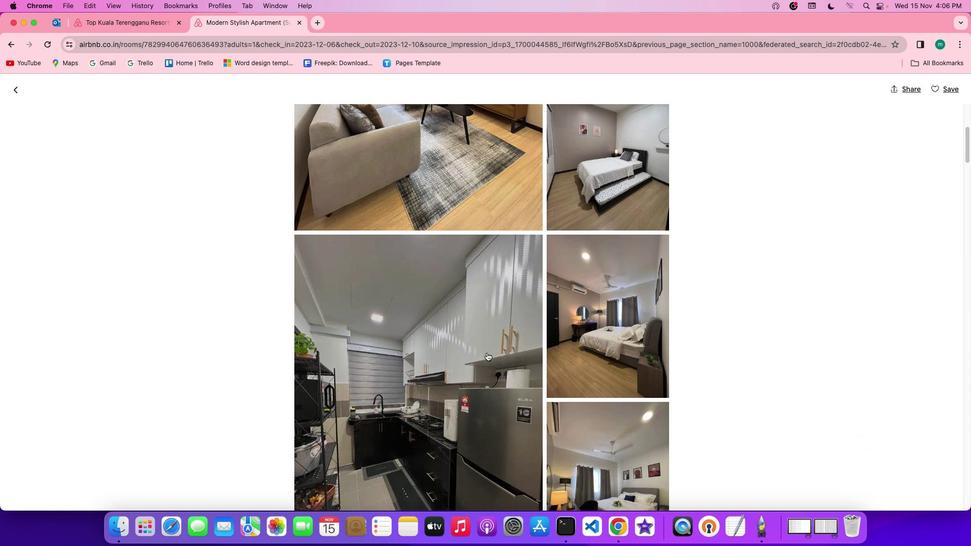 
Action: Mouse scrolled (486, 352) with delta (0, 0)
Screenshot: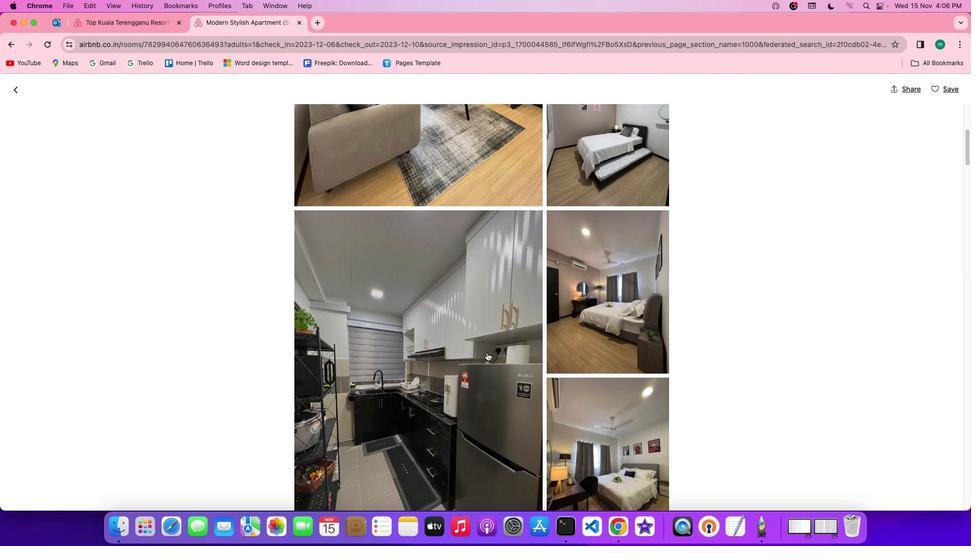 
Action: Mouse scrolled (486, 352) with delta (0, 0)
Screenshot: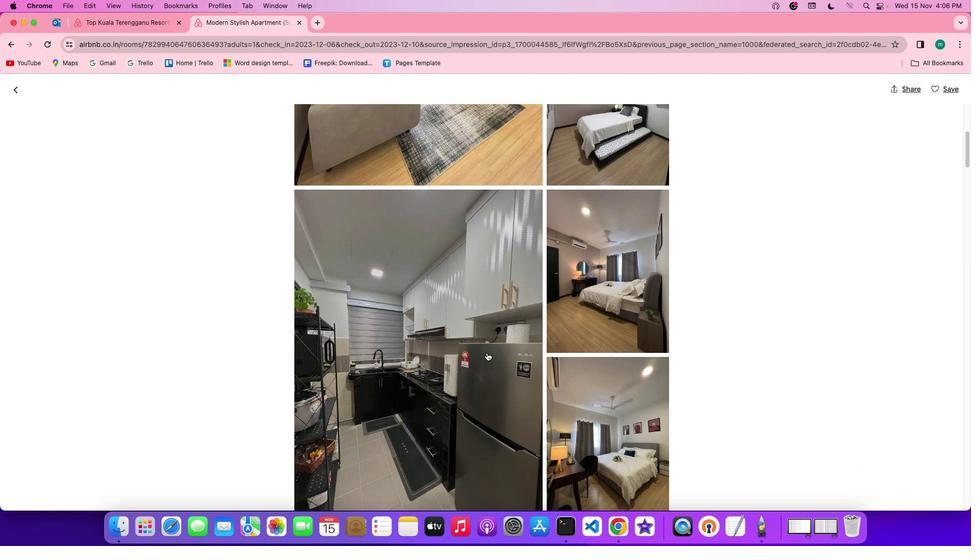 
Action: Mouse scrolled (486, 352) with delta (0, 0)
Screenshot: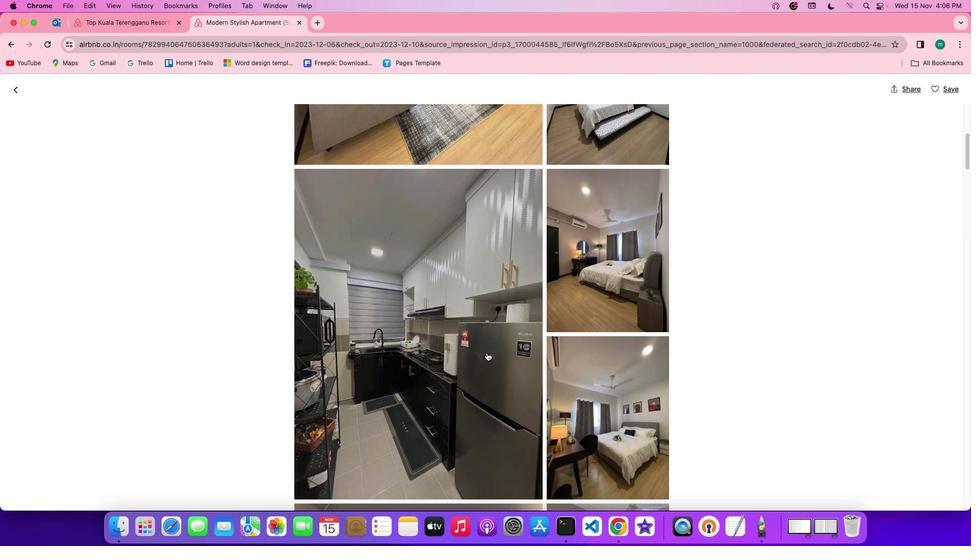 
Action: Mouse scrolled (486, 352) with delta (0, -1)
Screenshot: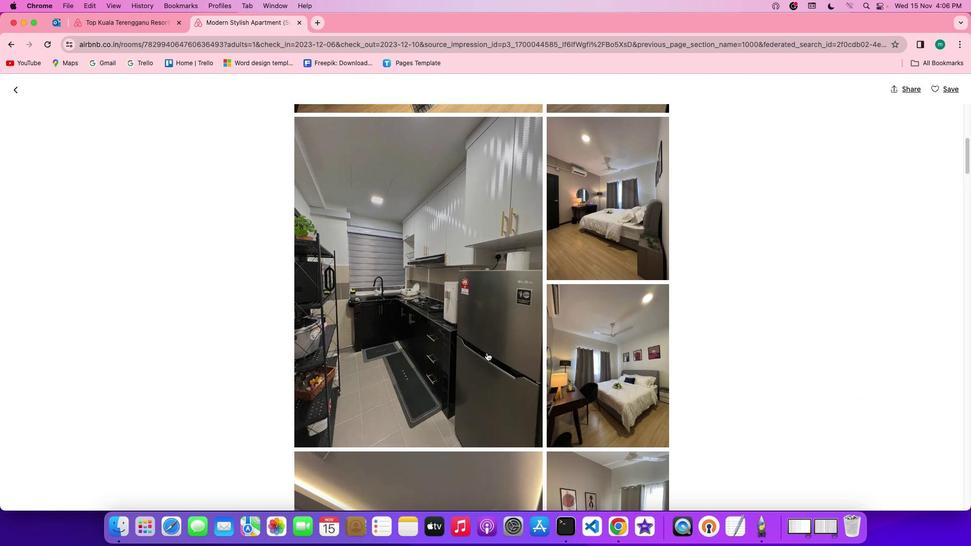 
Action: Mouse scrolled (486, 352) with delta (0, 0)
Screenshot: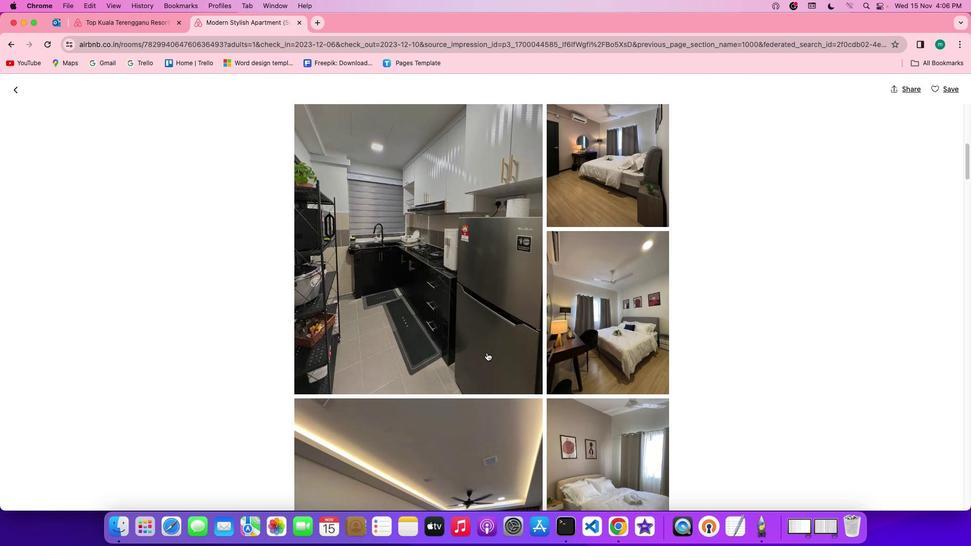 
Action: Mouse moved to (487, 353)
Screenshot: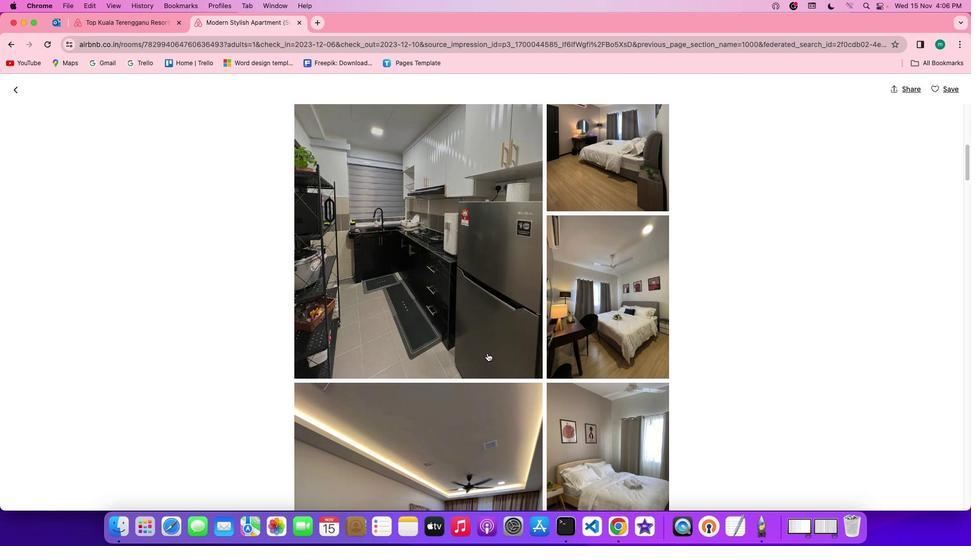 
Action: Mouse scrolled (487, 353) with delta (0, 0)
Screenshot: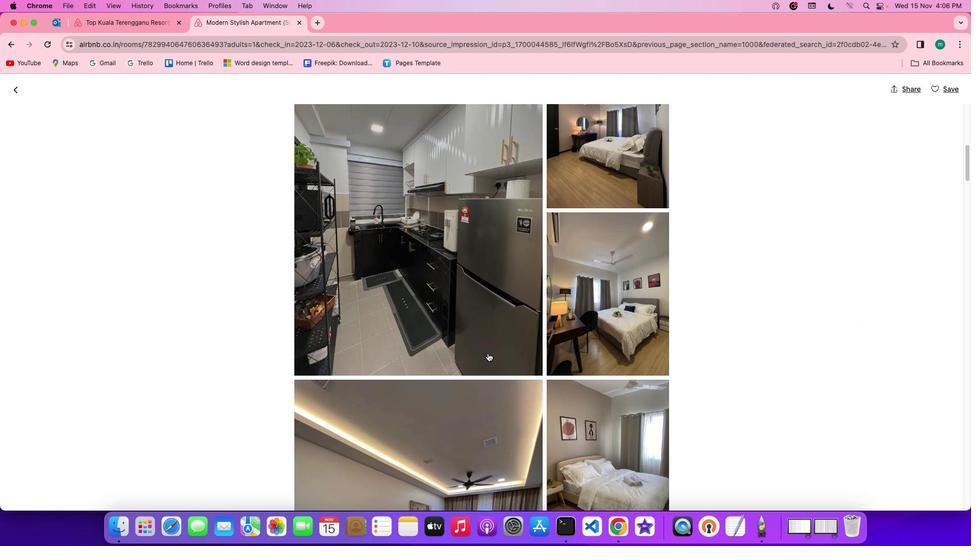 
Action: Mouse moved to (487, 353)
Screenshot: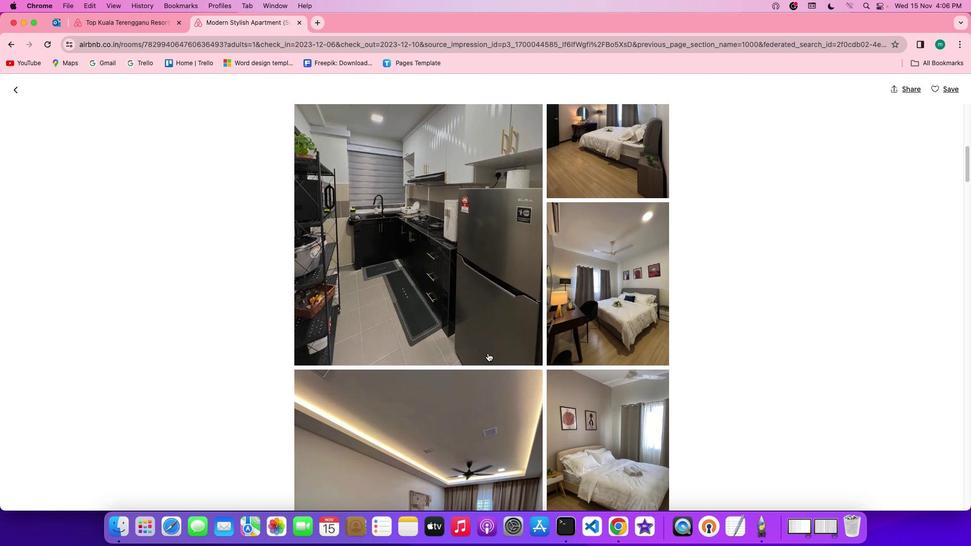 
Action: Mouse scrolled (487, 353) with delta (0, 0)
Screenshot: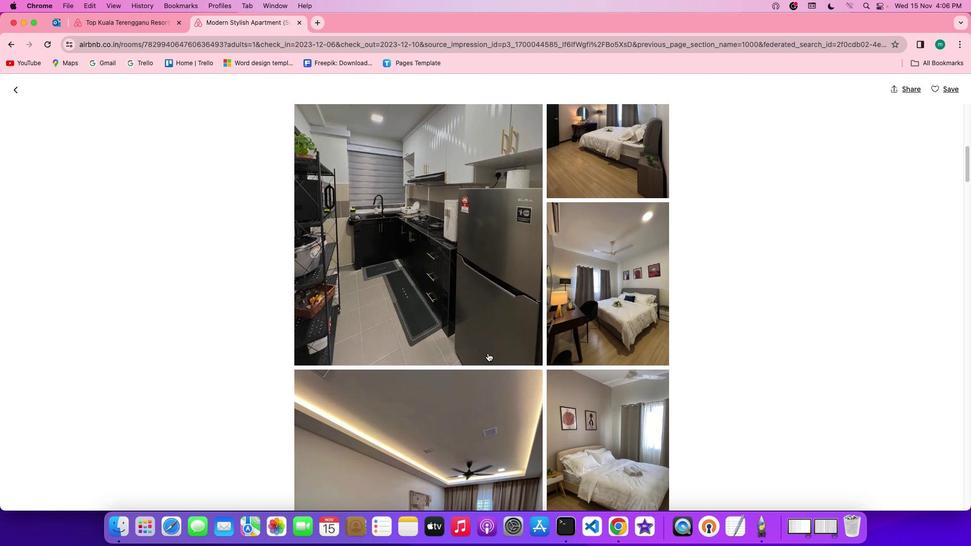 
Action: Mouse moved to (487, 353)
Screenshot: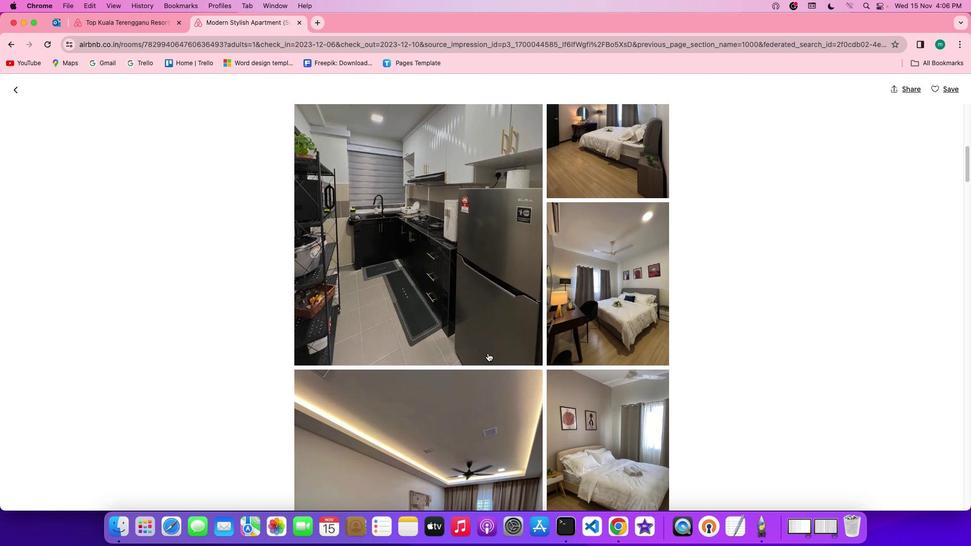 
Action: Mouse scrolled (487, 353) with delta (0, 0)
Screenshot: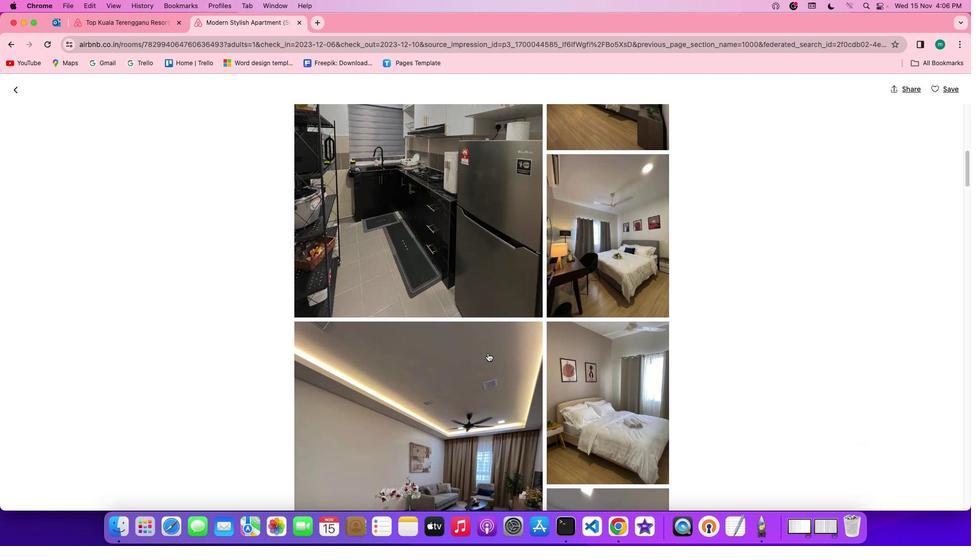 
Action: Mouse scrolled (487, 353) with delta (0, -1)
Screenshot: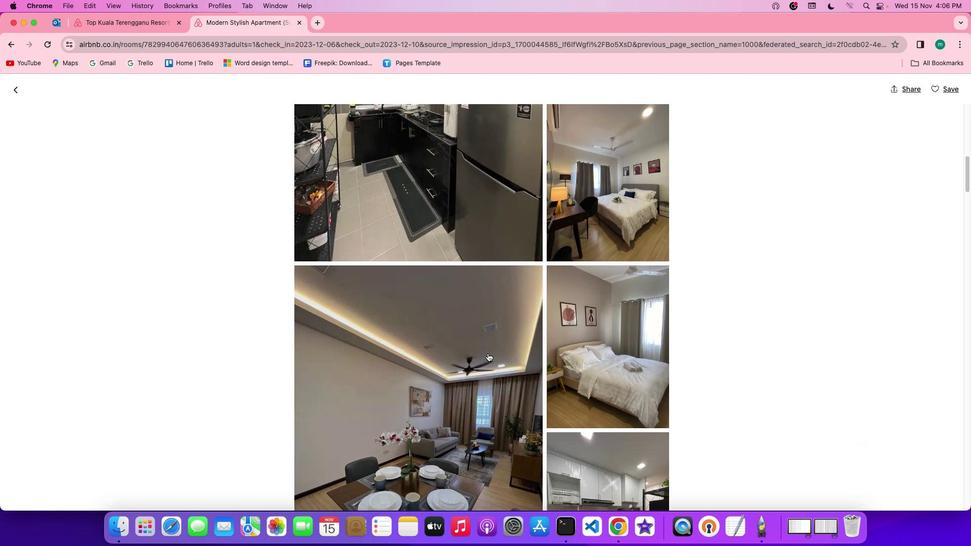 
Action: Mouse moved to (487, 353)
Screenshot: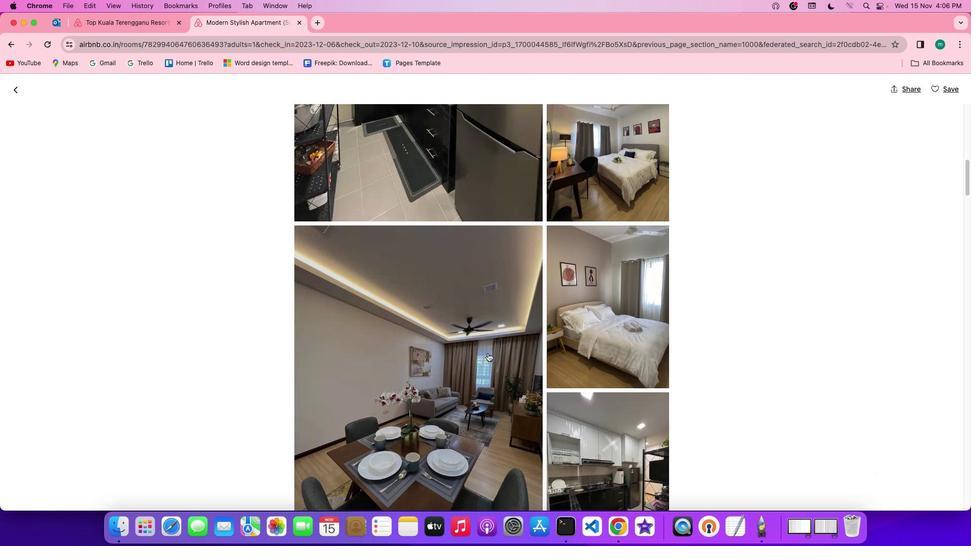 
Action: Mouse scrolled (487, 353) with delta (0, -1)
Screenshot: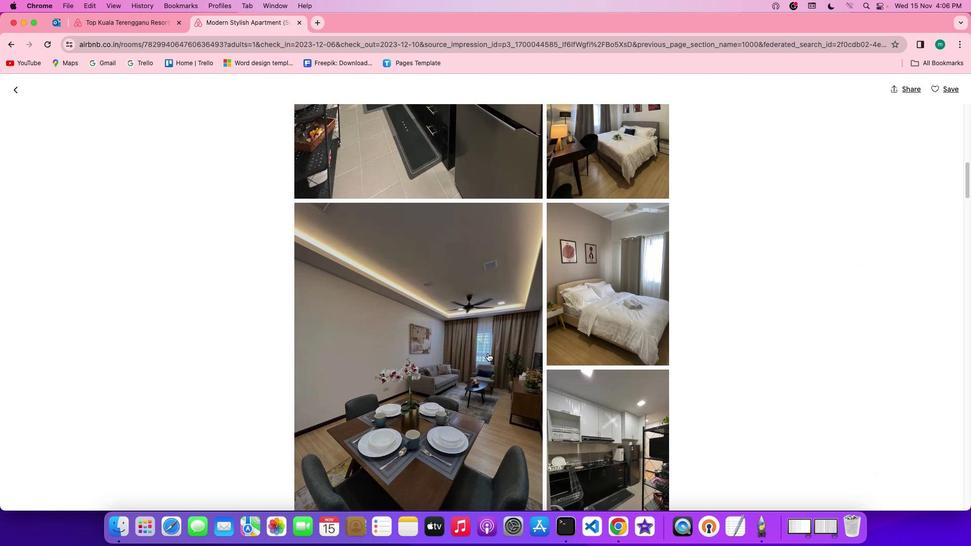
Action: Mouse scrolled (487, 353) with delta (0, 0)
Screenshot: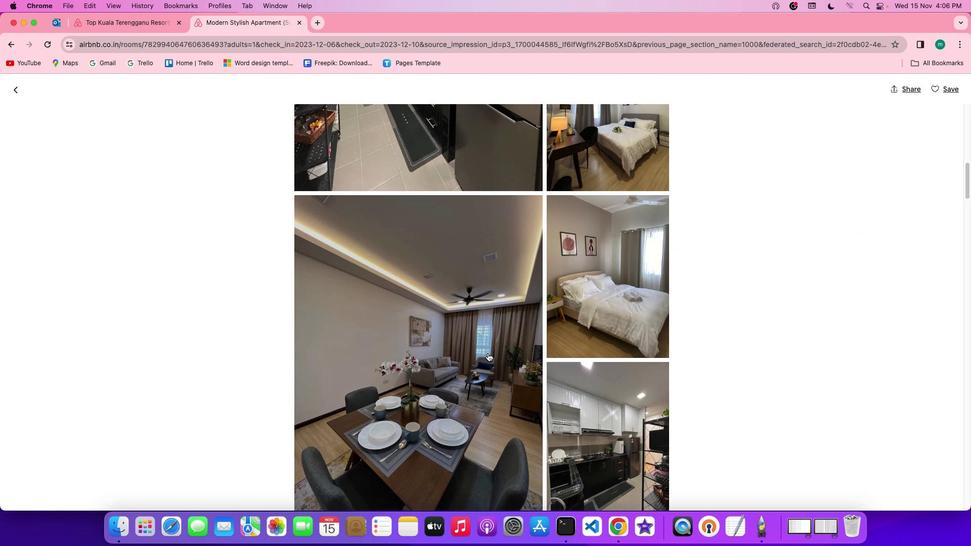 
Action: Mouse scrolled (487, 353) with delta (0, 0)
Screenshot: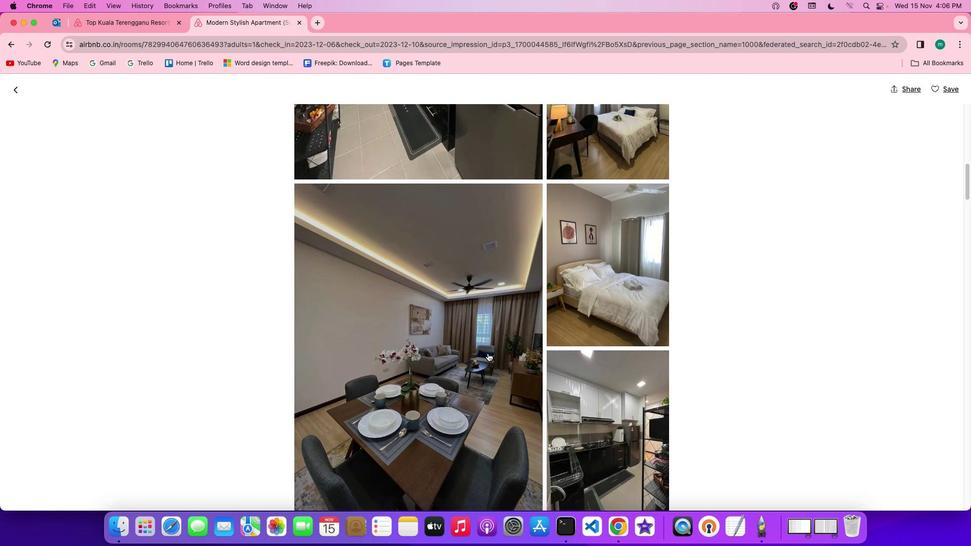 
Action: Mouse scrolled (487, 353) with delta (0, 0)
Screenshot: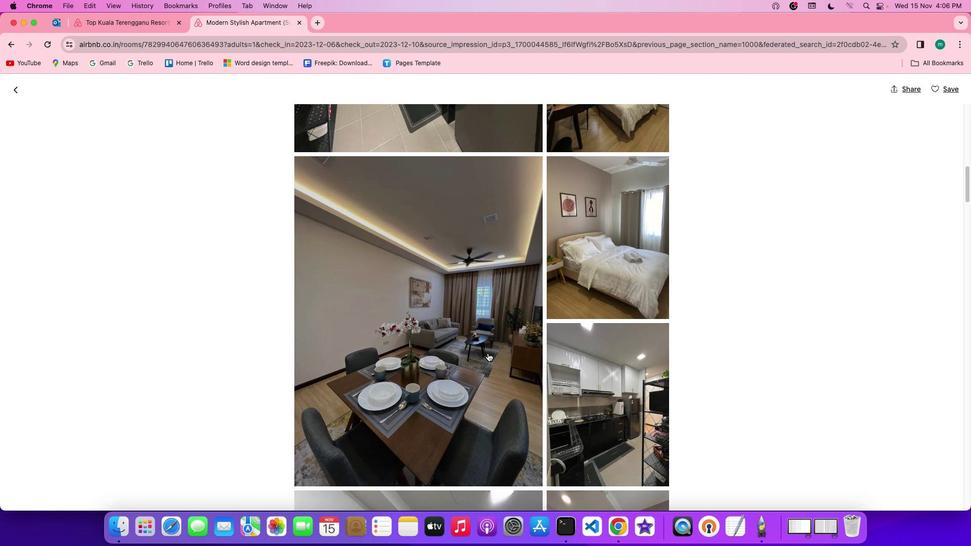 
Action: Mouse scrolled (487, 353) with delta (0, 0)
Screenshot: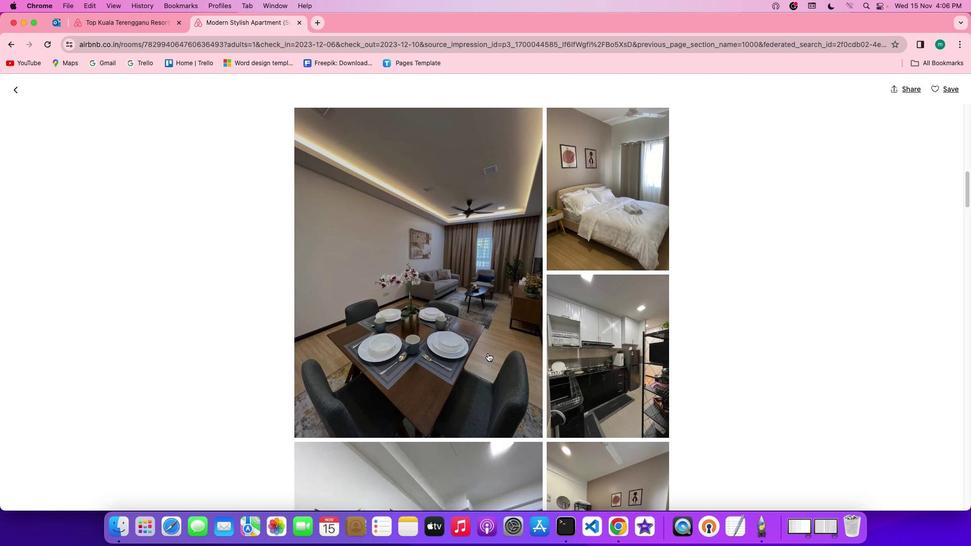 
Action: Mouse scrolled (487, 353) with delta (0, 0)
Screenshot: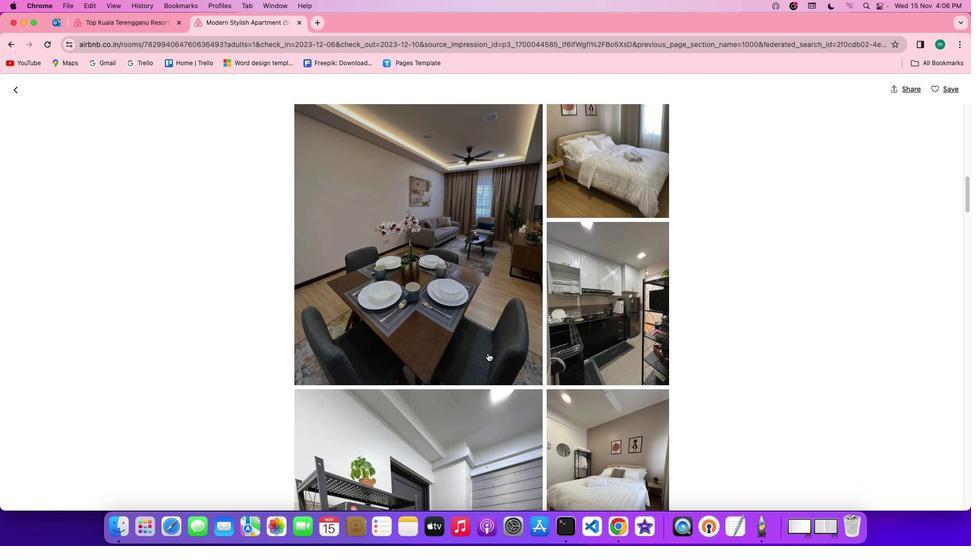 
Action: Mouse scrolled (487, 353) with delta (0, 0)
Screenshot: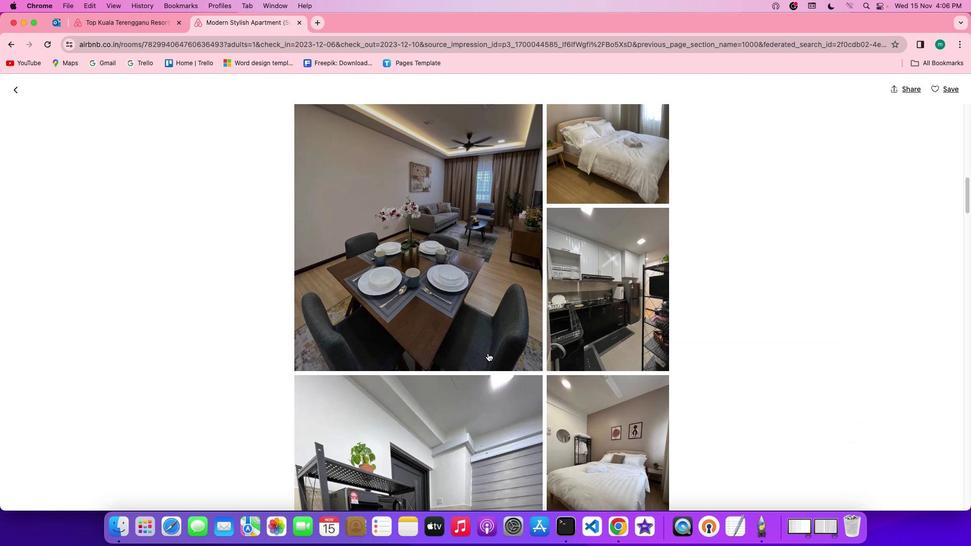 
Action: Mouse scrolled (487, 353) with delta (0, 0)
Screenshot: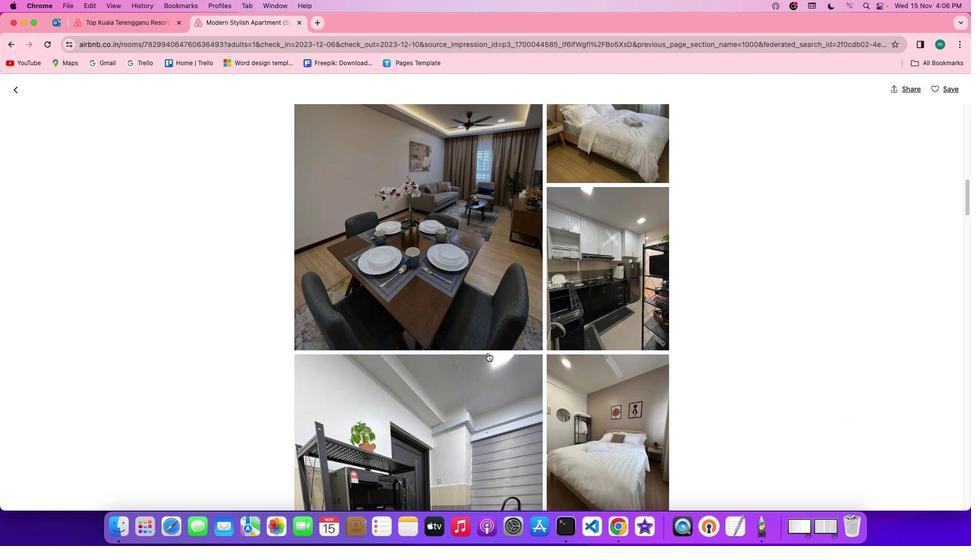 
Action: Mouse scrolled (487, 353) with delta (0, 0)
Screenshot: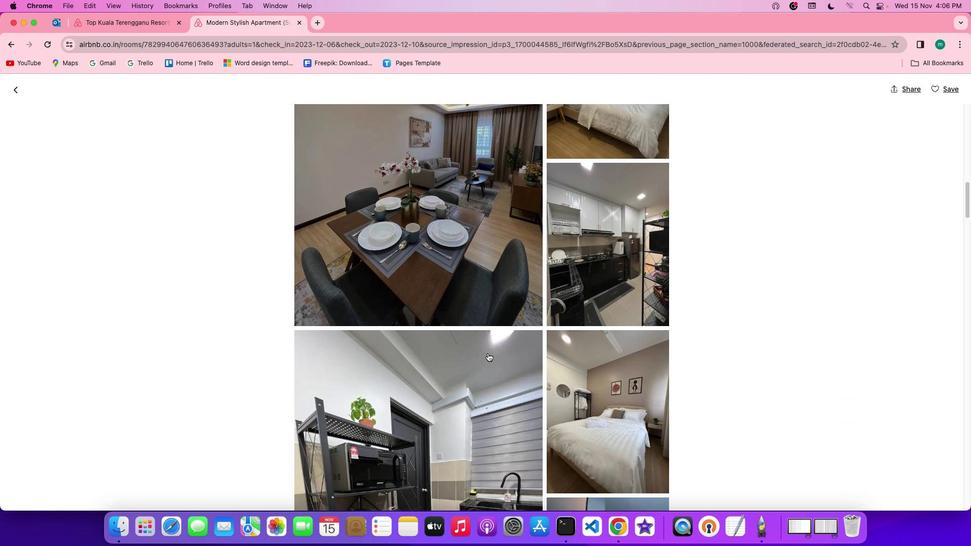
Action: Mouse scrolled (487, 353) with delta (0, 0)
Screenshot: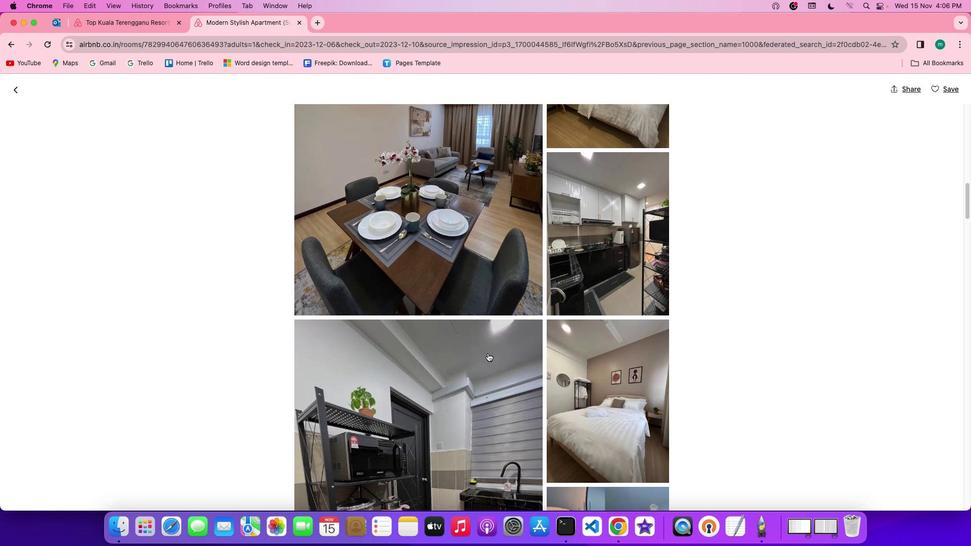 
Action: Mouse scrolled (487, 353) with delta (0, 0)
Screenshot: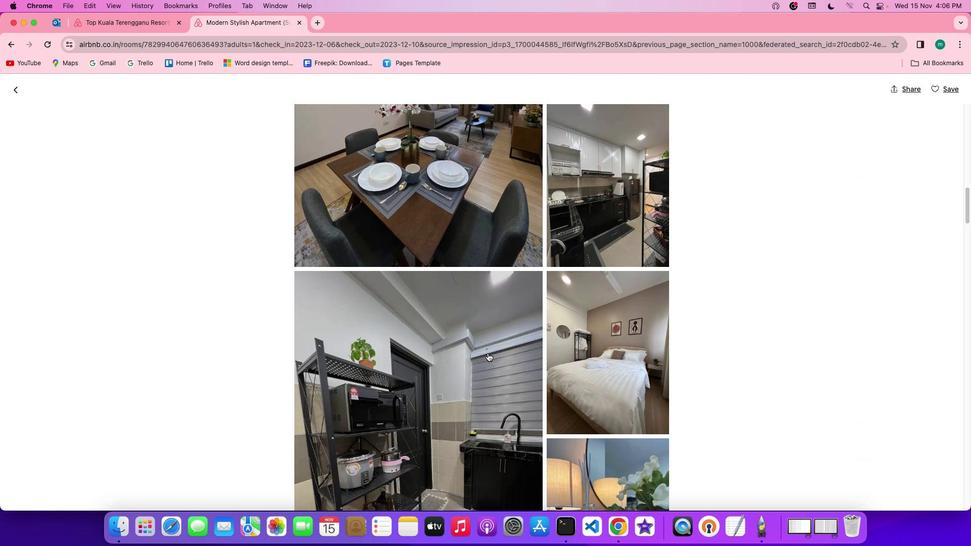 
Action: Mouse scrolled (487, 353) with delta (0, 0)
Screenshot: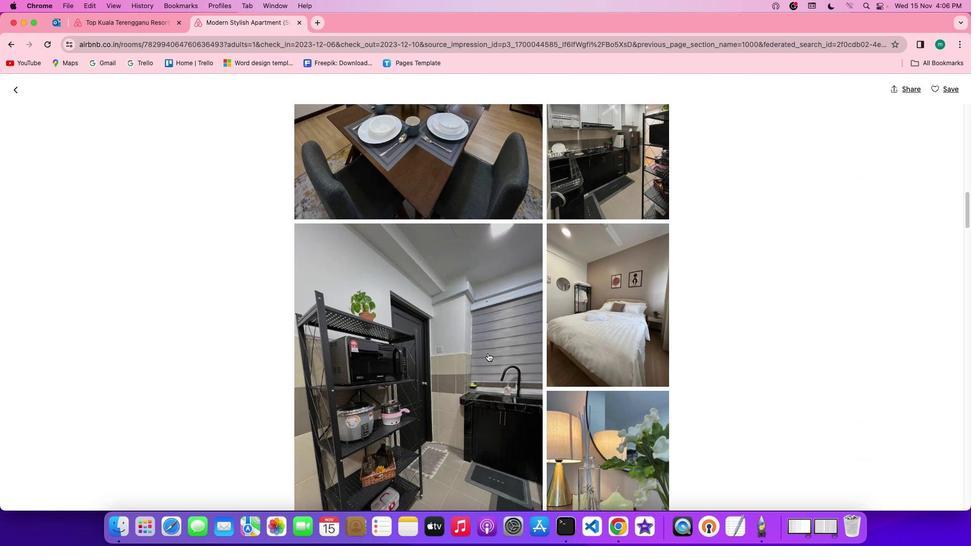 
Action: Mouse scrolled (487, 353) with delta (0, -1)
Screenshot: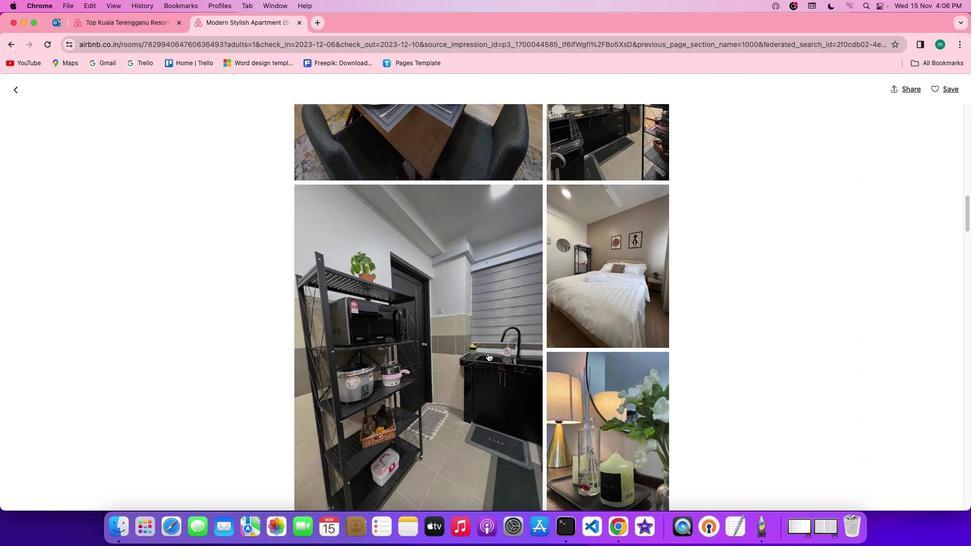 
Action: Mouse scrolled (487, 353) with delta (0, -1)
Screenshot: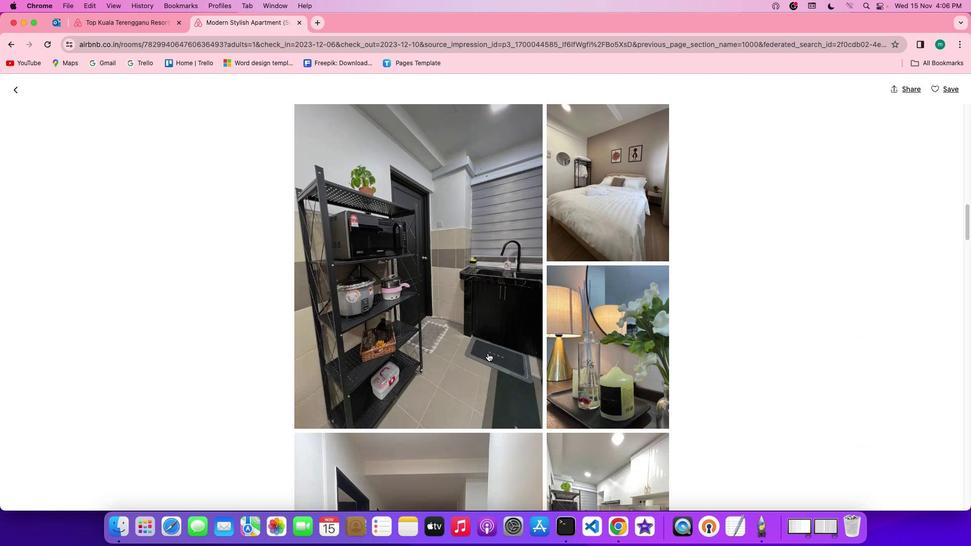 
Action: Mouse scrolled (487, 353) with delta (0, 0)
Screenshot: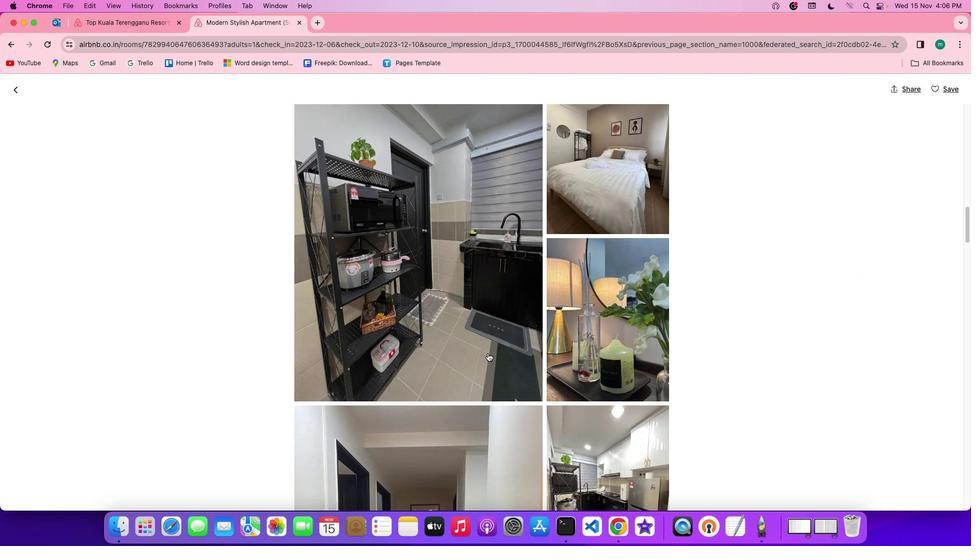 
Action: Mouse scrolled (487, 353) with delta (0, 0)
Screenshot: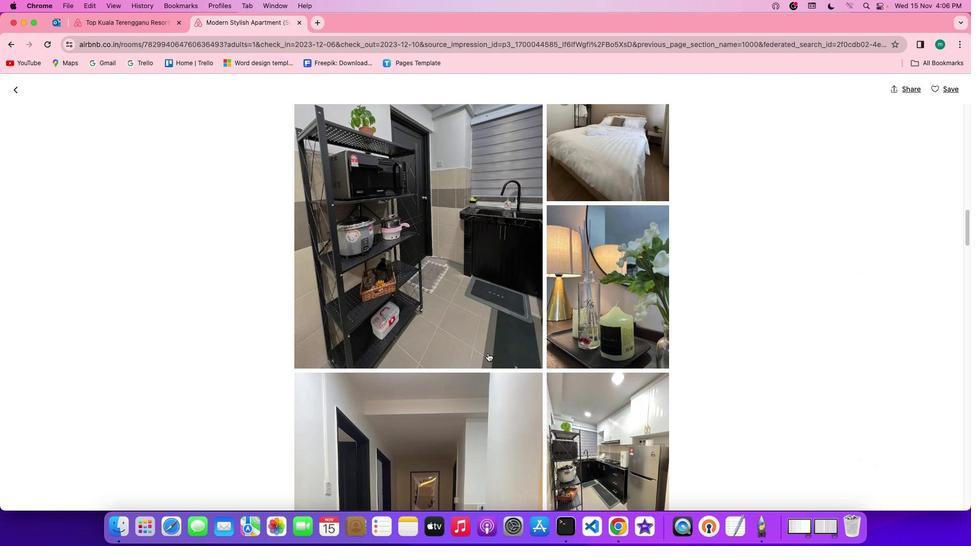 
Action: Mouse scrolled (487, 353) with delta (0, 0)
Screenshot: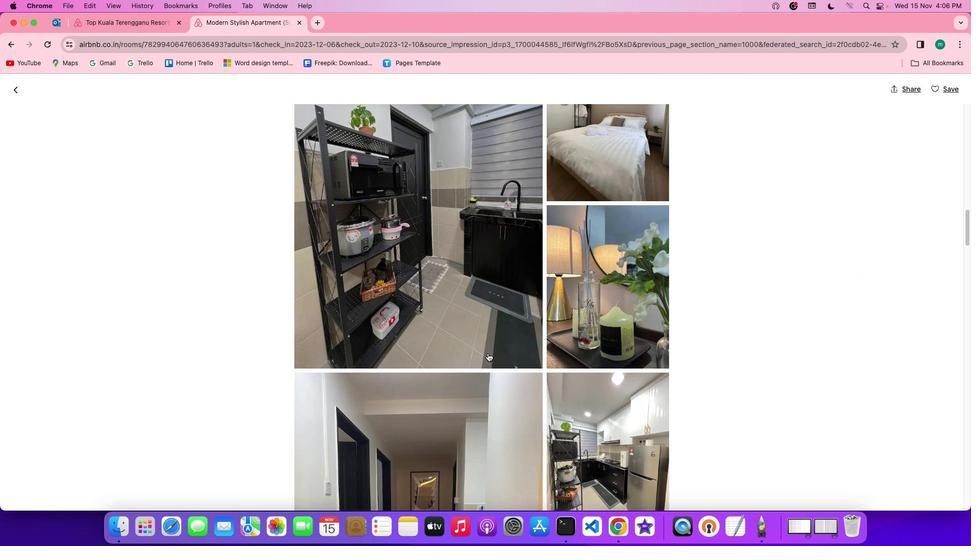 
Action: Mouse scrolled (487, 353) with delta (0, -1)
Screenshot: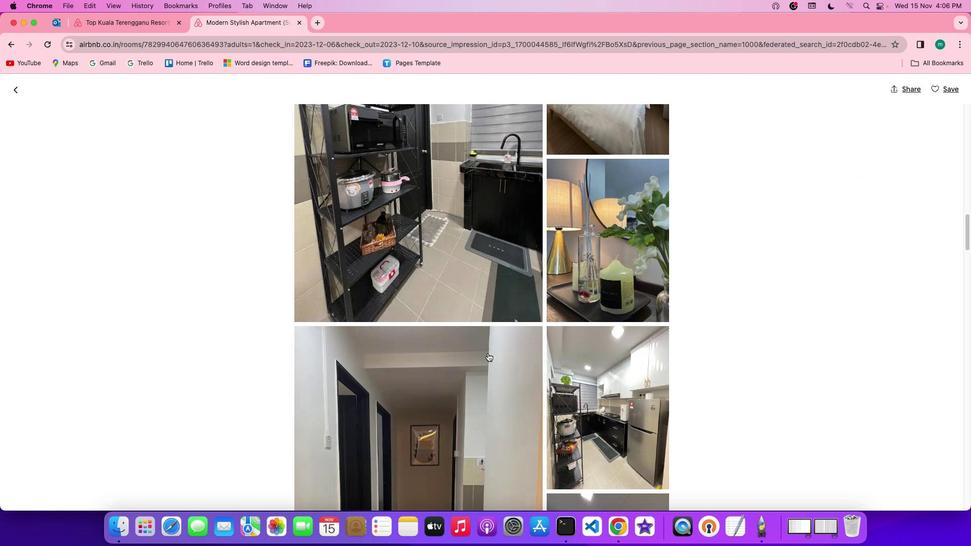 
Action: Mouse scrolled (487, 353) with delta (0, 0)
Screenshot: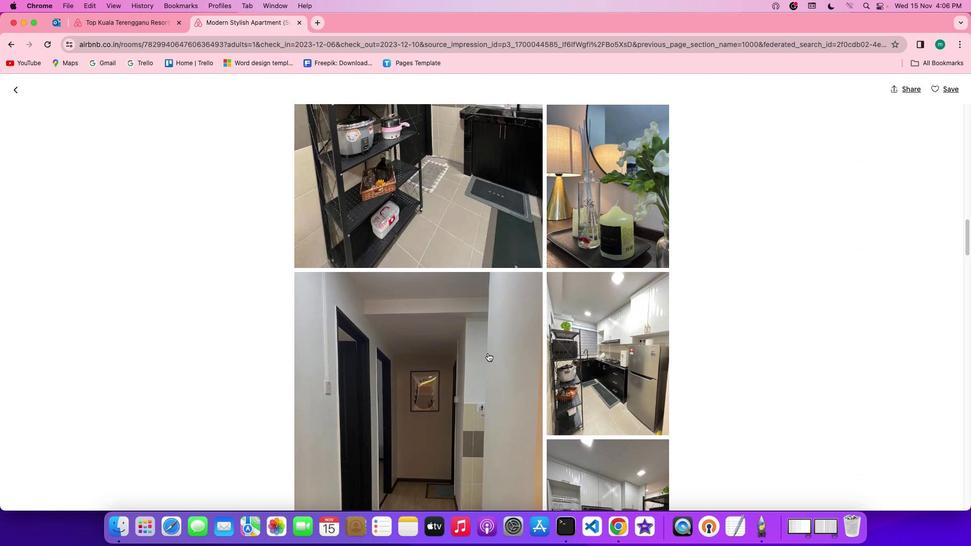 
Action: Mouse scrolled (487, 353) with delta (0, 0)
Screenshot: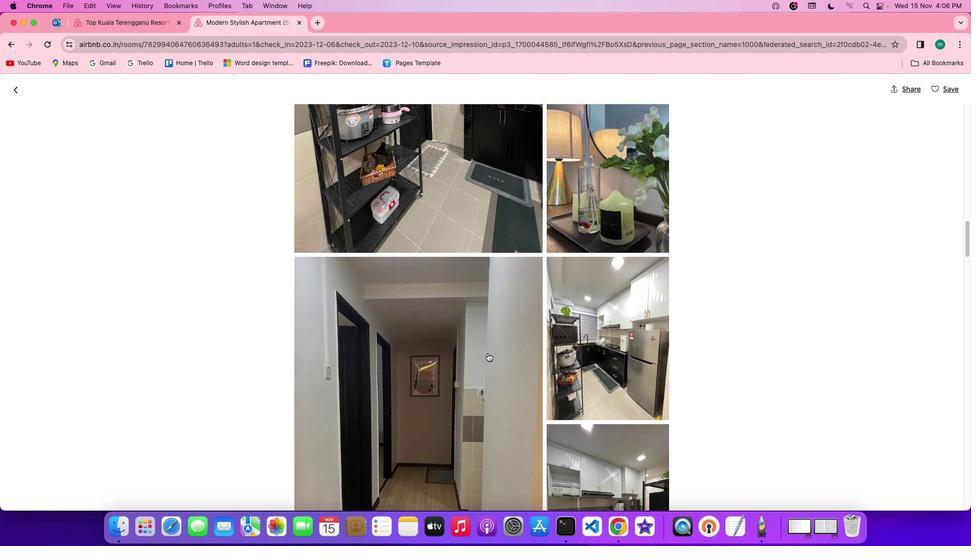
Action: Mouse scrolled (487, 353) with delta (0, 0)
Screenshot: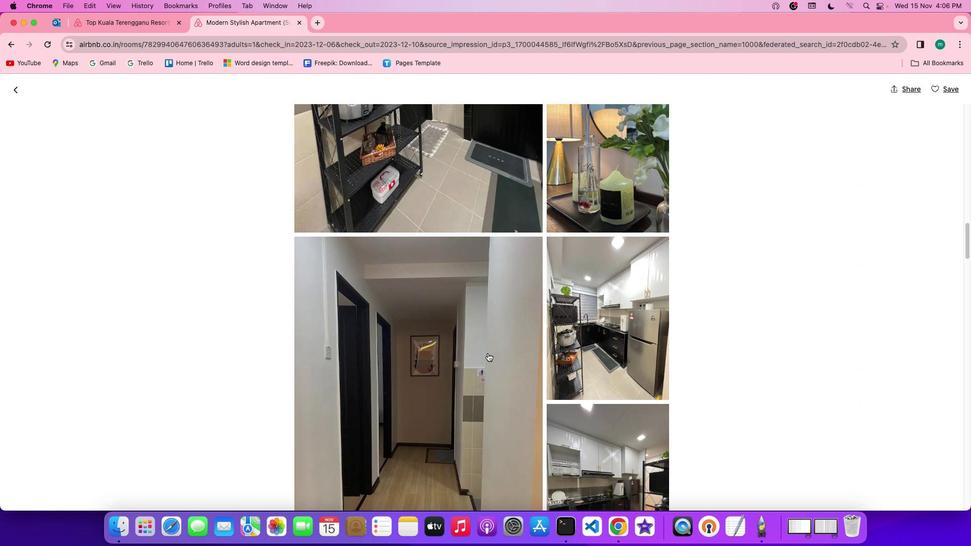 
Action: Mouse scrolled (487, 353) with delta (0, 0)
Screenshot: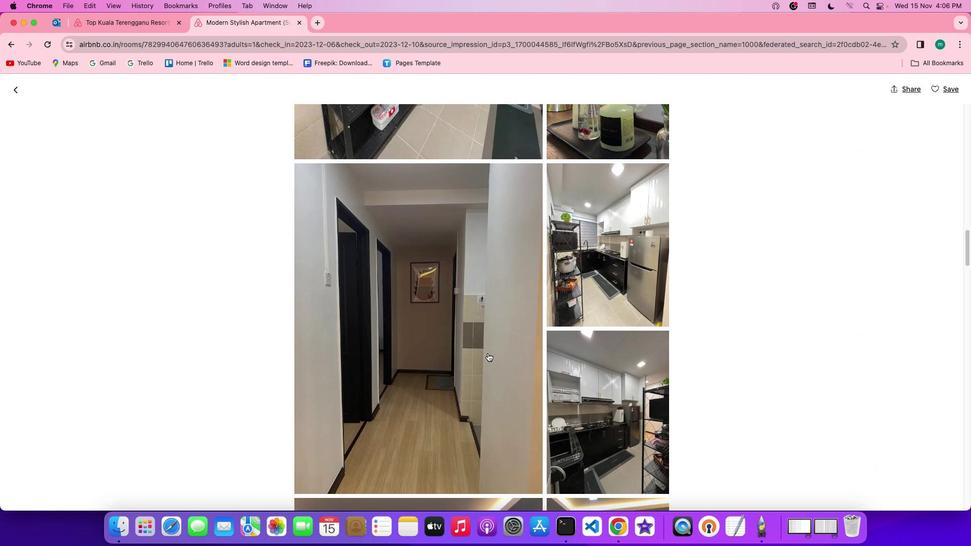 
Action: Mouse scrolled (487, 353) with delta (0, -1)
Screenshot: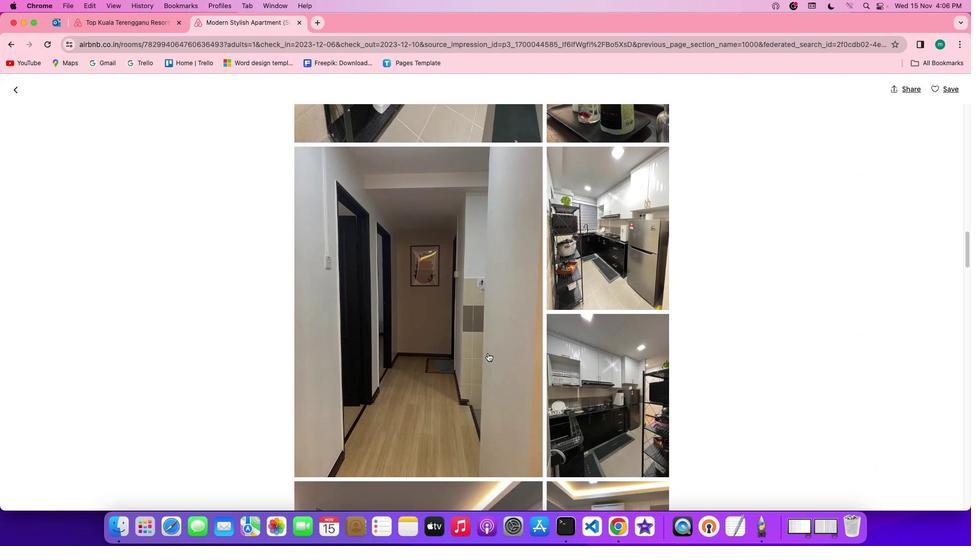 
Action: Mouse scrolled (487, 353) with delta (0, -1)
Screenshot: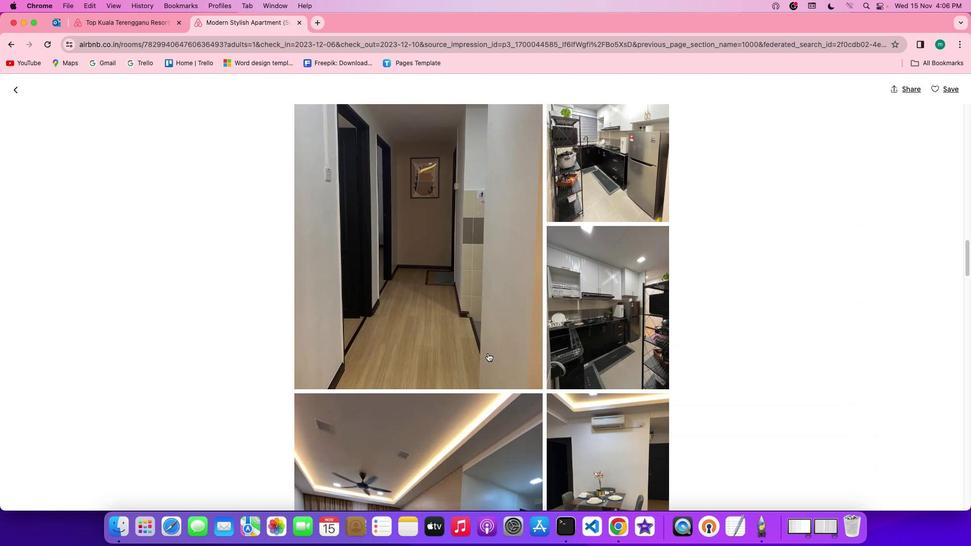 
Action: Mouse scrolled (487, 353) with delta (0, 0)
Screenshot: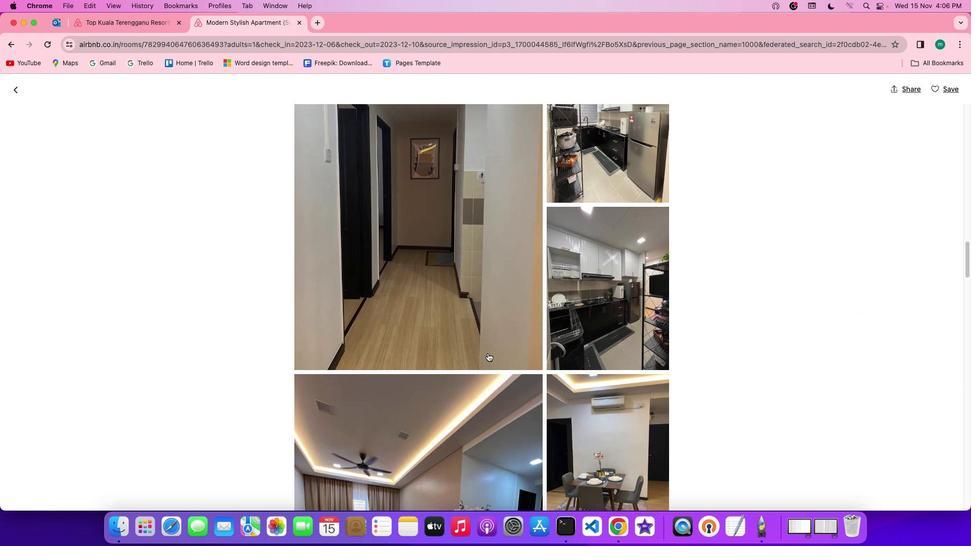 
Action: Mouse scrolled (487, 353) with delta (0, 0)
Screenshot: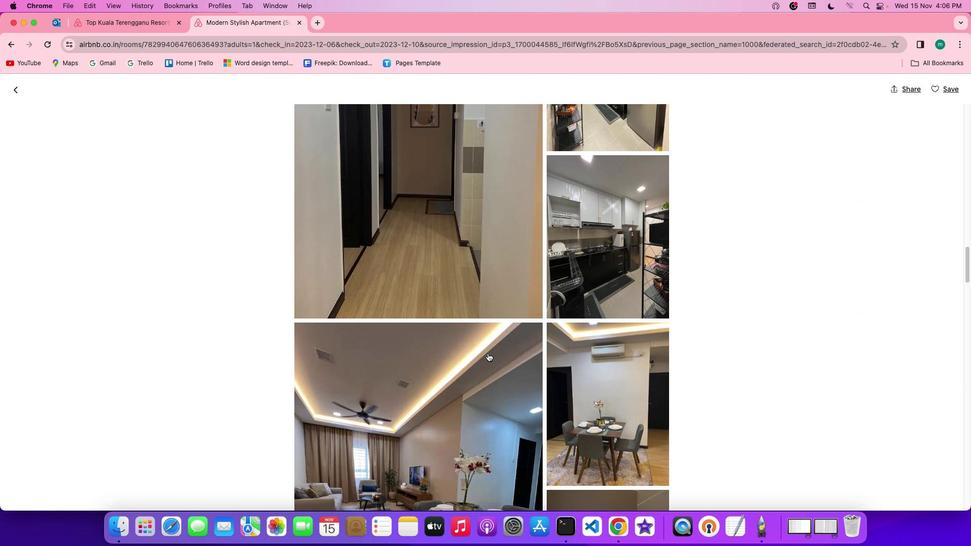 
Action: Mouse scrolled (487, 353) with delta (0, 0)
Screenshot: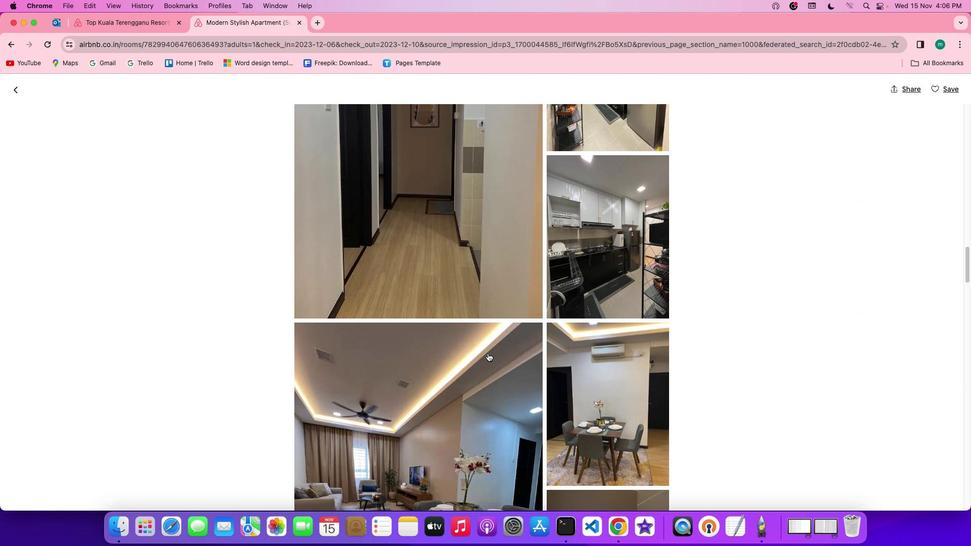 
Action: Mouse scrolled (487, 353) with delta (0, -1)
Screenshot: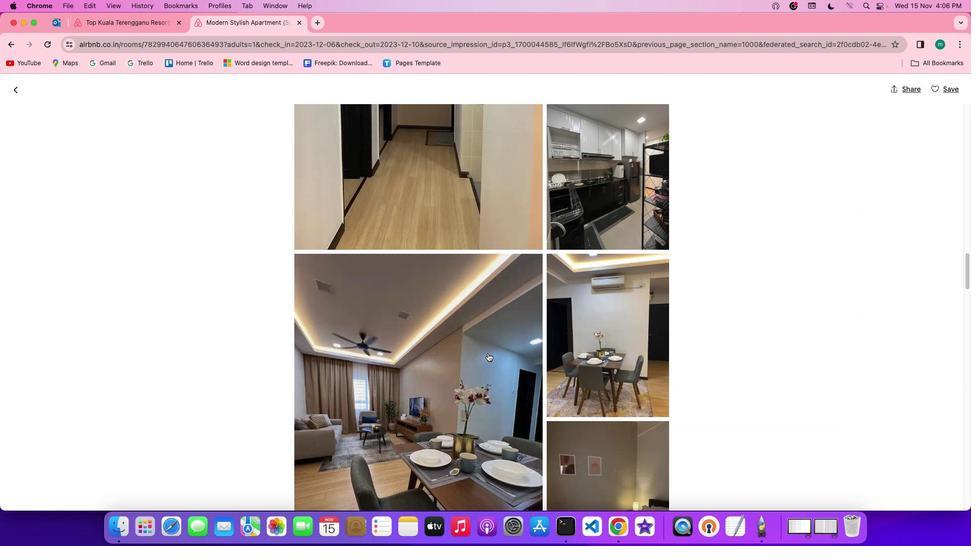 
Action: Mouse scrolled (487, 353) with delta (0, 0)
Screenshot: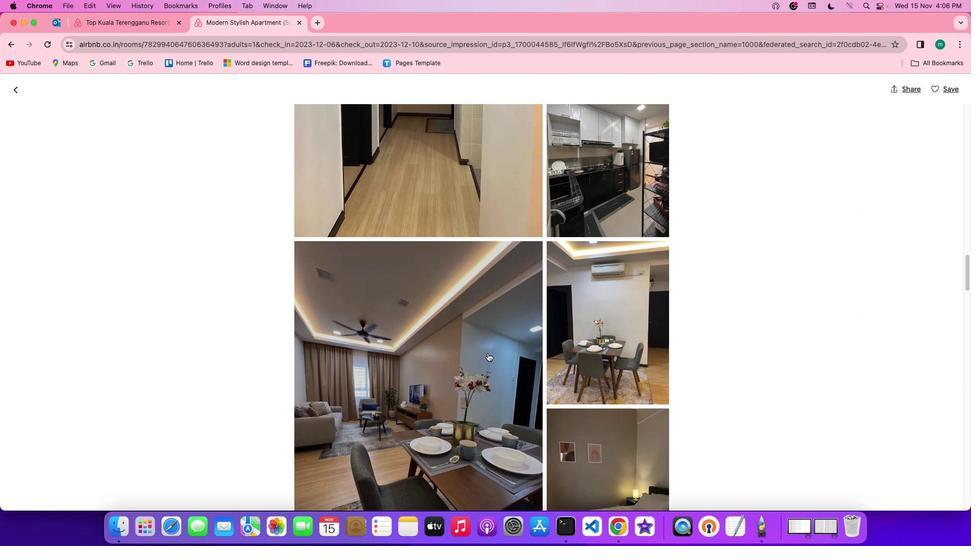 
Action: Mouse scrolled (487, 353) with delta (0, 0)
Screenshot: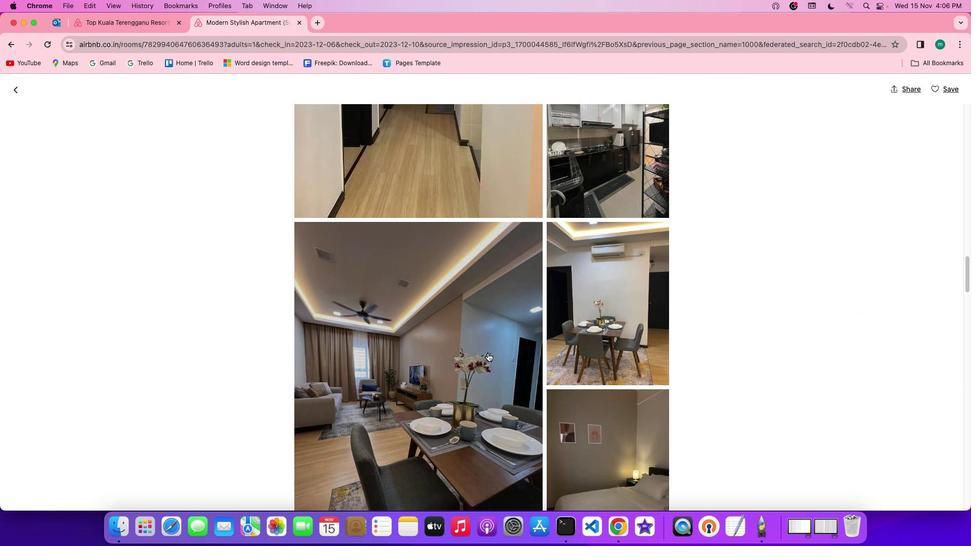 
Action: Mouse scrolled (487, 353) with delta (0, 0)
Screenshot: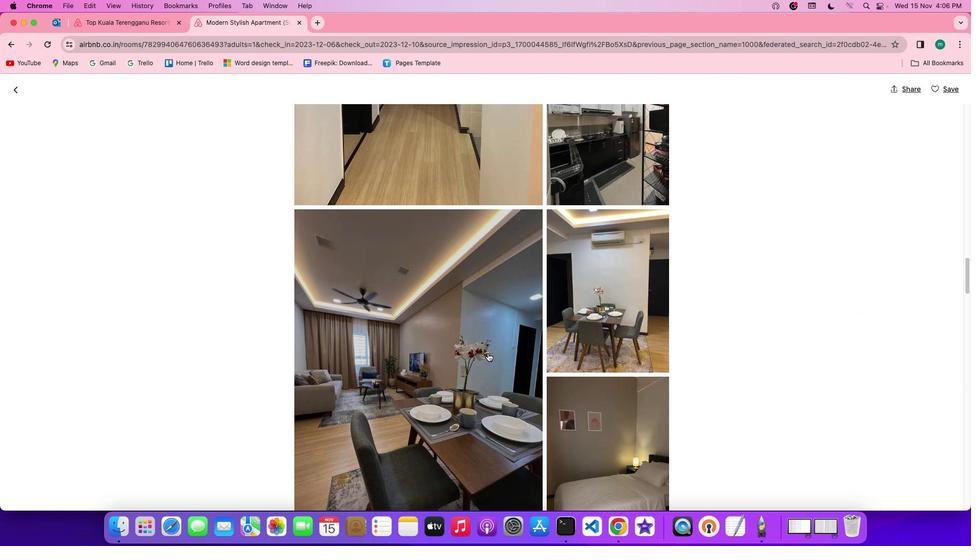 
Action: Mouse scrolled (487, 353) with delta (0, 0)
Screenshot: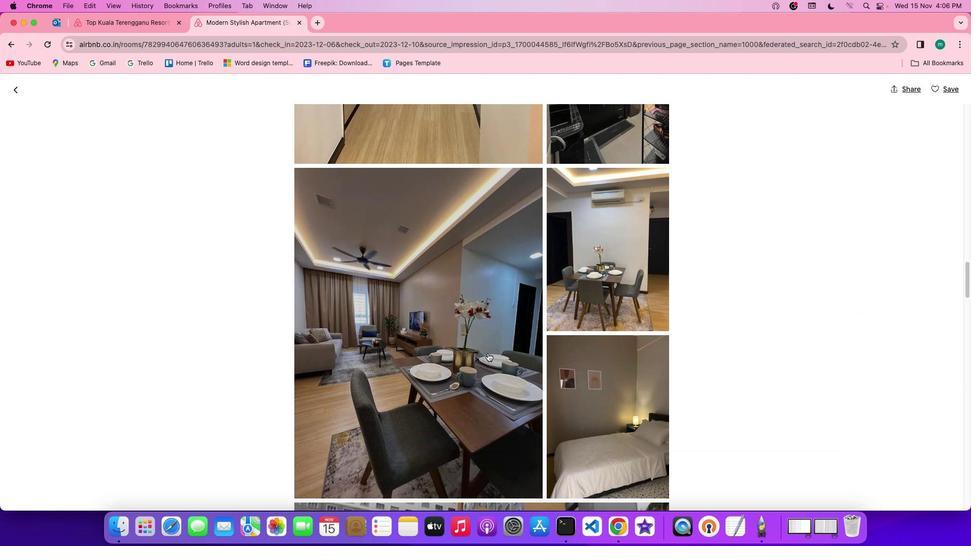 
Action: Mouse scrolled (487, 353) with delta (0, 0)
Screenshot: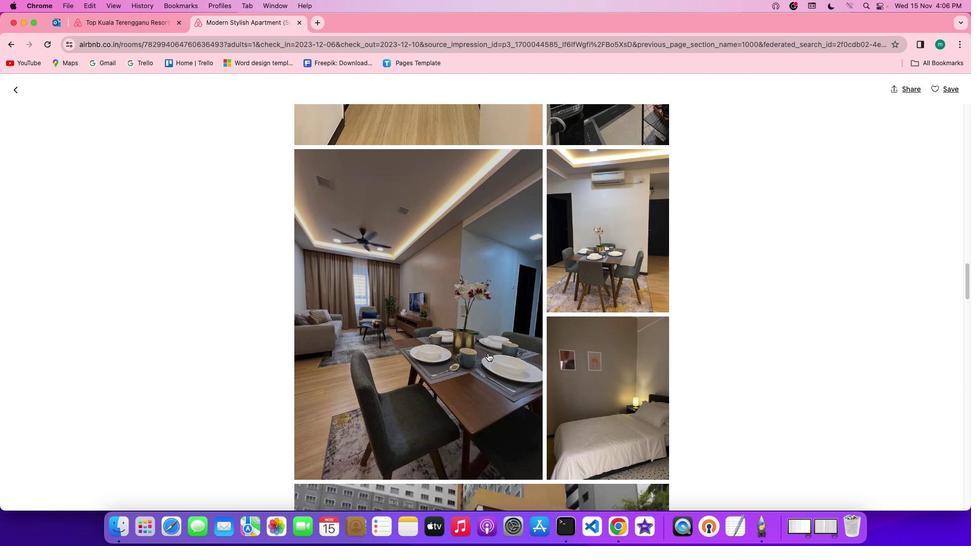 
Action: Mouse scrolled (487, 353) with delta (0, 0)
Screenshot: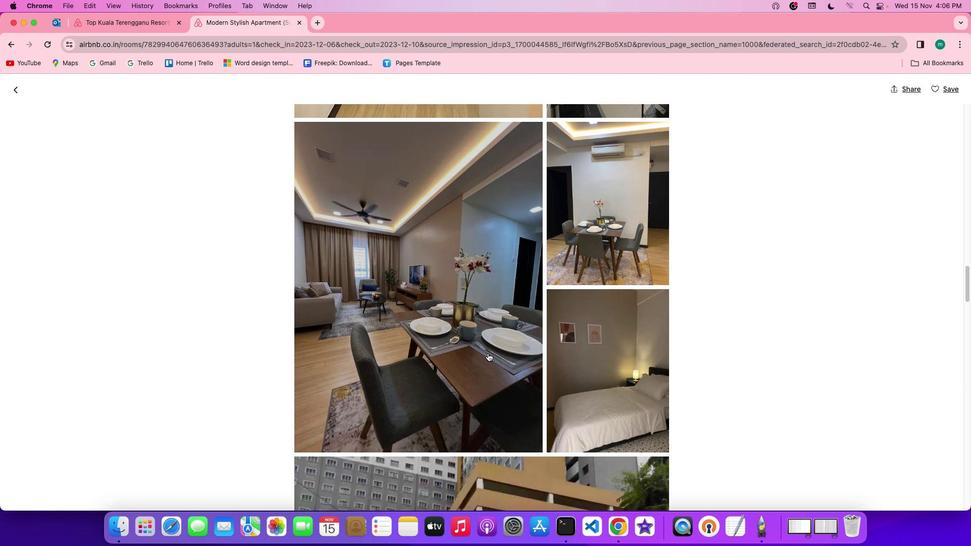 
Action: Mouse scrolled (487, 353) with delta (0, 0)
Screenshot: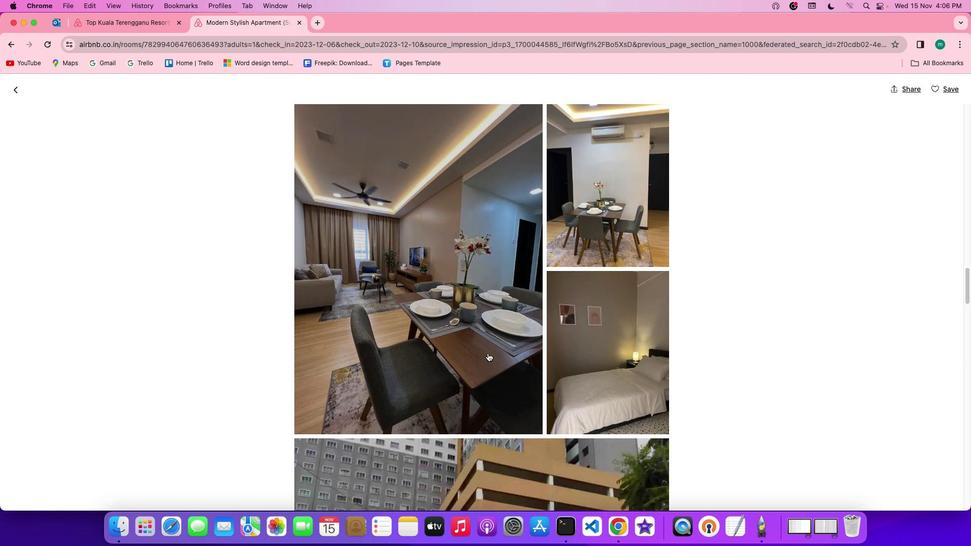 
Action: Mouse scrolled (487, 353) with delta (0, 0)
Screenshot: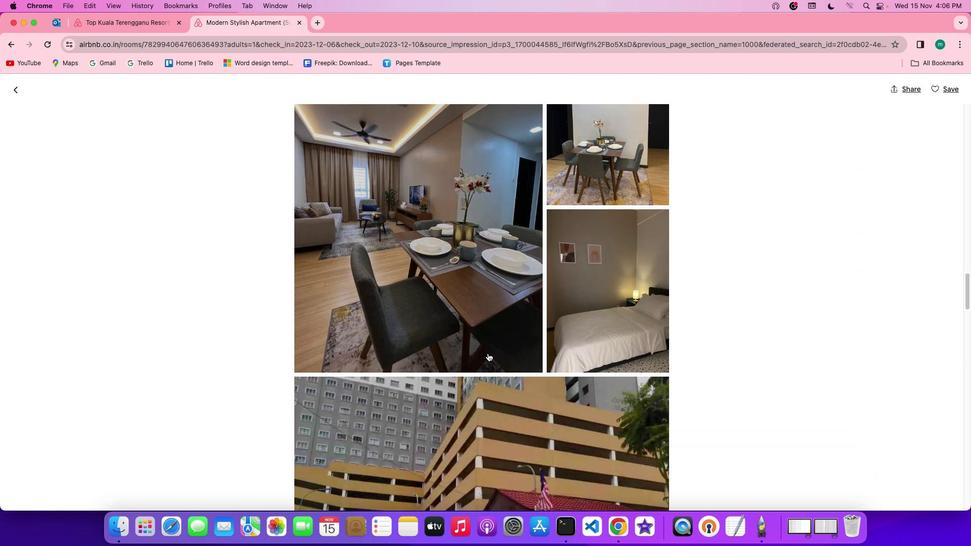 
Action: Mouse scrolled (487, 353) with delta (0, 0)
Screenshot: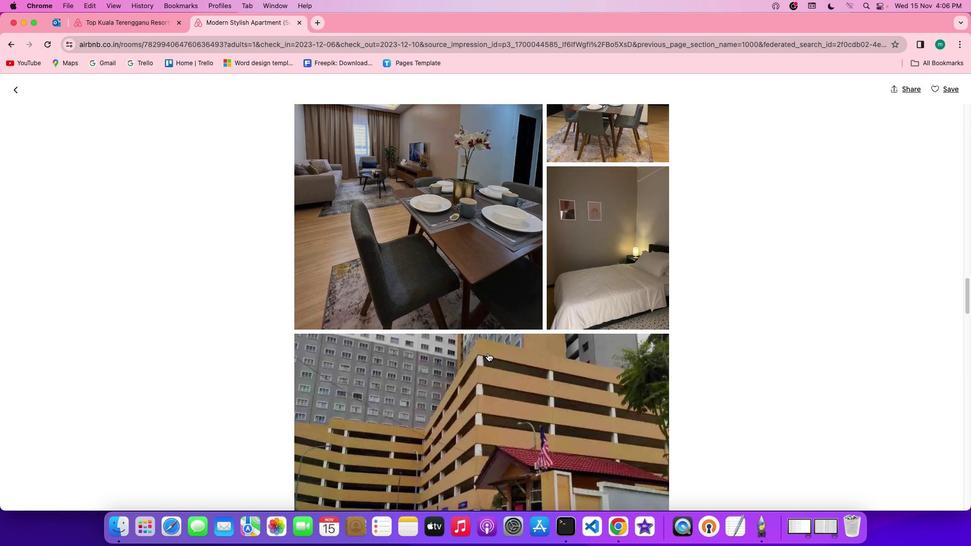 
Action: Mouse scrolled (487, 353) with delta (0, 0)
Screenshot: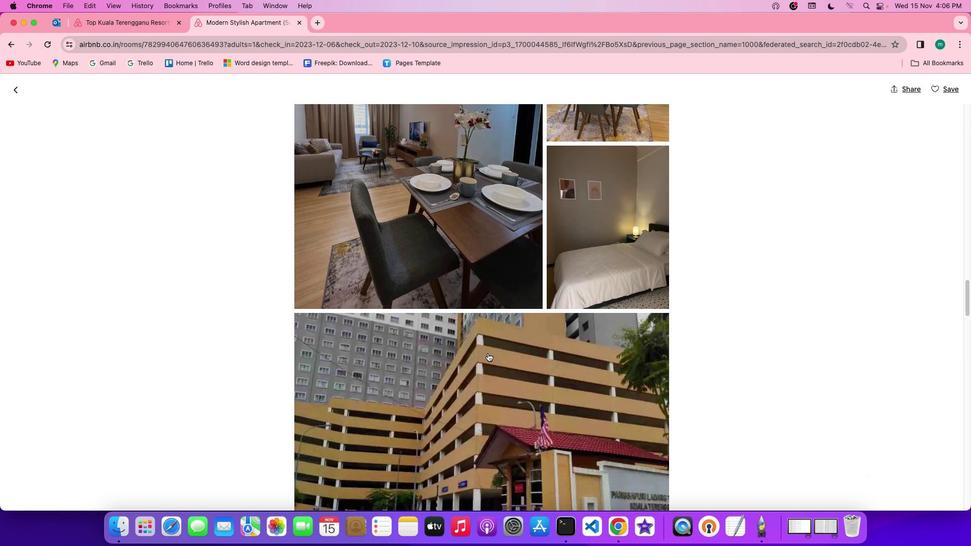 
Action: Mouse scrolled (487, 353) with delta (0, 0)
Screenshot: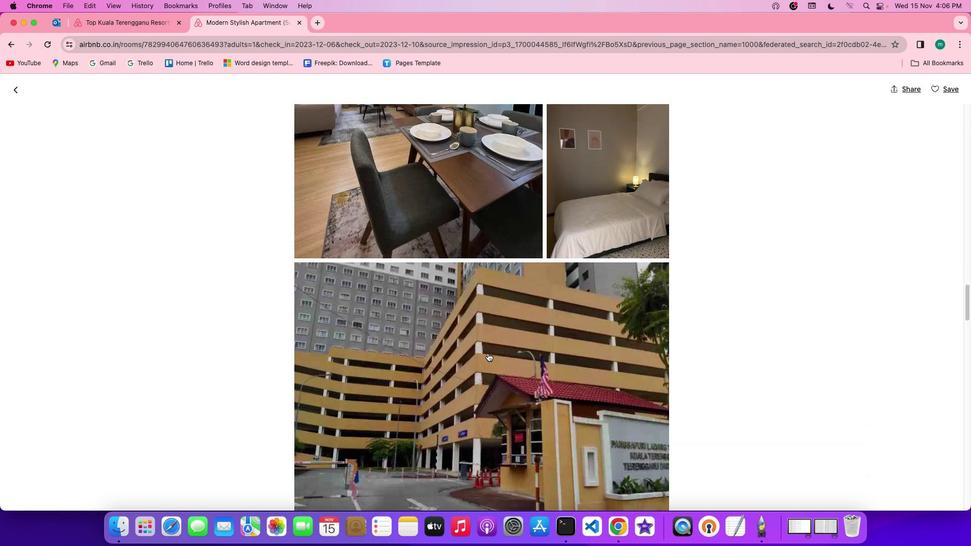 
Action: Mouse scrolled (487, 353) with delta (0, -1)
Screenshot: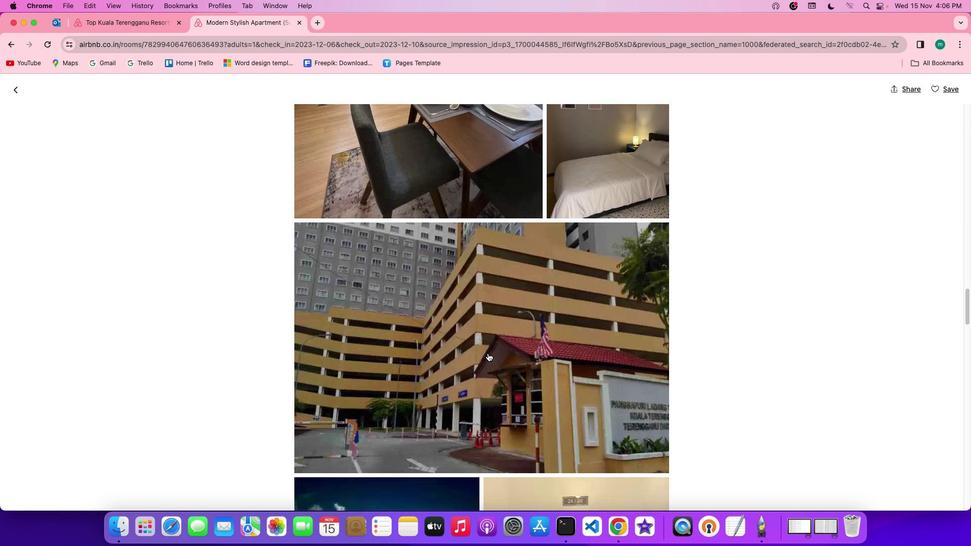 
Action: Mouse scrolled (487, 353) with delta (0, 0)
Screenshot: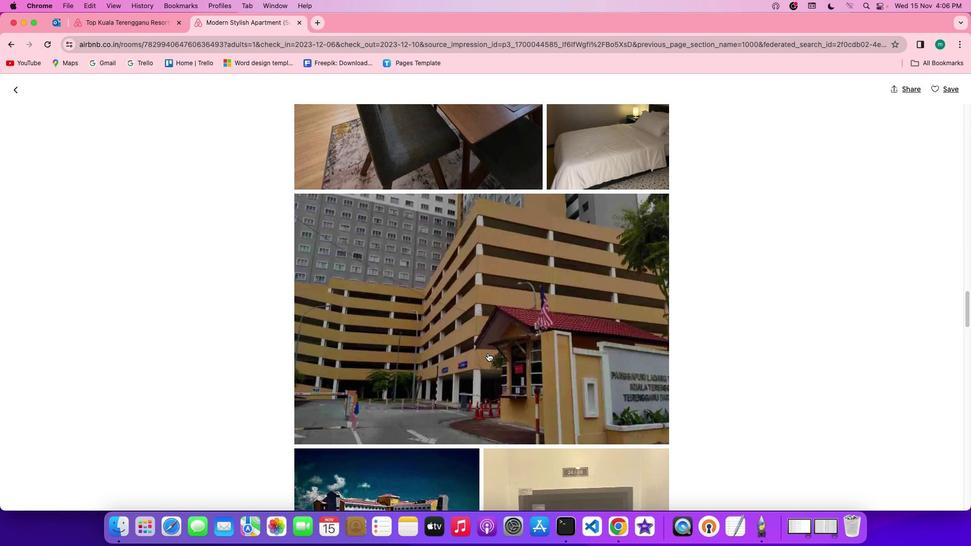 
Action: Mouse scrolled (487, 353) with delta (0, 0)
Screenshot: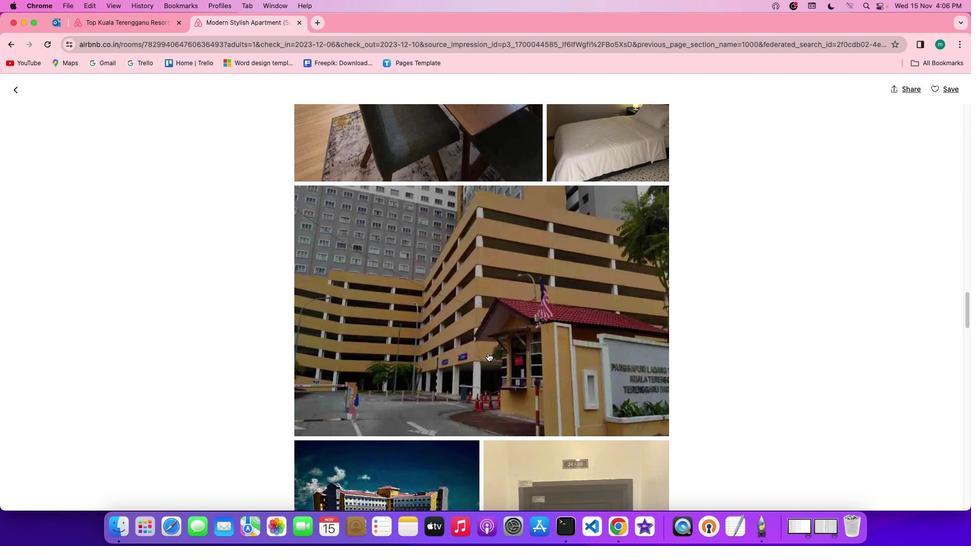 
Action: Mouse scrolled (487, 353) with delta (0, 0)
Screenshot: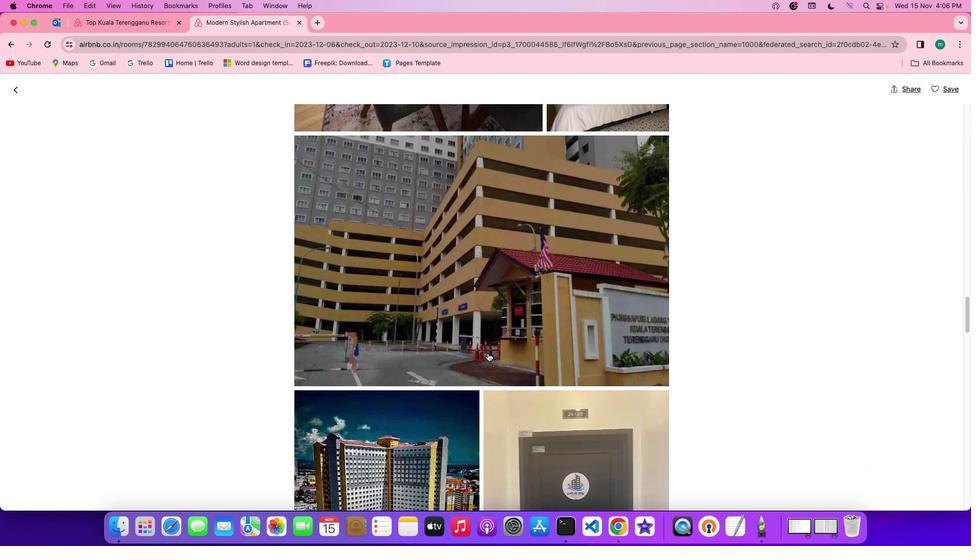 
Action: Mouse scrolled (487, 353) with delta (0, -1)
Screenshot: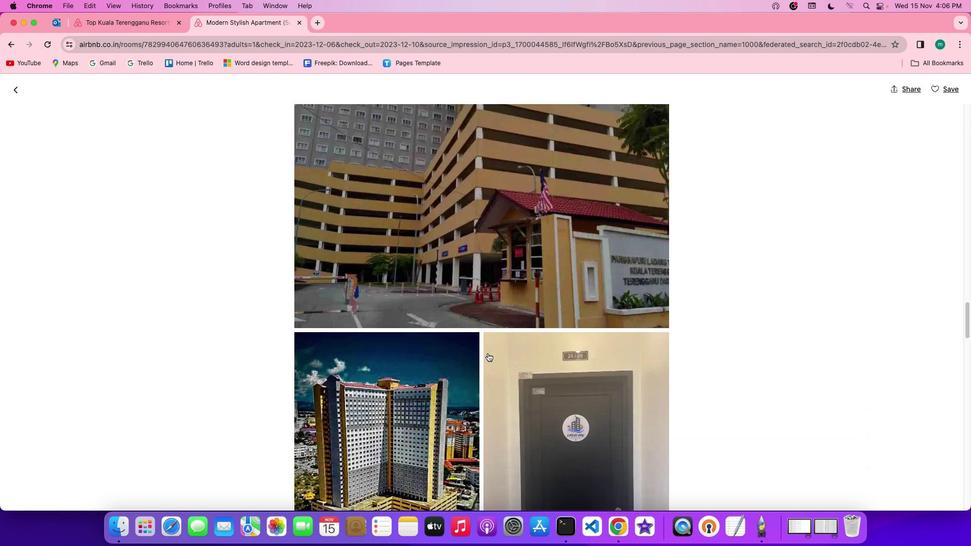 
Action: Mouse scrolled (487, 353) with delta (0, 0)
Screenshot: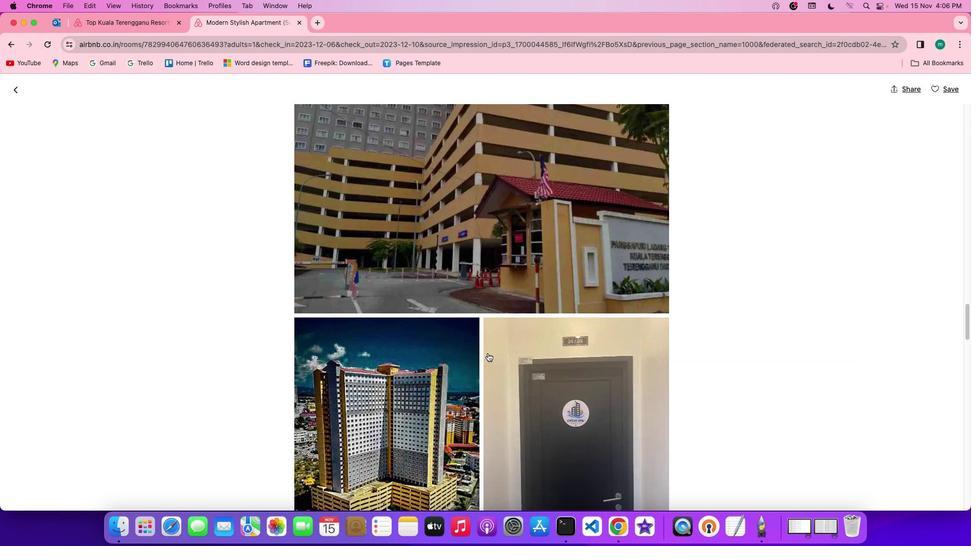 
Action: Mouse scrolled (487, 353) with delta (0, 0)
Screenshot: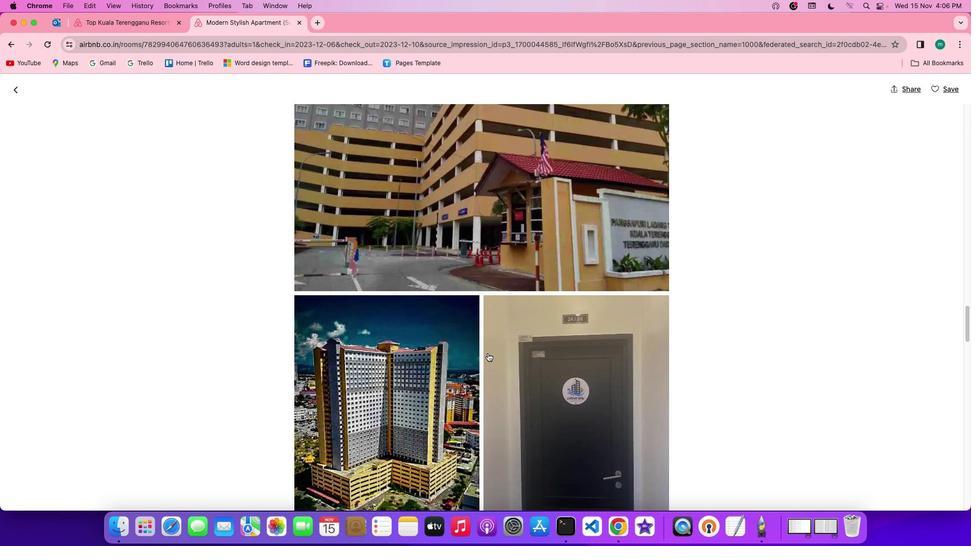 
Action: Mouse scrolled (487, 353) with delta (0, 0)
Screenshot: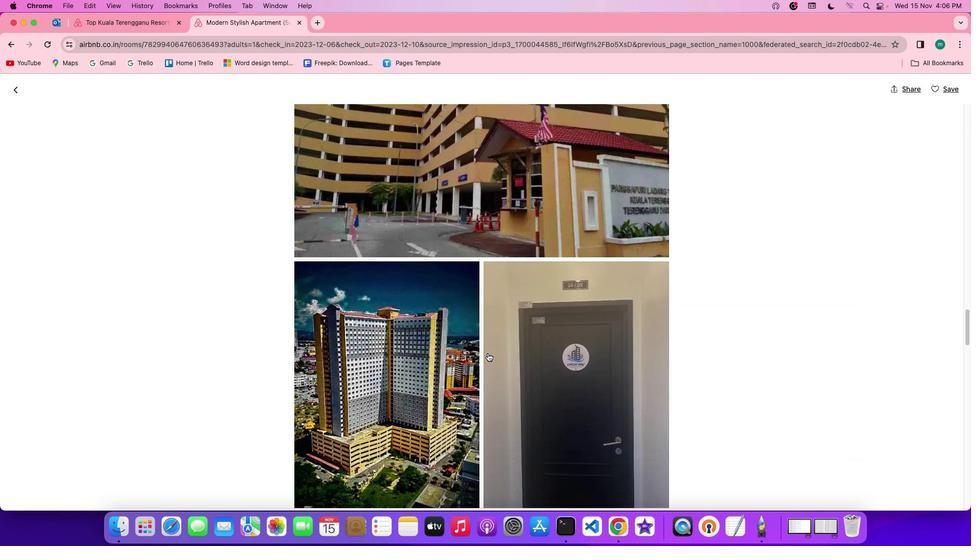 
Action: Mouse scrolled (487, 353) with delta (0, -1)
Screenshot: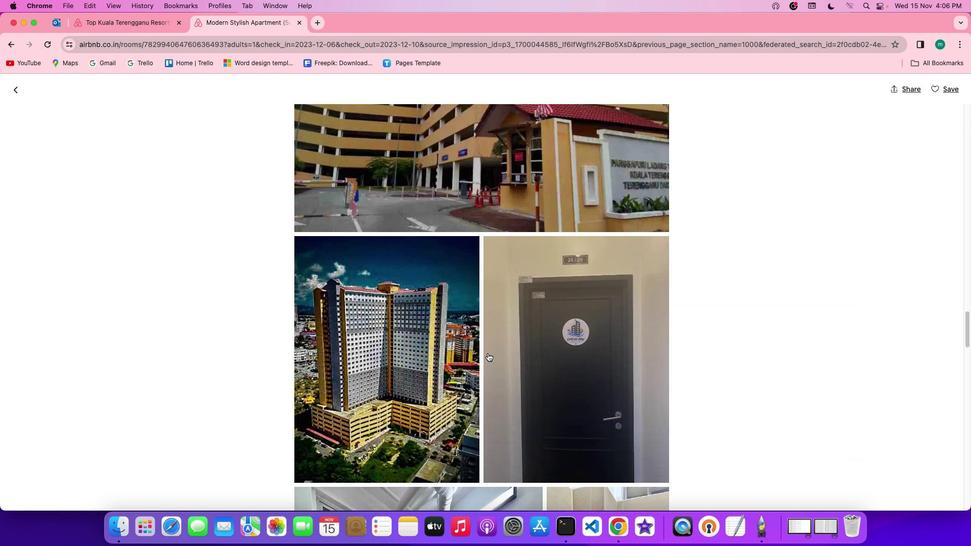 
Action: Mouse scrolled (487, 353) with delta (0, -1)
Screenshot: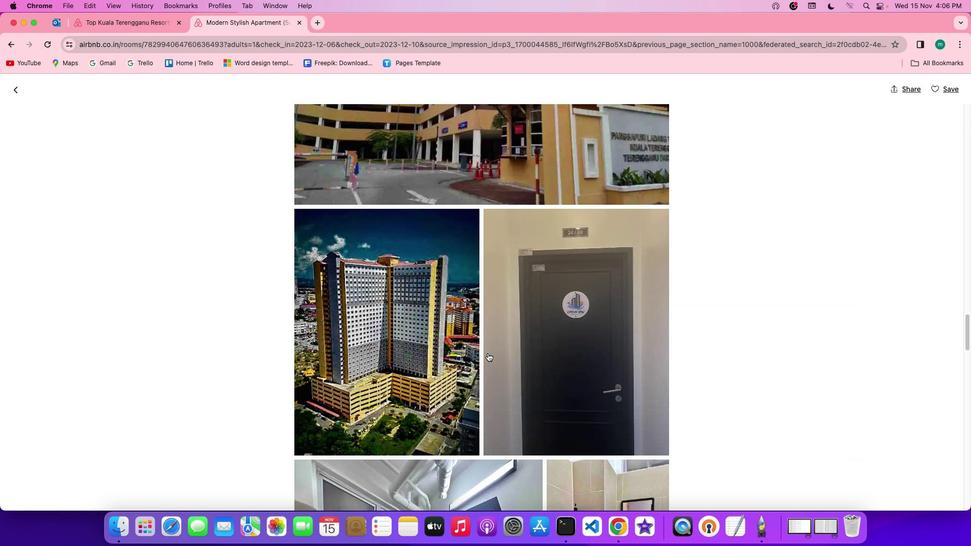 
Action: Mouse scrolled (487, 353) with delta (0, 0)
Screenshot: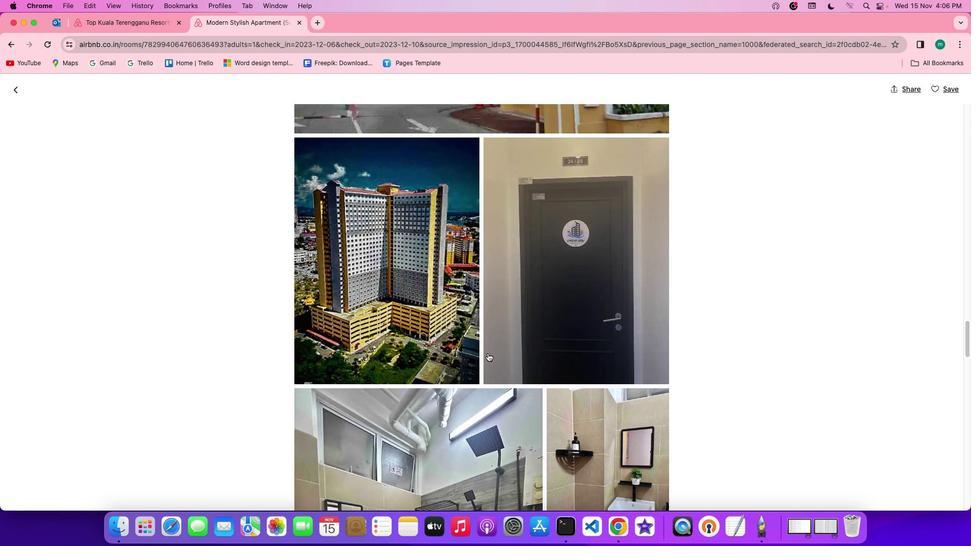
Action: Mouse scrolled (487, 353) with delta (0, 0)
Screenshot: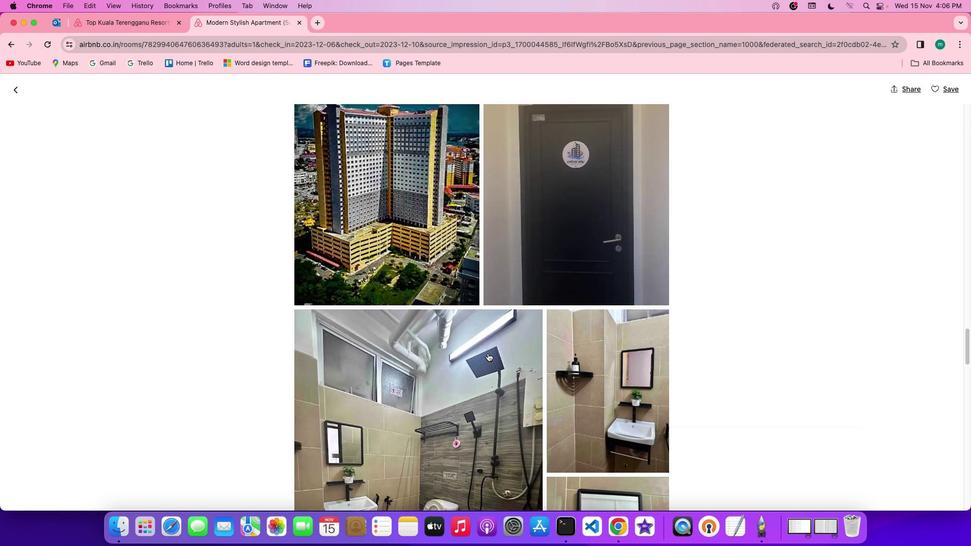 
Action: Mouse scrolled (487, 353) with delta (0, 0)
Screenshot: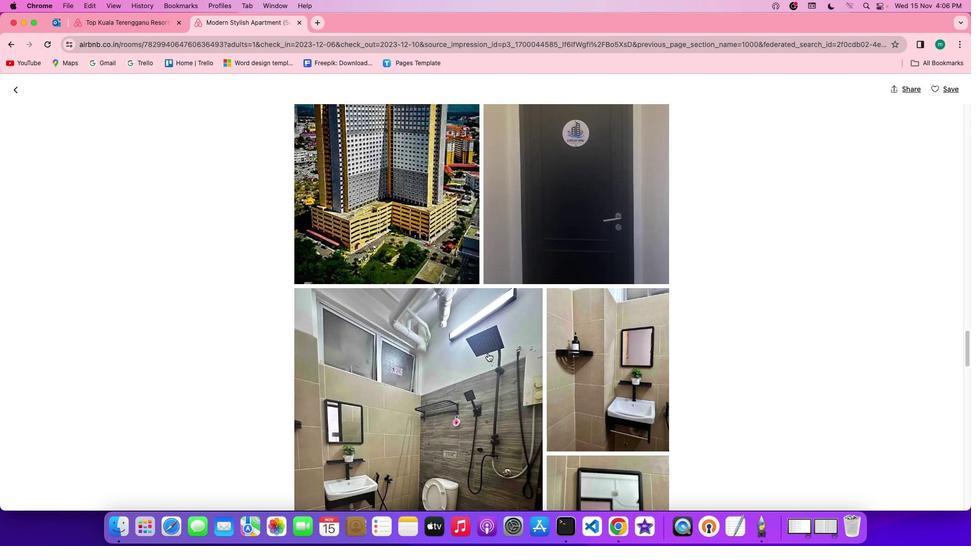 
Action: Mouse scrolled (487, 353) with delta (0, -1)
Screenshot: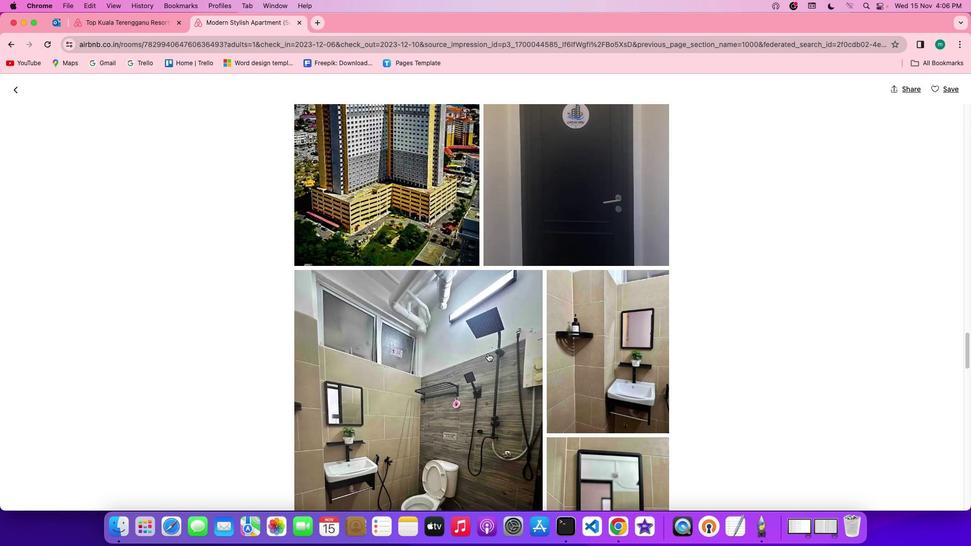 
Action: Mouse scrolled (487, 353) with delta (0, 0)
Screenshot: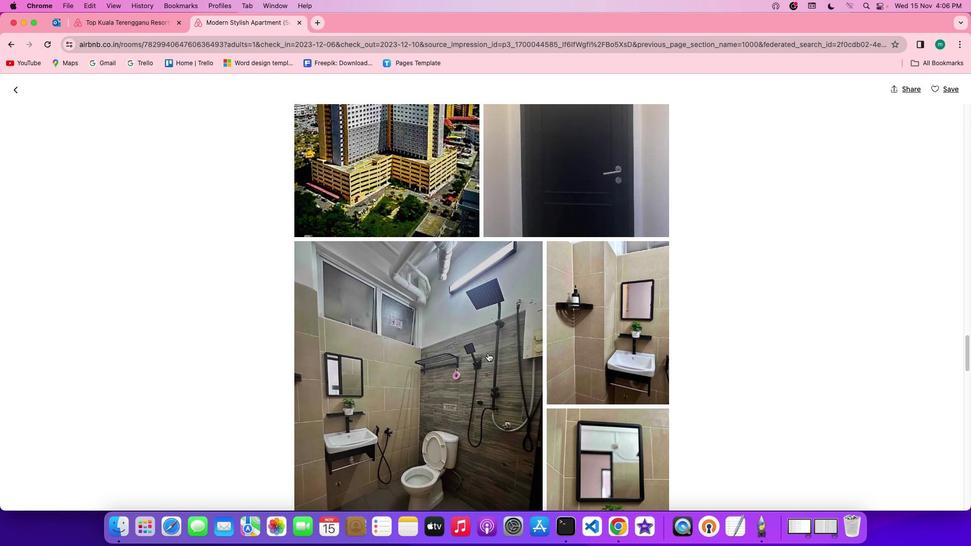 
Action: Mouse scrolled (487, 353) with delta (0, 0)
Screenshot: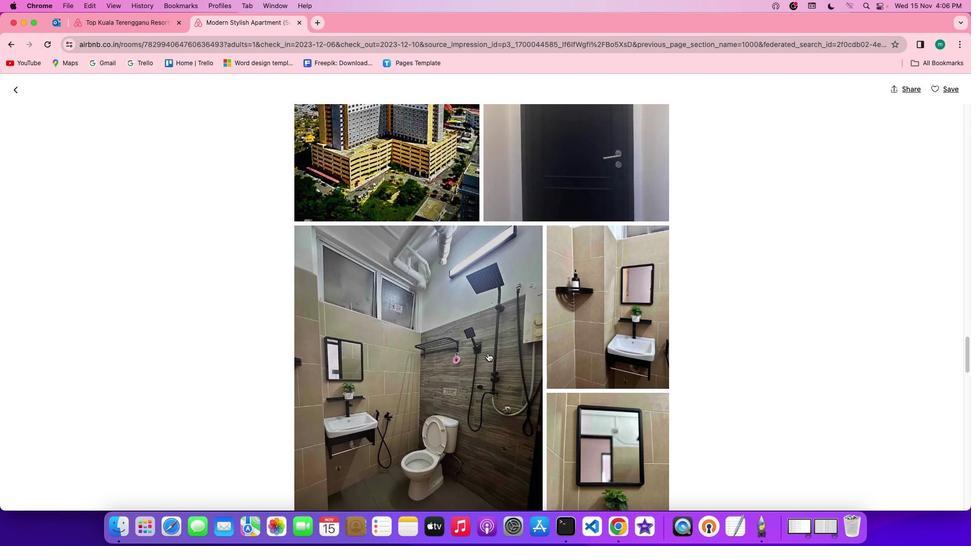
Action: Mouse scrolled (487, 353) with delta (0, 0)
Screenshot: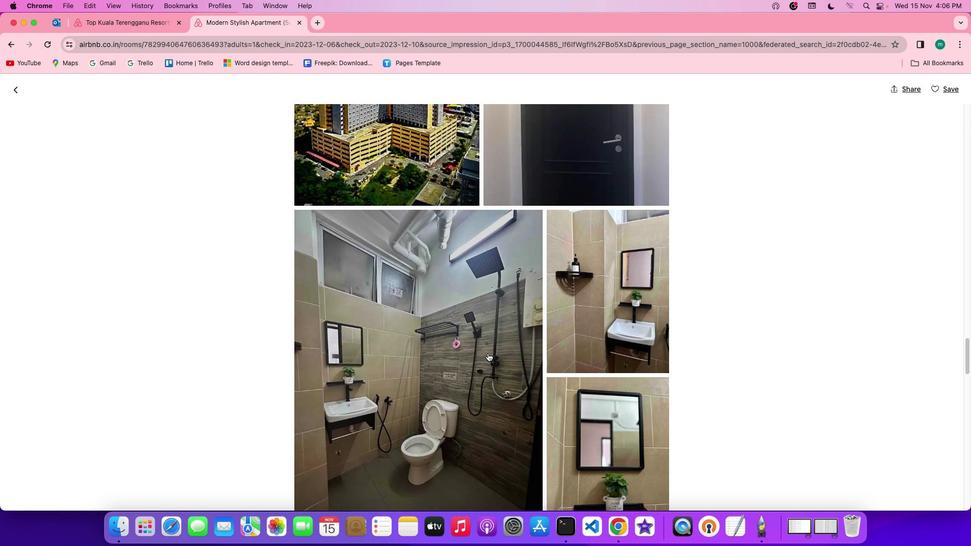 
Action: Mouse scrolled (487, 353) with delta (0, 0)
Screenshot: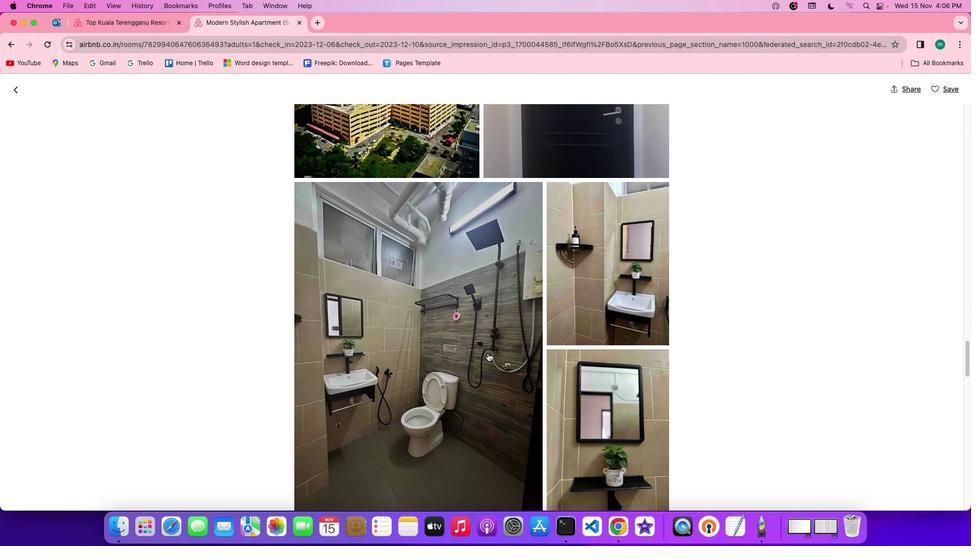 
Action: Mouse scrolled (487, 353) with delta (0, 0)
Screenshot: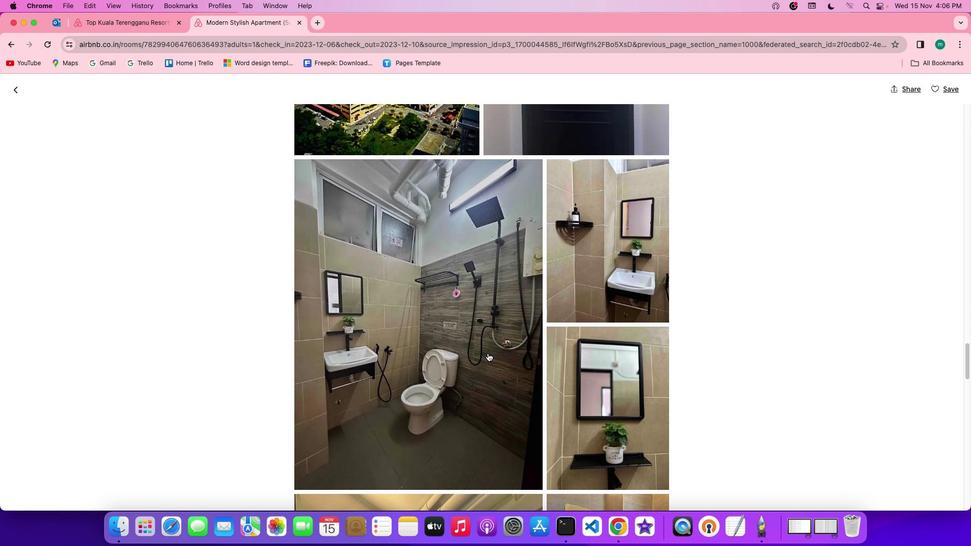 
Action: Mouse scrolled (487, 353) with delta (0, 0)
Screenshot: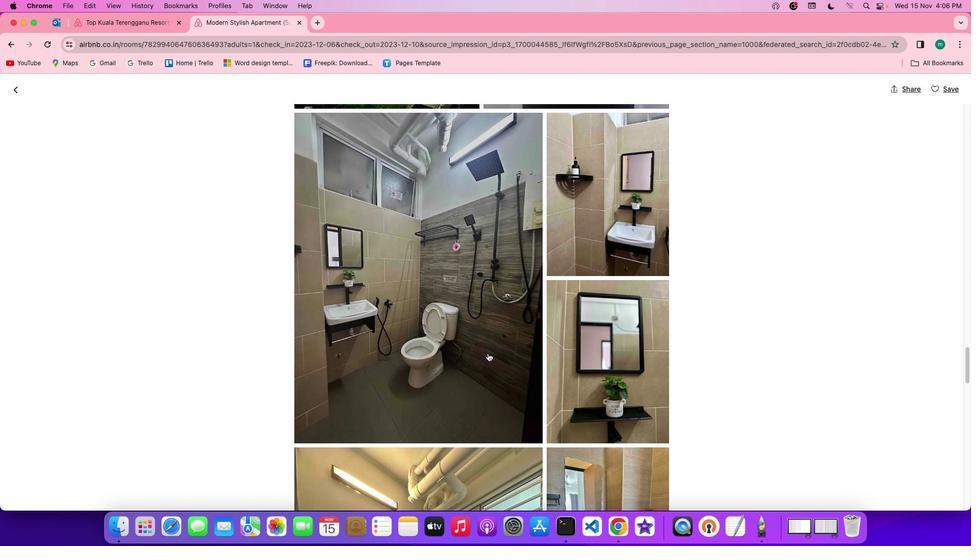 
Action: Mouse scrolled (487, 353) with delta (0, 0)
Screenshot: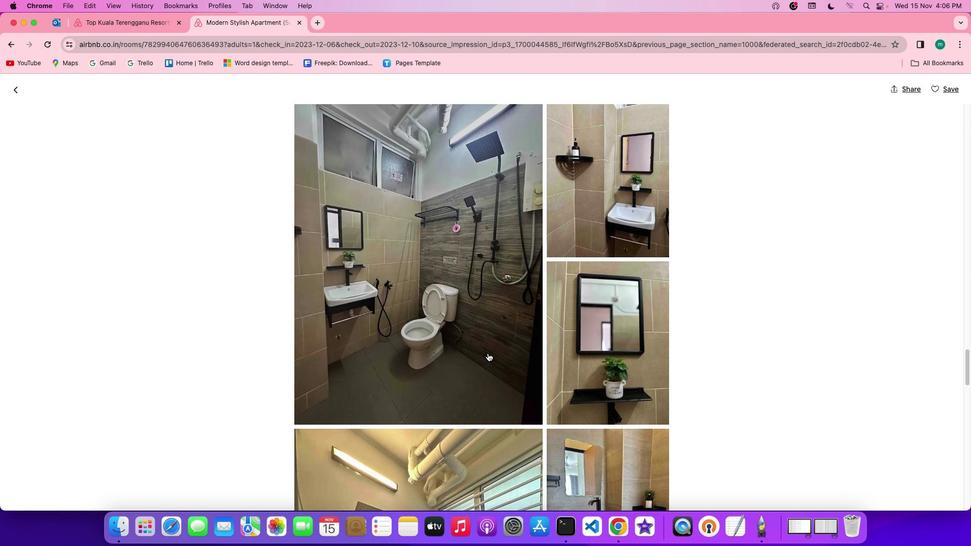 
Action: Mouse scrolled (487, 353) with delta (0, -1)
Screenshot: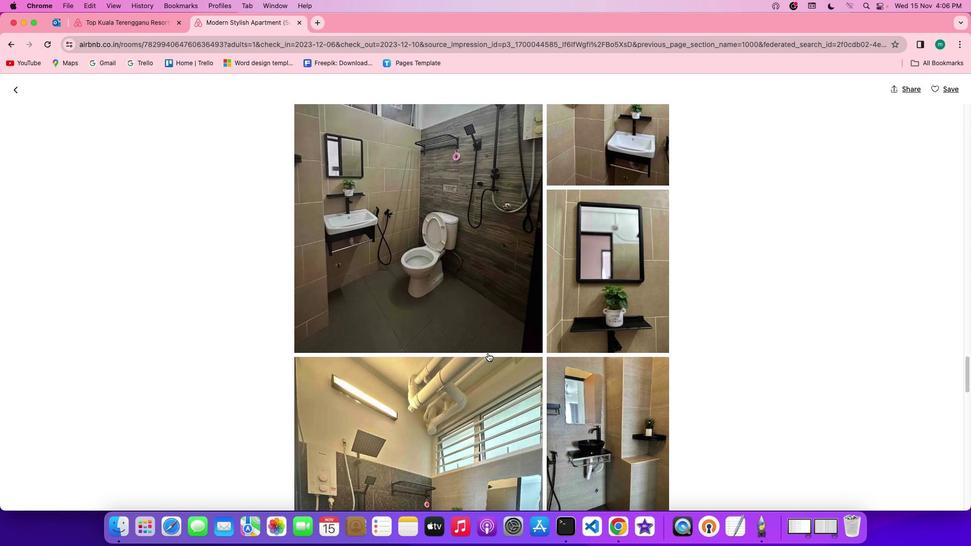 
Action: Mouse scrolled (487, 353) with delta (0, 0)
Screenshot: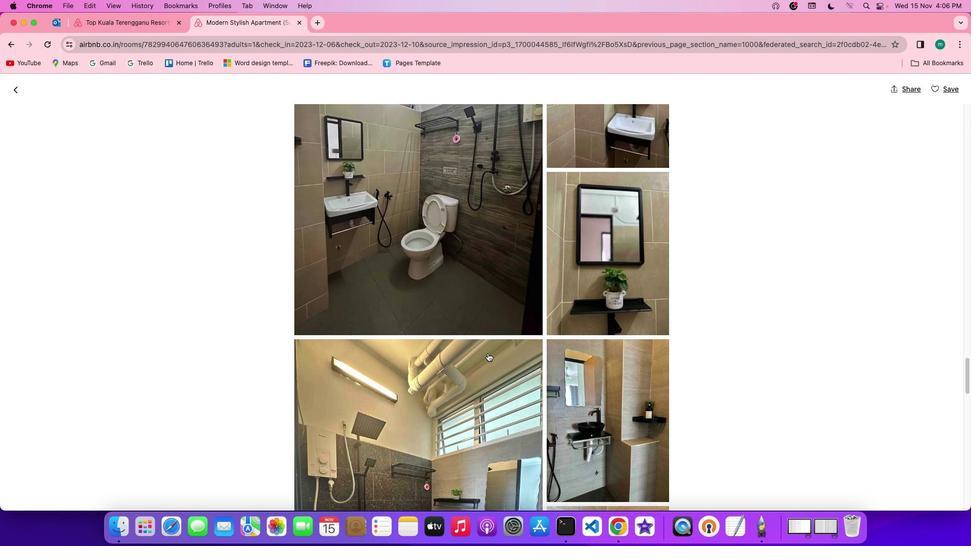 
Action: Mouse scrolled (487, 353) with delta (0, 0)
Screenshot: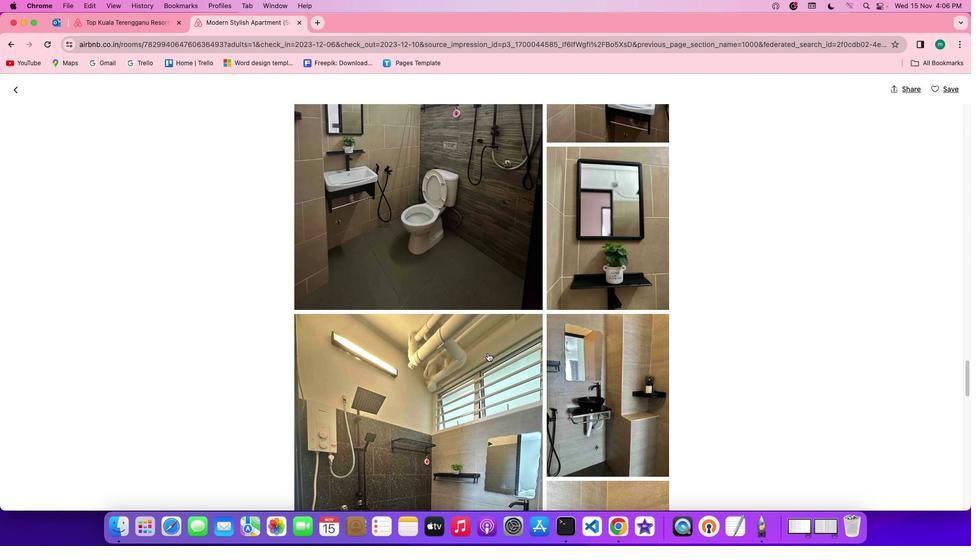 
Action: Mouse scrolled (487, 353) with delta (0, 0)
Screenshot: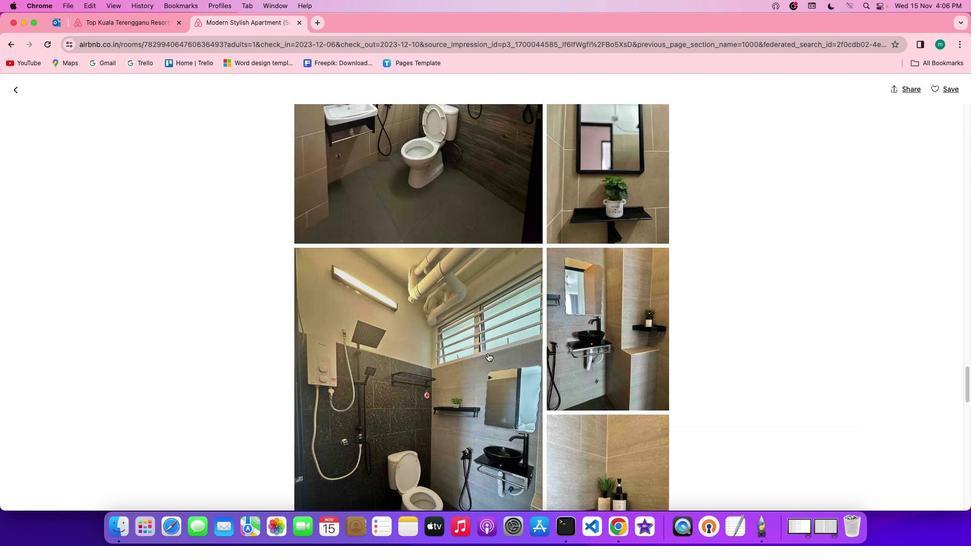 
Action: Mouse scrolled (487, 353) with delta (0, -1)
Screenshot: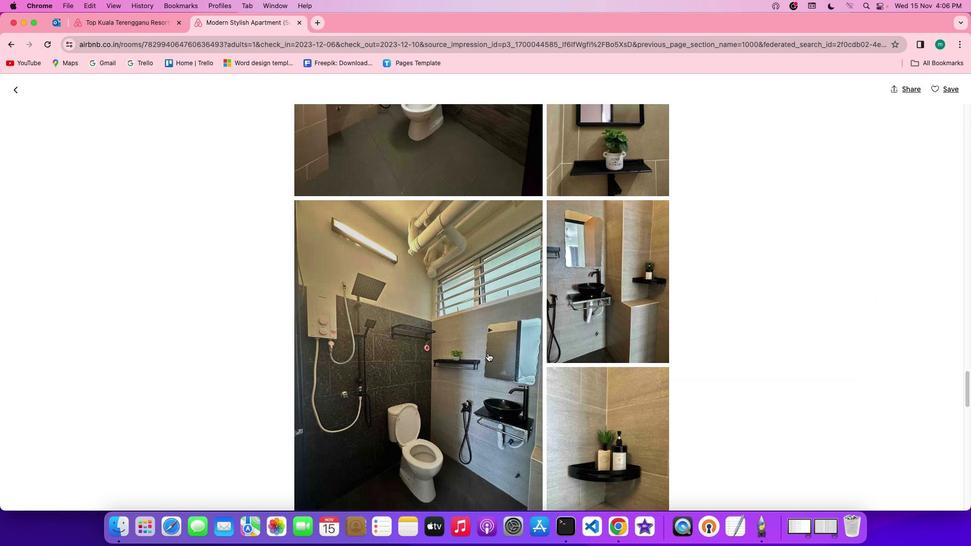 
Action: Mouse scrolled (487, 353) with delta (0, -1)
Screenshot: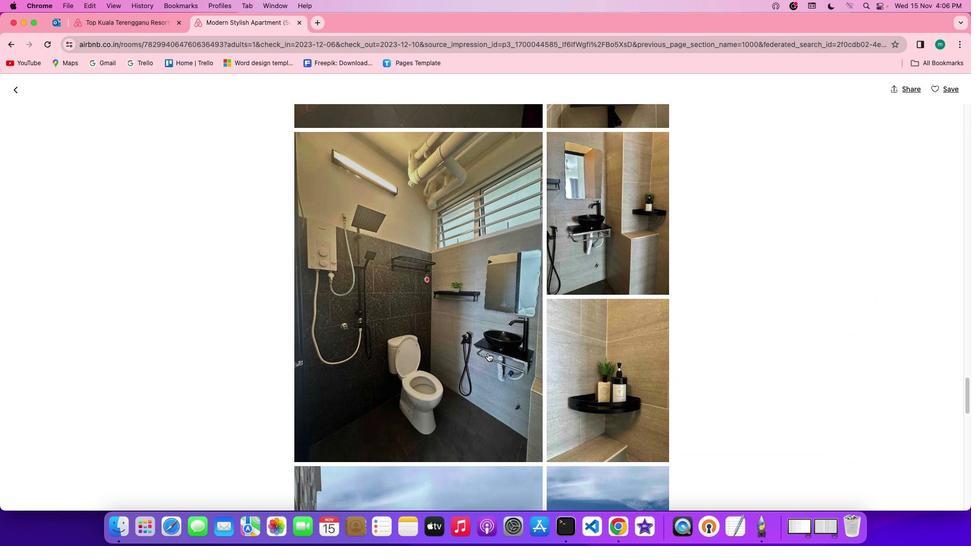
Action: Mouse scrolled (487, 353) with delta (0, 0)
Screenshot: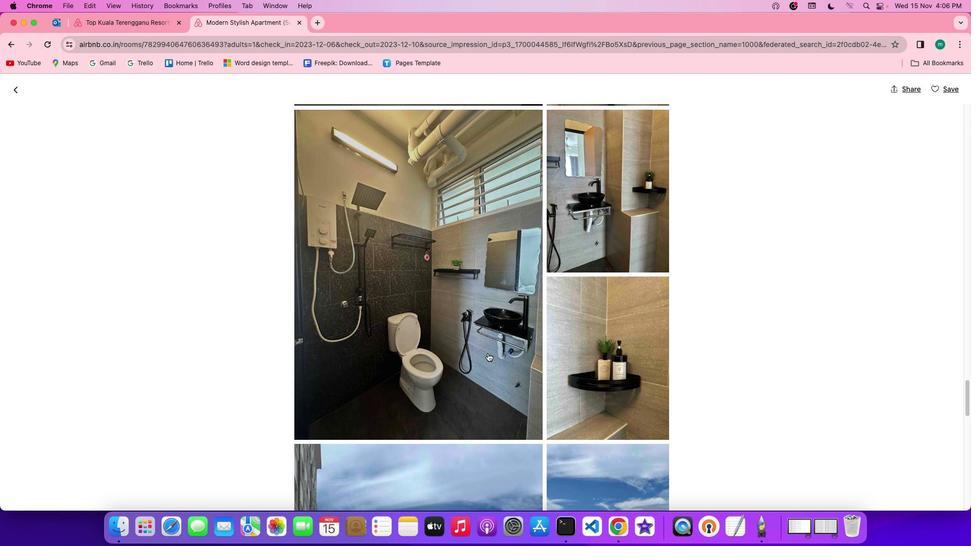 
Action: Mouse scrolled (487, 353) with delta (0, 0)
Screenshot: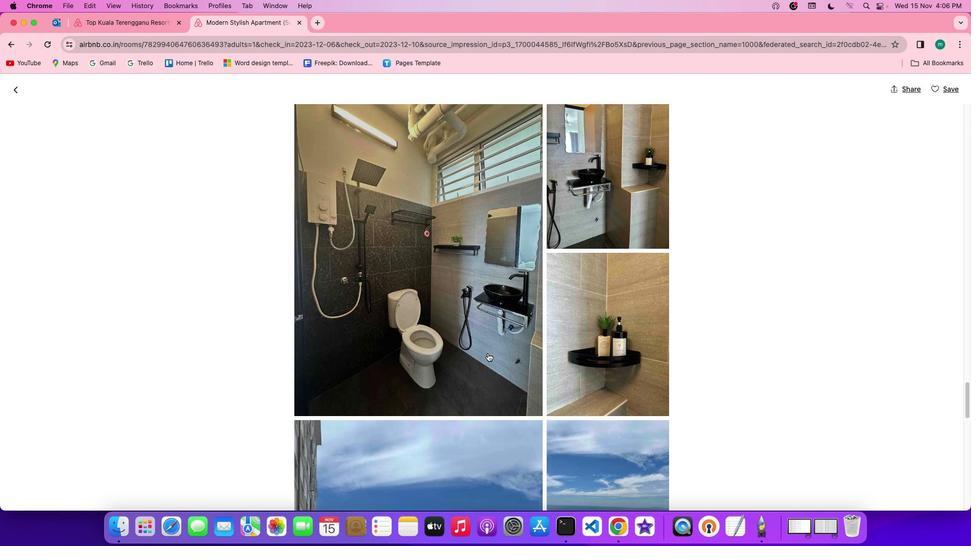 
Action: Mouse scrolled (487, 353) with delta (0, 0)
Screenshot: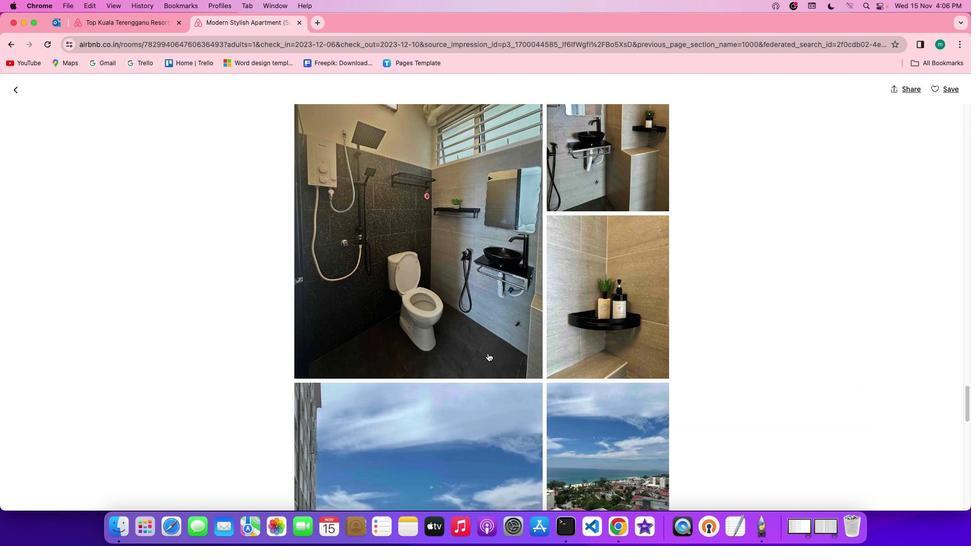 
Action: Mouse scrolled (487, 353) with delta (0, -1)
Screenshot: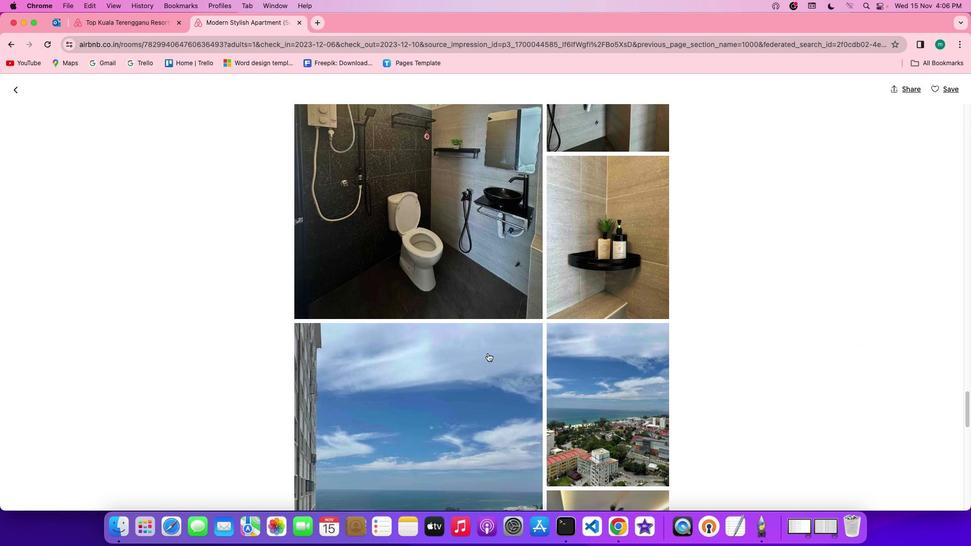 
Action: Mouse scrolled (487, 353) with delta (0, -1)
Screenshot: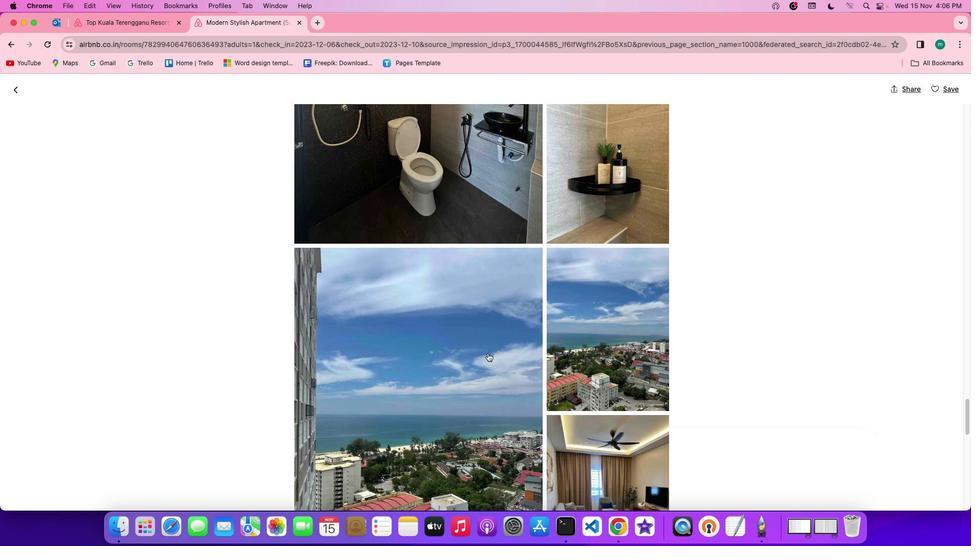 
Action: Mouse scrolled (487, 353) with delta (0, 0)
Screenshot: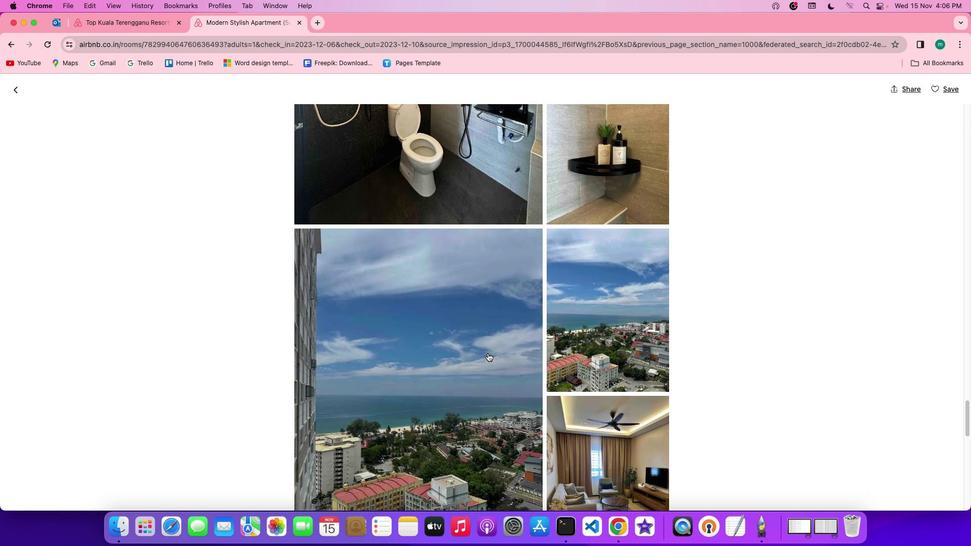 
Action: Mouse scrolled (487, 353) with delta (0, 0)
Screenshot: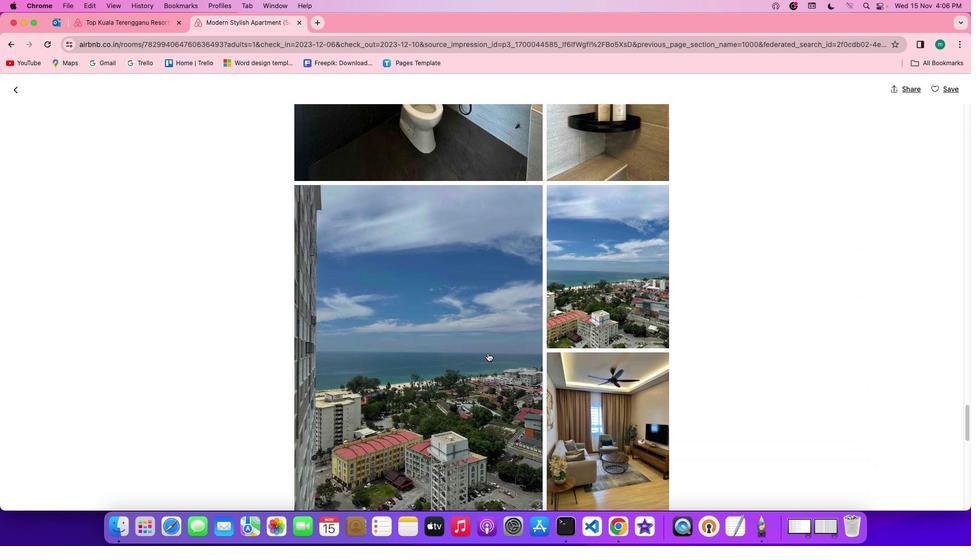 
Action: Mouse scrolled (487, 353) with delta (0, 0)
Screenshot: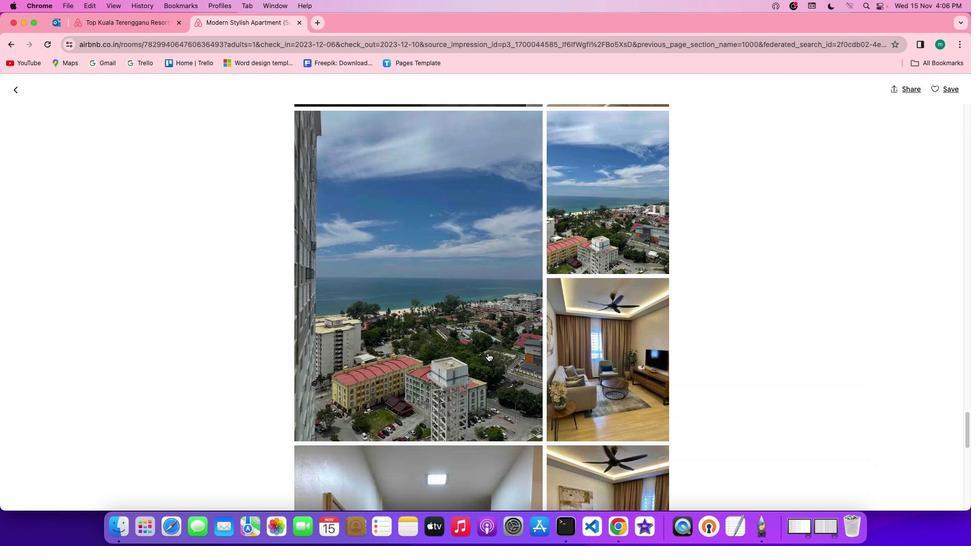
Action: Mouse scrolled (487, 353) with delta (0, -1)
Screenshot: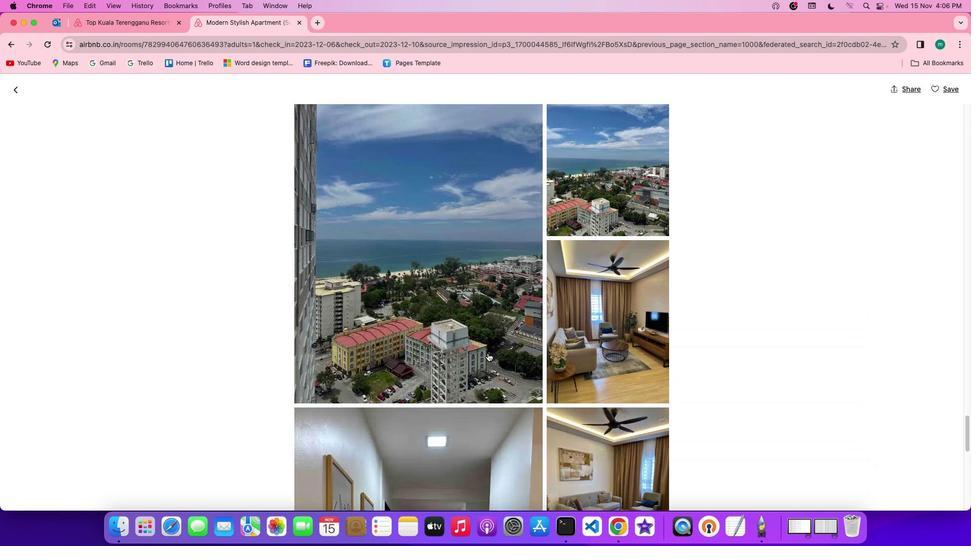 
Action: Mouse scrolled (487, 353) with delta (0, -1)
Screenshot: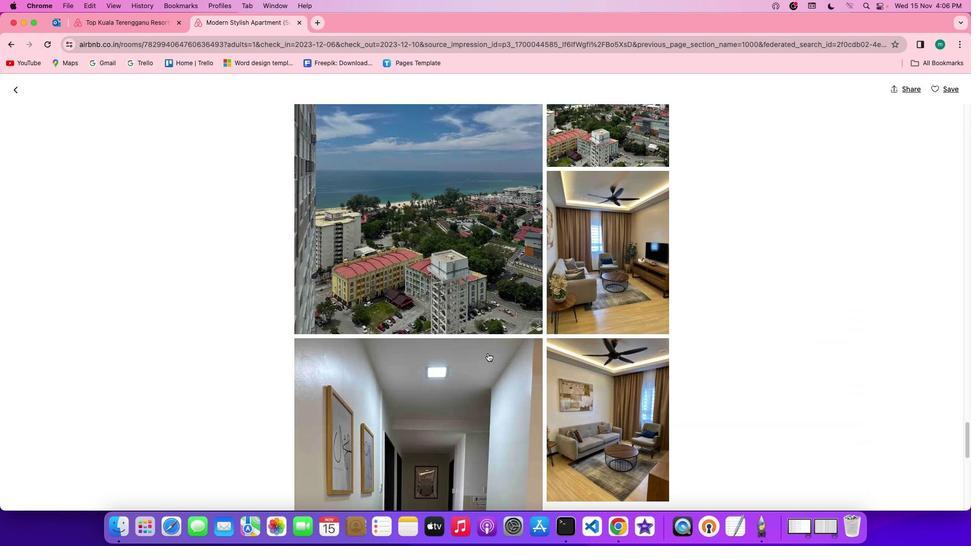 
Action: Mouse scrolled (487, 353) with delta (0, 0)
Screenshot: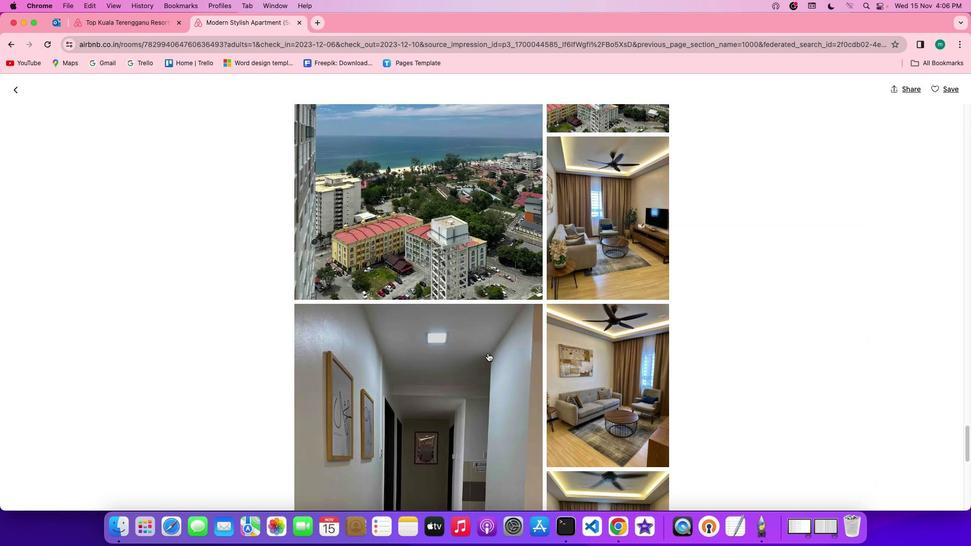 
Action: Mouse scrolled (487, 353) with delta (0, 0)
Screenshot: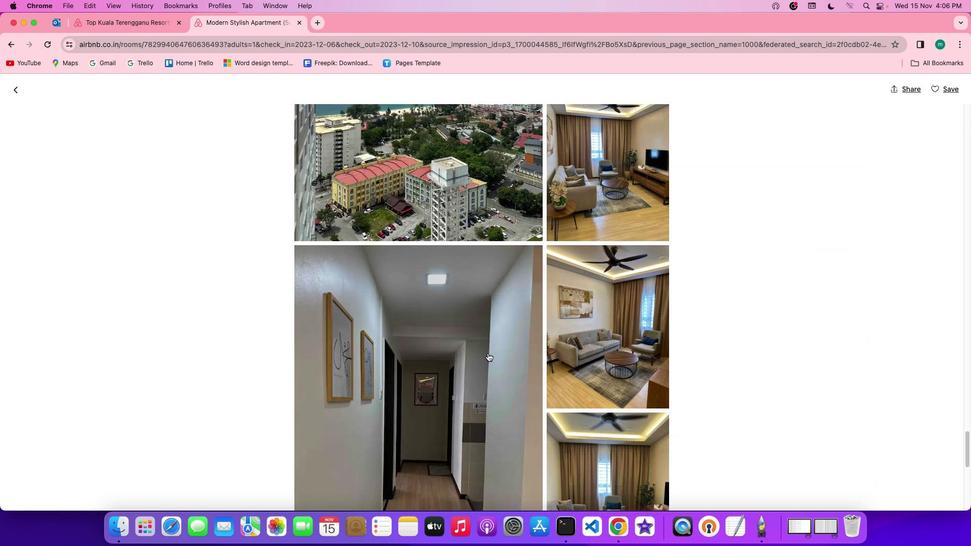 
Action: Mouse scrolled (487, 353) with delta (0, 0)
Screenshot: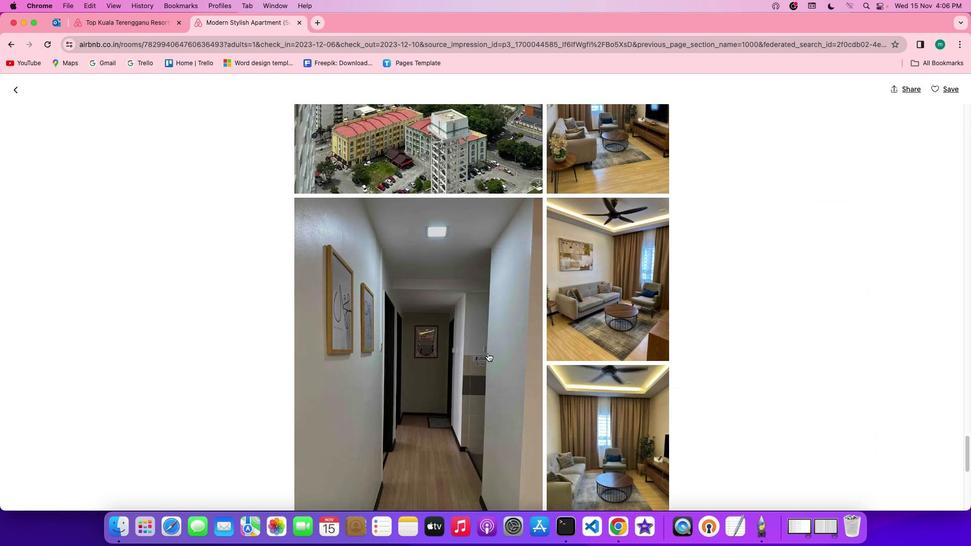 
Action: Mouse scrolled (487, 353) with delta (0, -1)
Screenshot: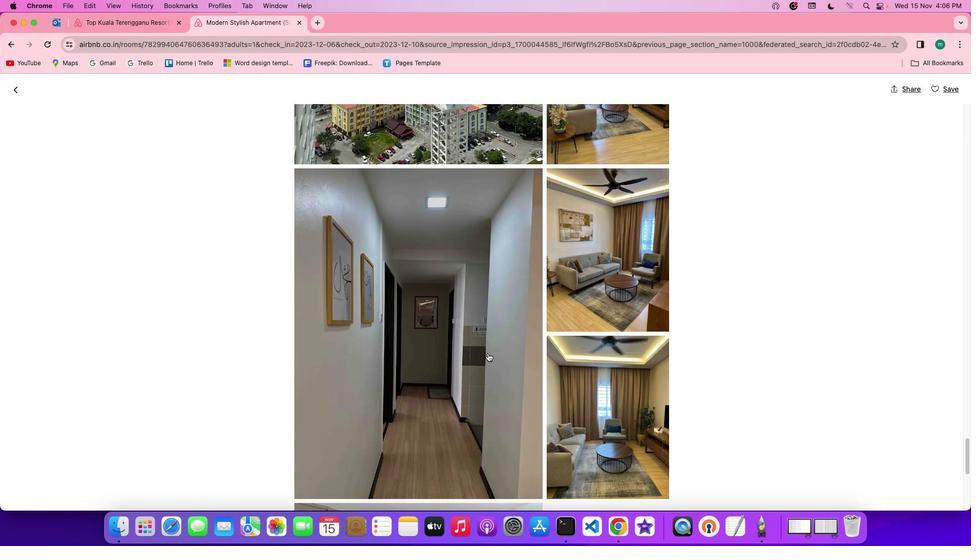 
Action: Mouse scrolled (487, 353) with delta (0, -1)
Screenshot: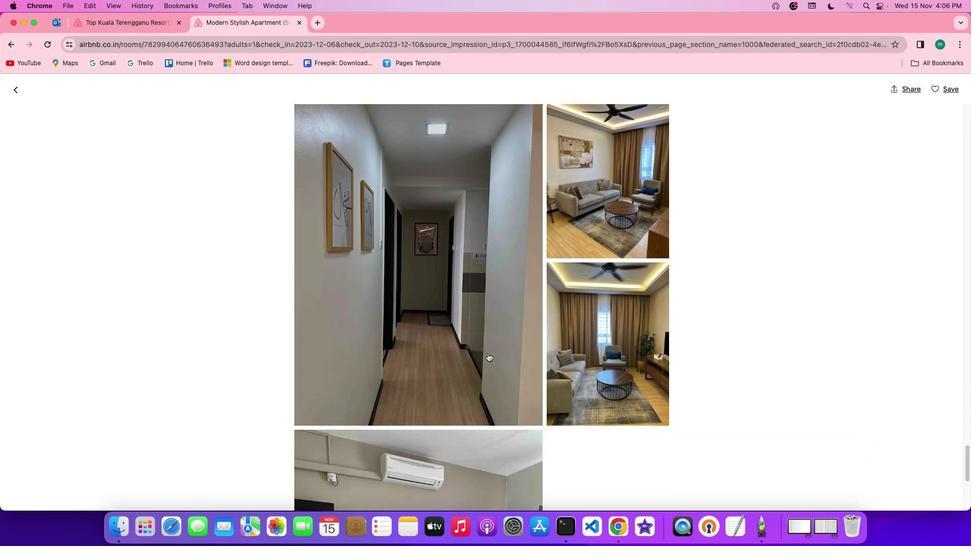 
Action: Mouse scrolled (487, 353) with delta (0, 0)
Screenshot: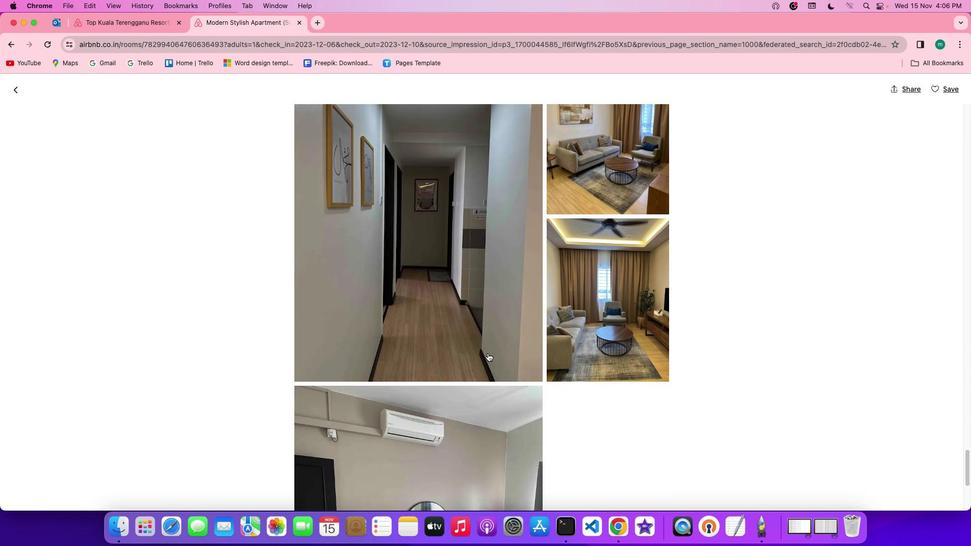 
Action: Mouse scrolled (487, 353) with delta (0, 0)
Screenshot: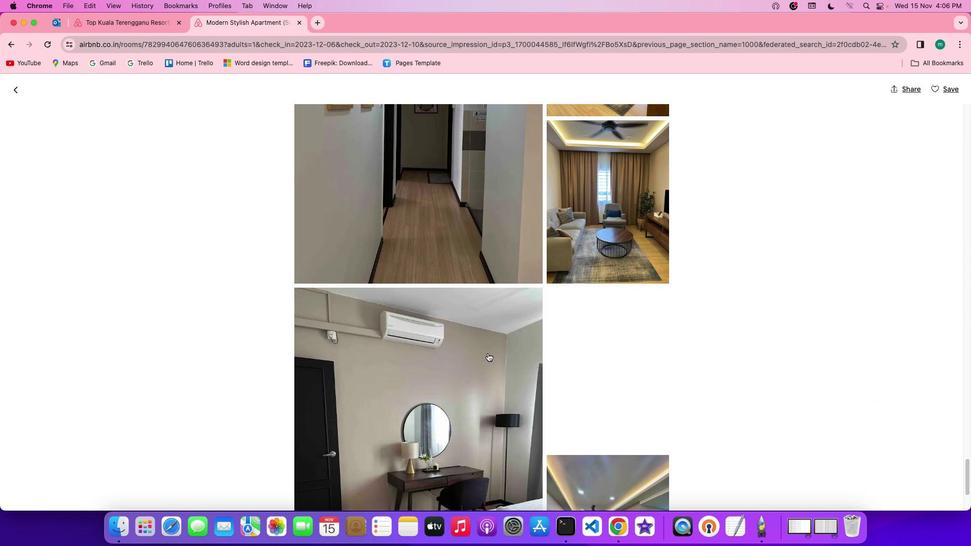 
Action: Mouse scrolled (487, 353) with delta (0, 0)
Screenshot: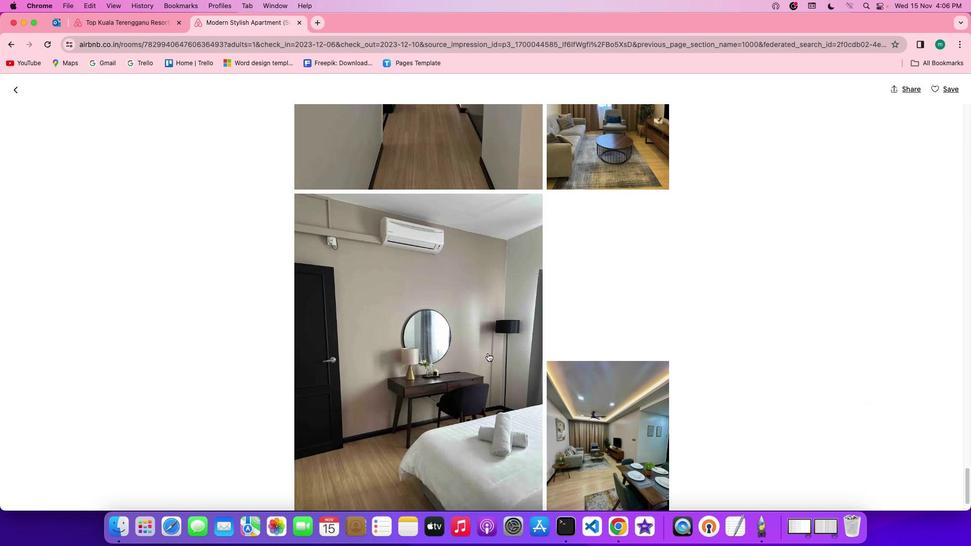 
Action: Mouse scrolled (487, 353) with delta (0, -1)
Screenshot: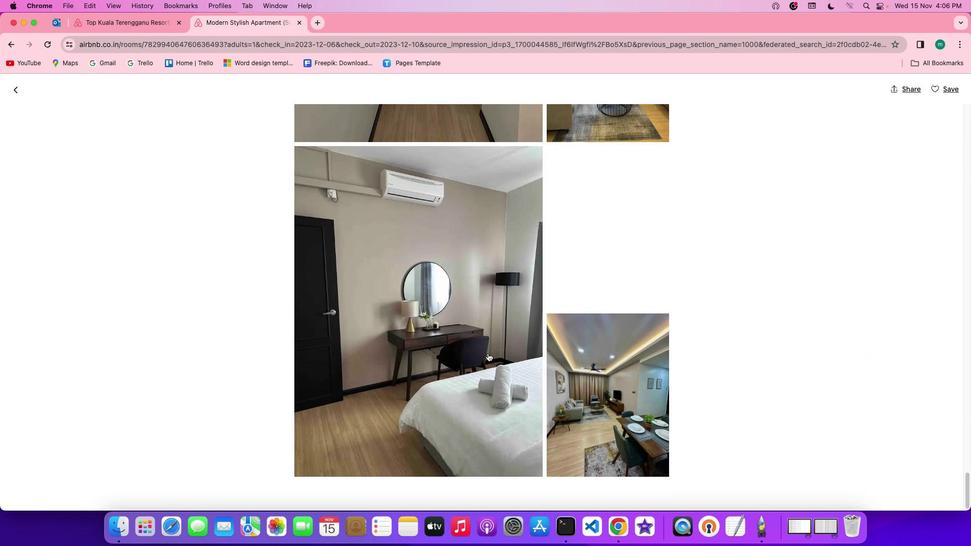 
Action: Mouse scrolled (487, 353) with delta (0, -2)
Screenshot: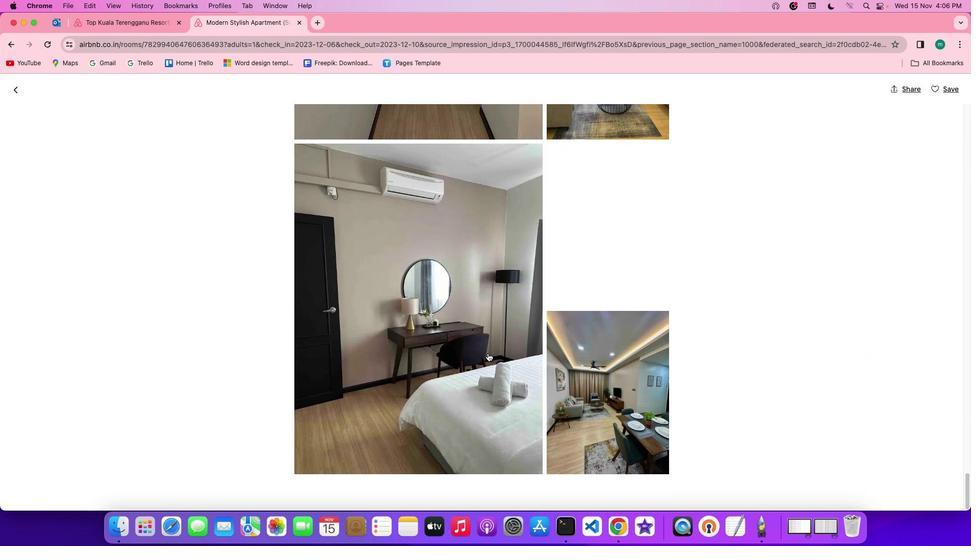 
Action: Mouse scrolled (487, 353) with delta (0, 0)
Screenshot: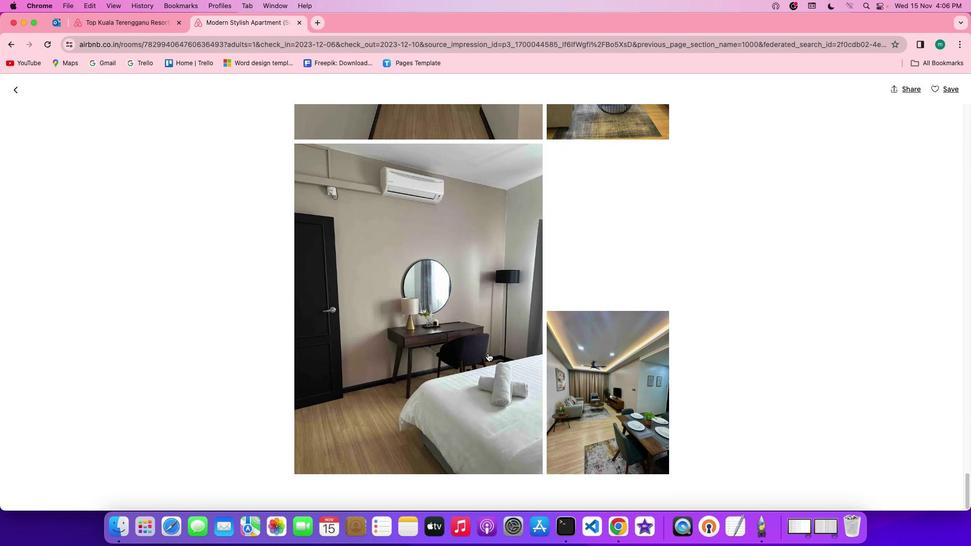 
Action: Mouse scrolled (487, 353) with delta (0, 0)
Screenshot: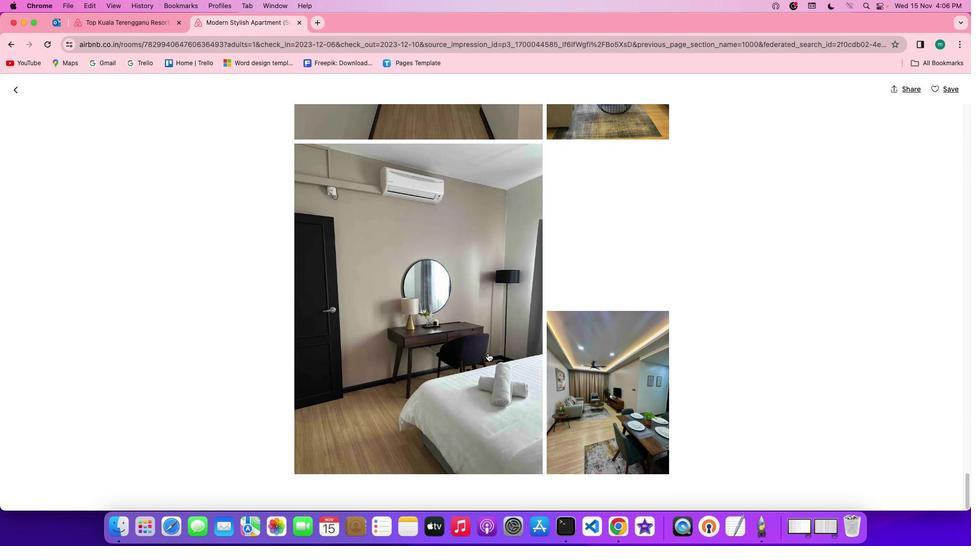 
Action: Mouse scrolled (487, 353) with delta (0, 0)
Screenshot: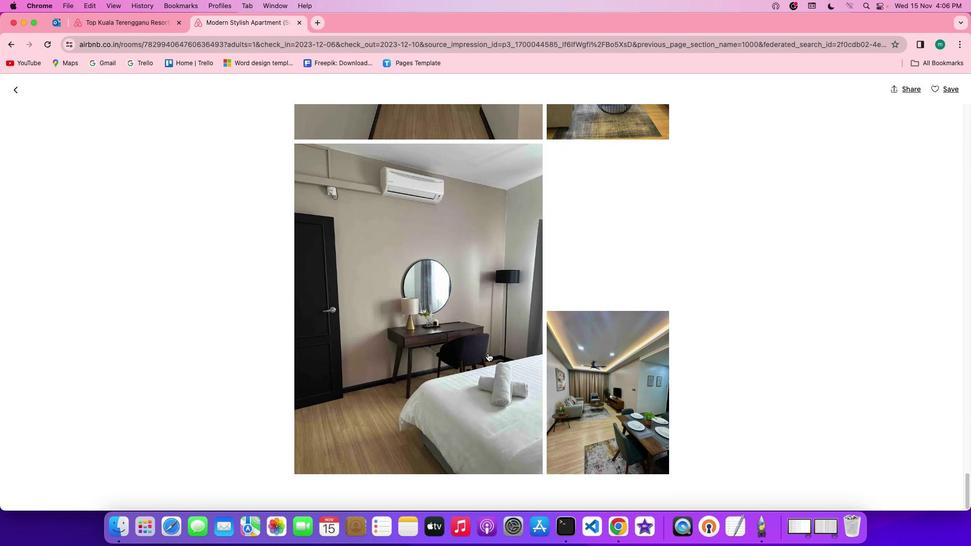 
Action: Mouse scrolled (487, 353) with delta (0, -1)
Screenshot: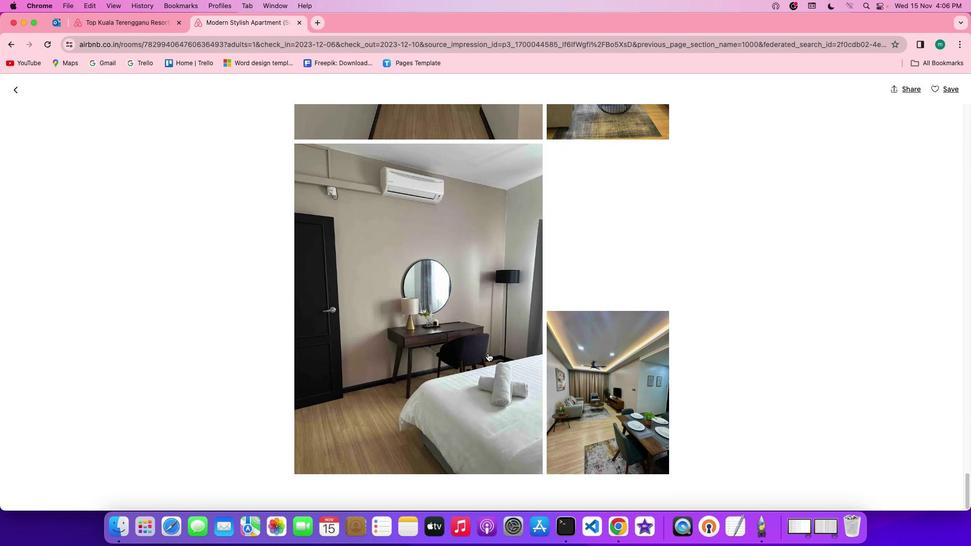 
Action: Mouse scrolled (487, 353) with delta (0, -2)
Screenshot: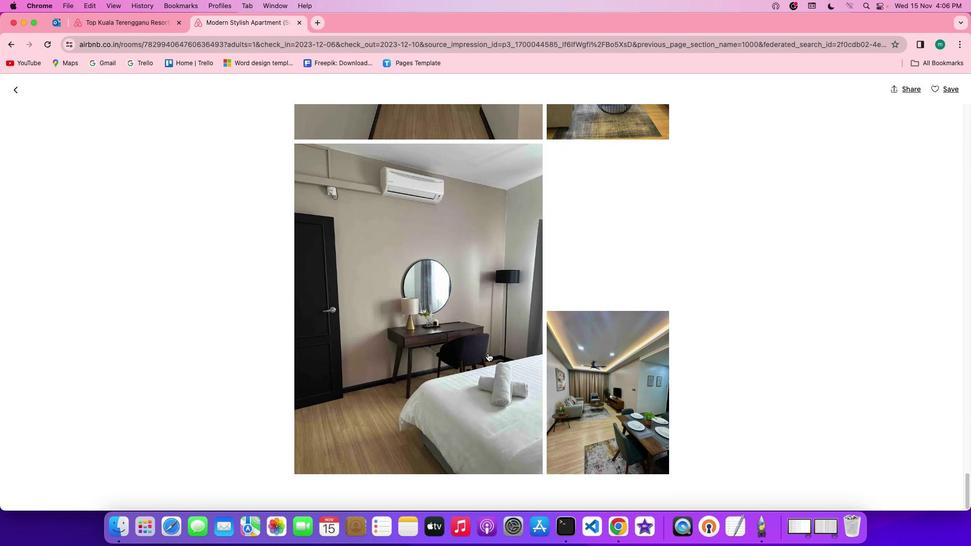 
Action: Mouse scrolled (487, 353) with delta (0, 0)
Screenshot: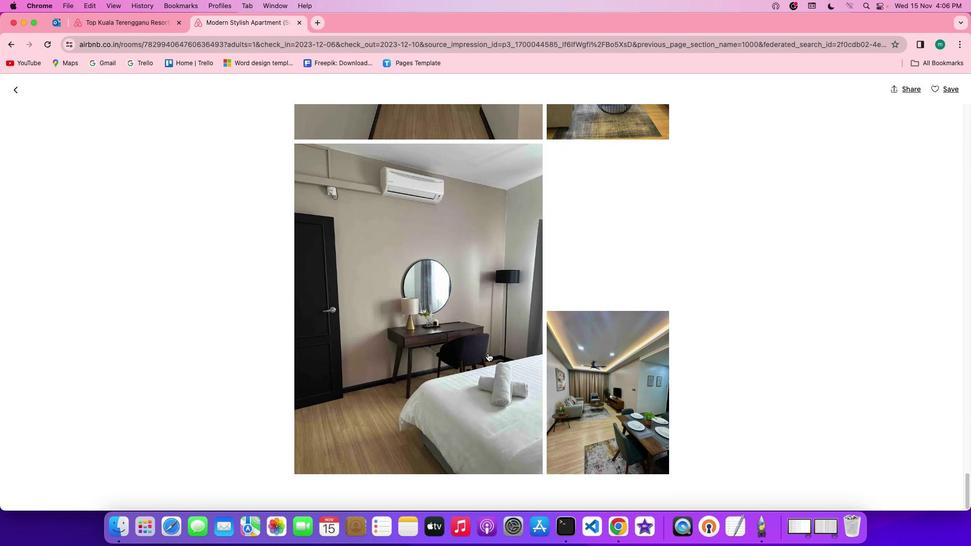 
Action: Mouse scrolled (487, 353) with delta (0, 0)
Screenshot: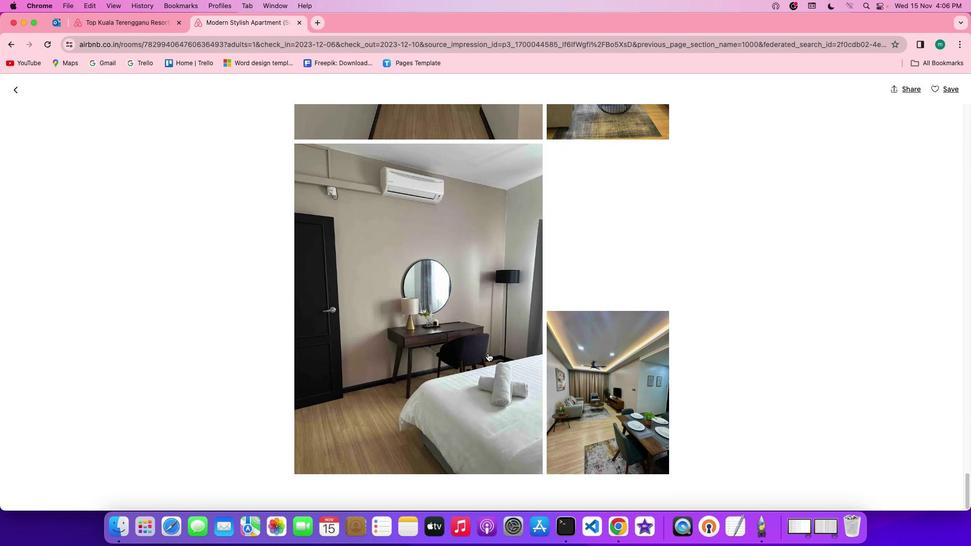 
Action: Mouse scrolled (487, 353) with delta (0, 0)
Screenshot: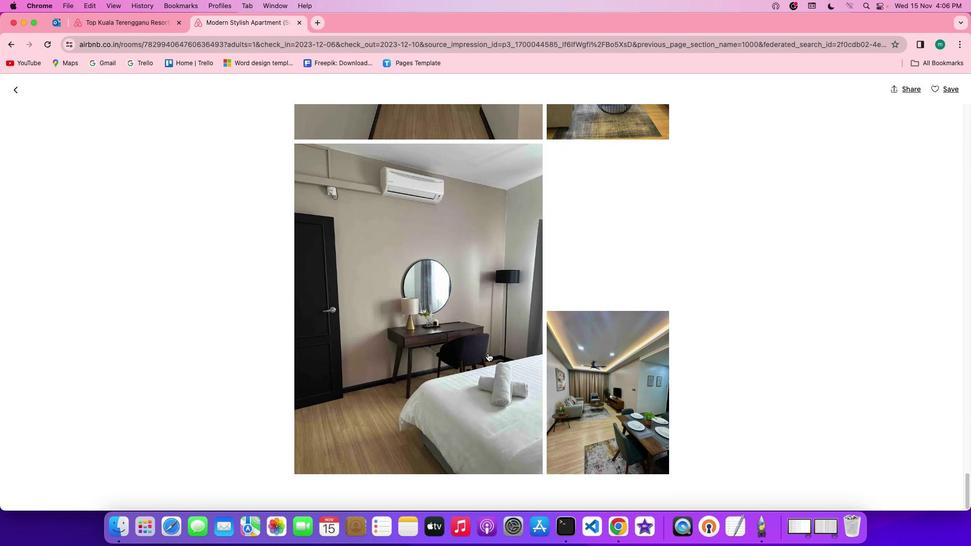 
Action: Mouse scrolled (487, 353) with delta (0, -1)
Screenshot: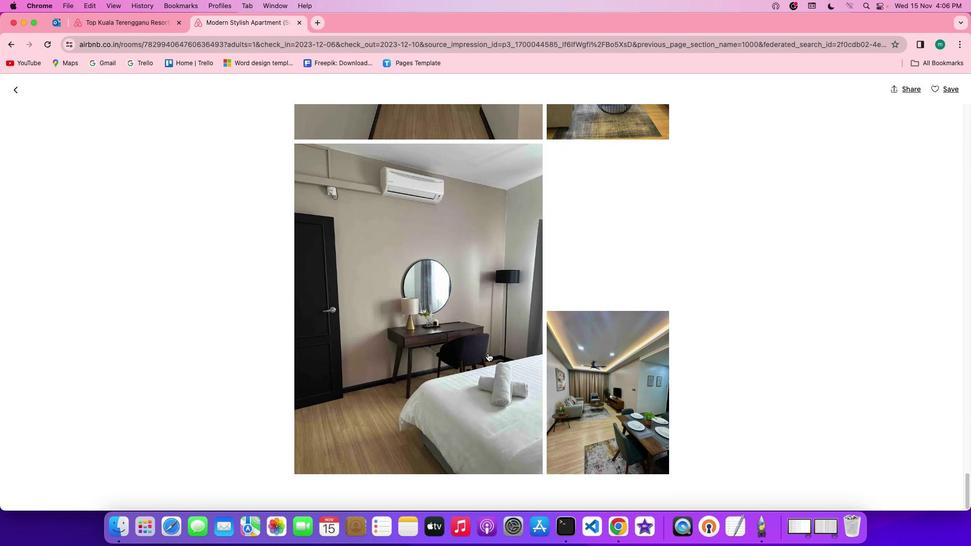 
Action: Mouse scrolled (487, 353) with delta (0, 0)
Screenshot: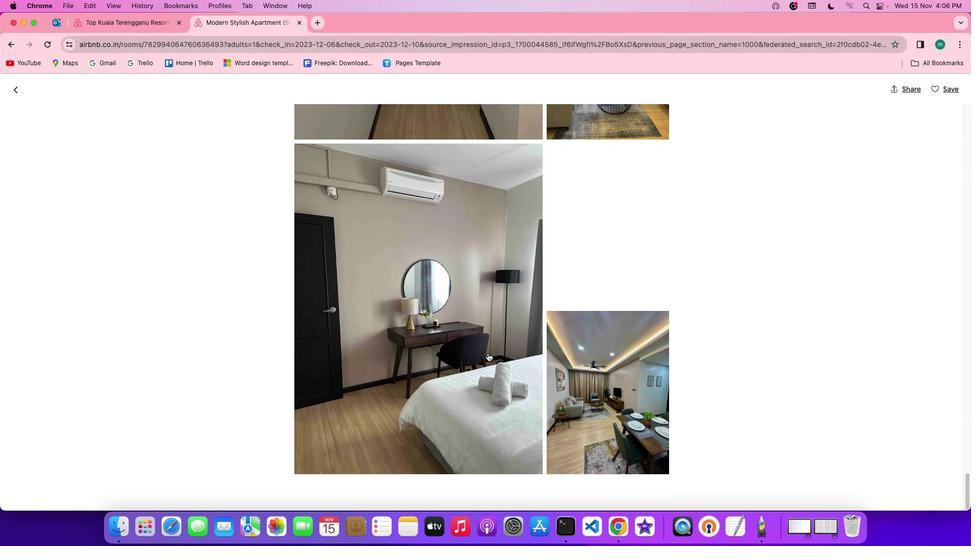 
Action: Mouse scrolled (487, 353) with delta (0, 0)
Screenshot: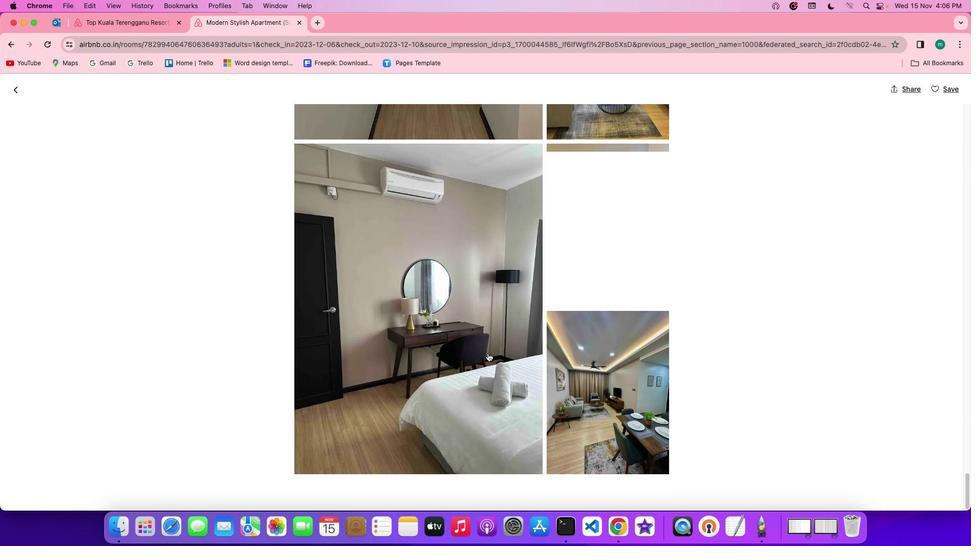 
Action: Mouse scrolled (487, 353) with delta (0, 0)
Screenshot: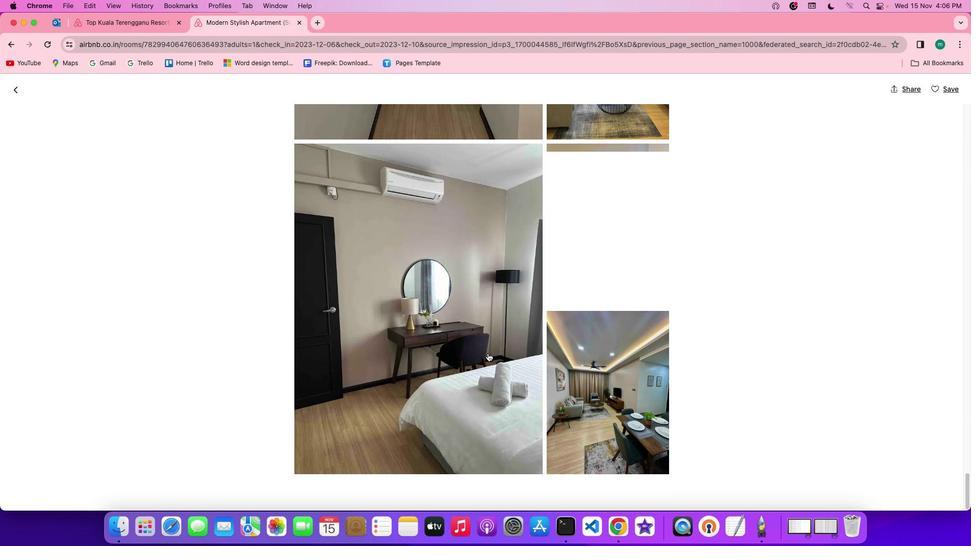 
Action: Mouse scrolled (487, 353) with delta (0, -1)
Screenshot: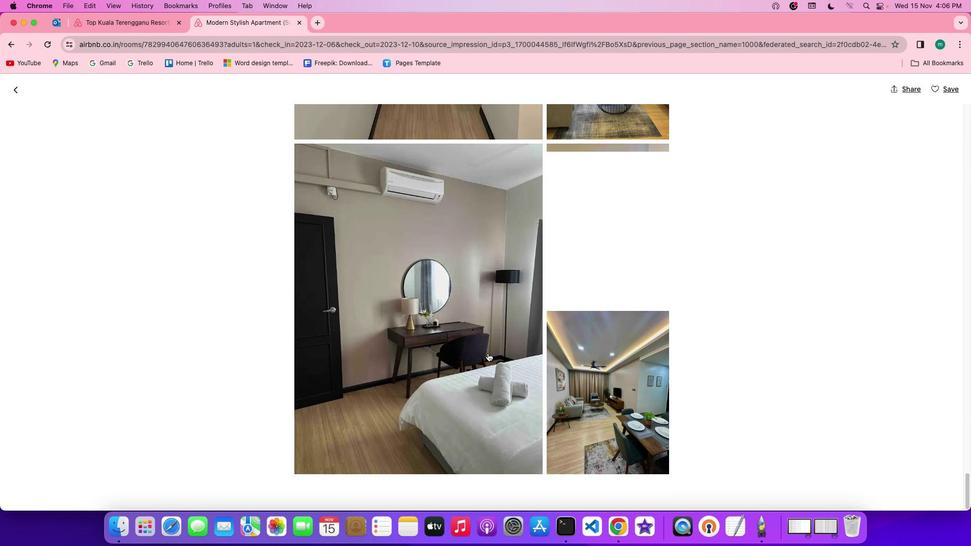 
Action: Mouse scrolled (487, 353) with delta (0, -1)
Screenshot: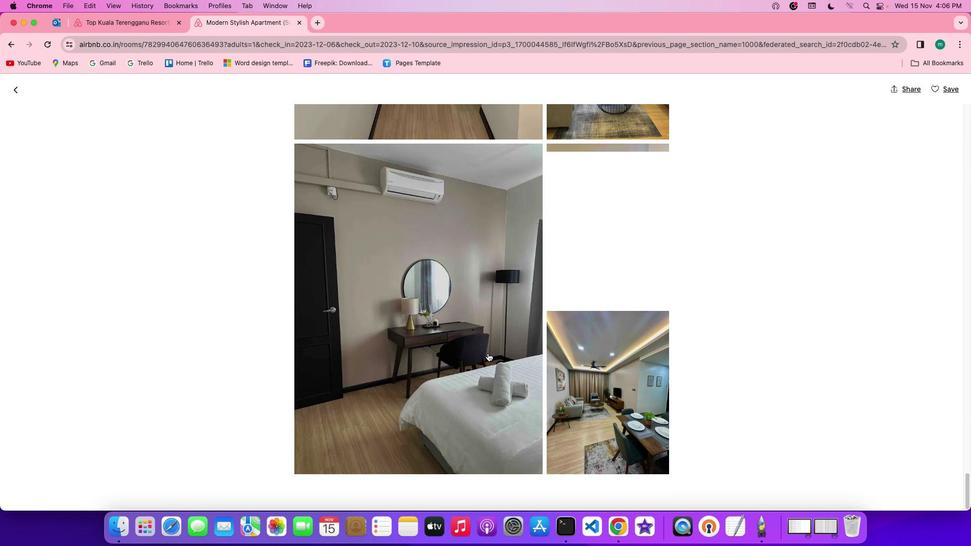 
Action: Mouse moved to (18, 87)
Screenshot: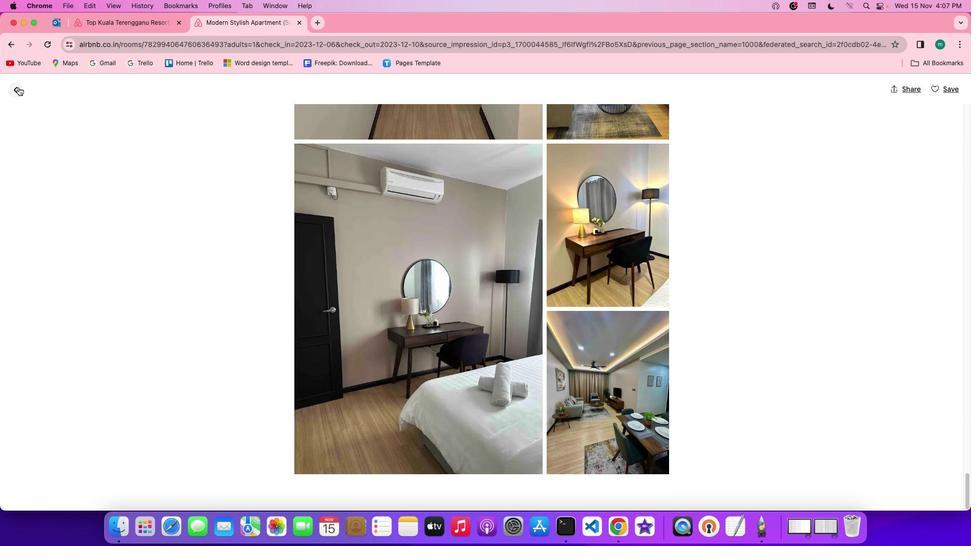 
Action: Mouse pressed left at (18, 87)
Screenshot: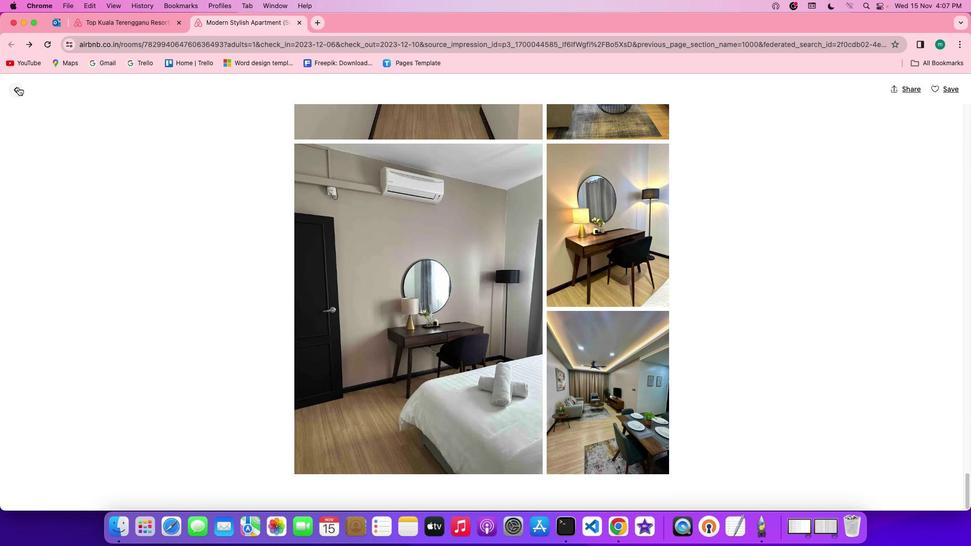 
Action: Mouse moved to (552, 326)
Screenshot: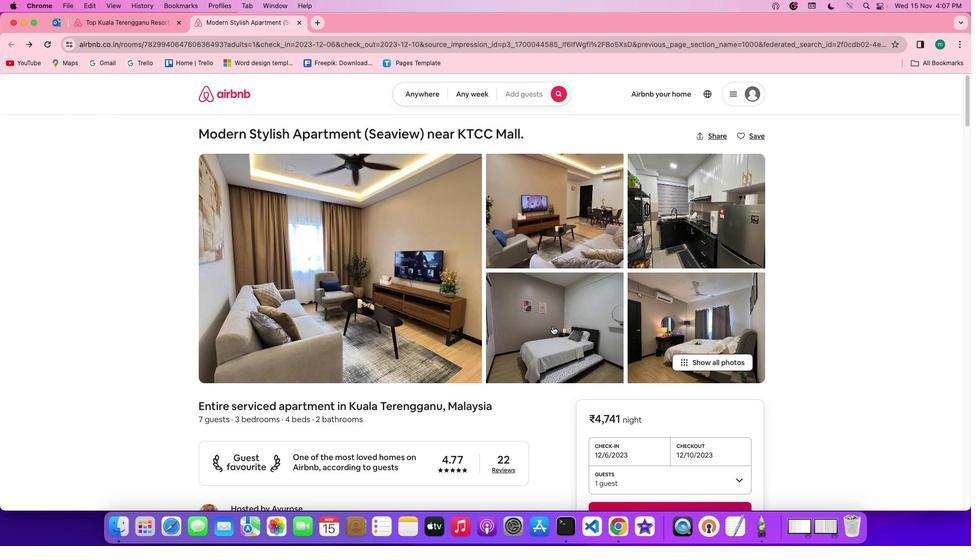 
Action: Mouse scrolled (552, 326) with delta (0, 0)
Screenshot: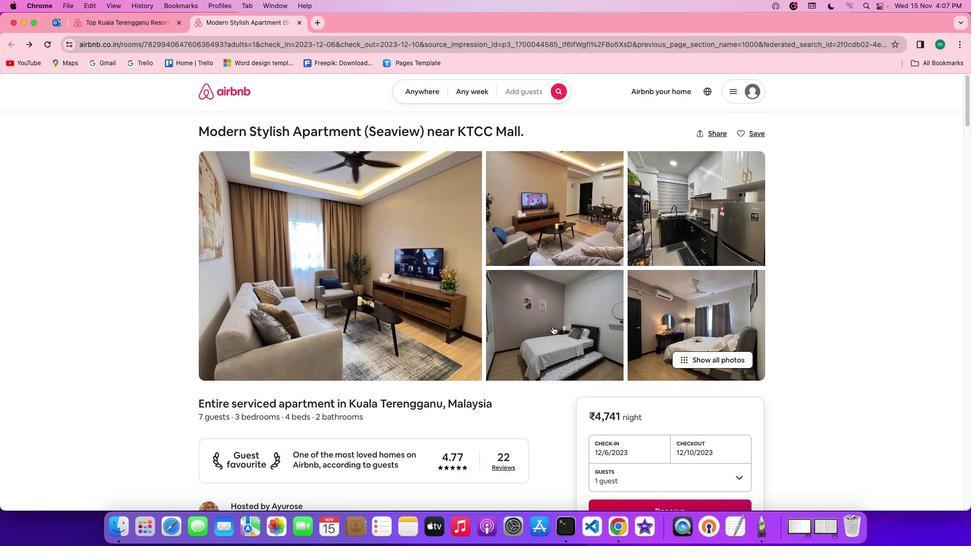 
Action: Mouse moved to (552, 326)
Screenshot: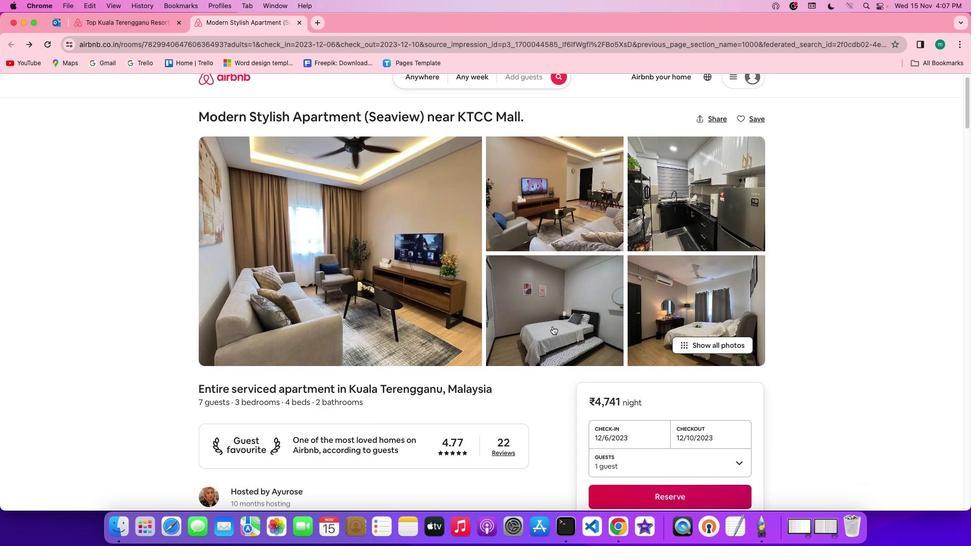 
Action: Mouse scrolled (552, 326) with delta (0, 0)
Screenshot: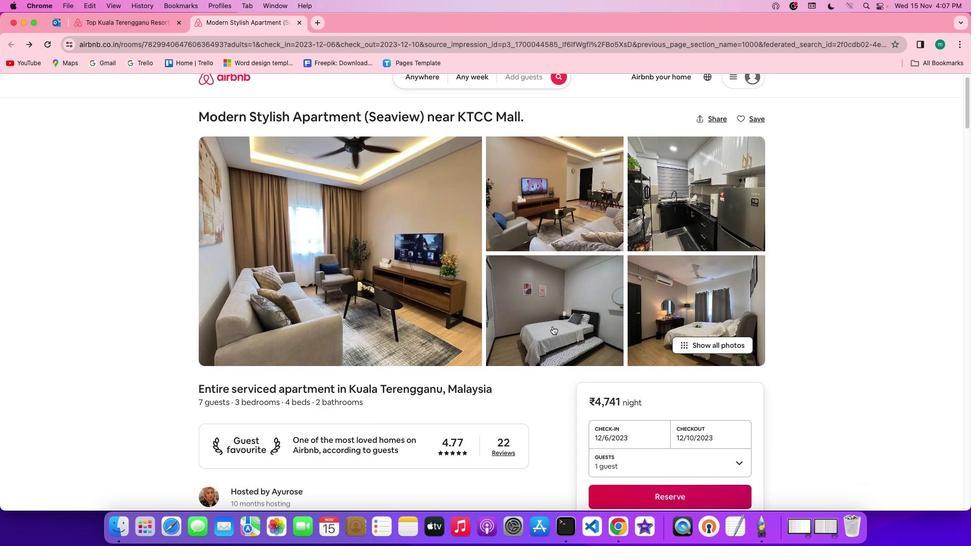 
Action: Mouse scrolled (552, 326) with delta (0, 0)
Screenshot: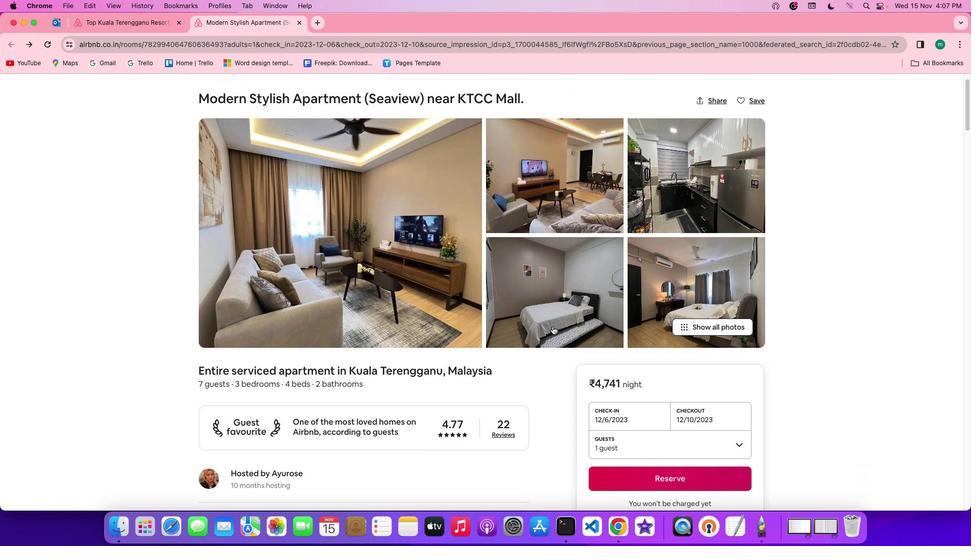 
Action: Mouse scrolled (552, 326) with delta (0, -1)
Screenshot: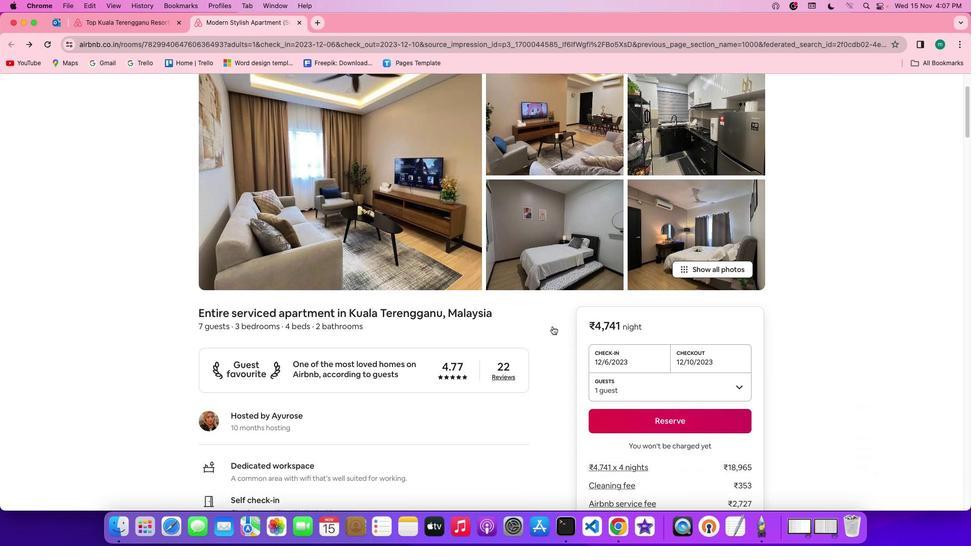 
Action: Mouse scrolled (552, 326) with delta (0, -1)
Screenshot: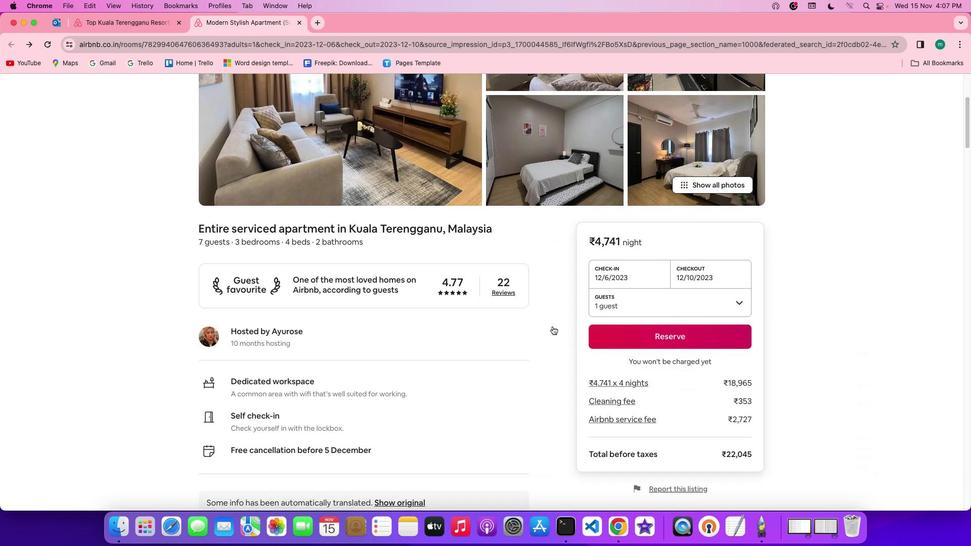 
Action: Mouse moved to (552, 326)
Screenshot: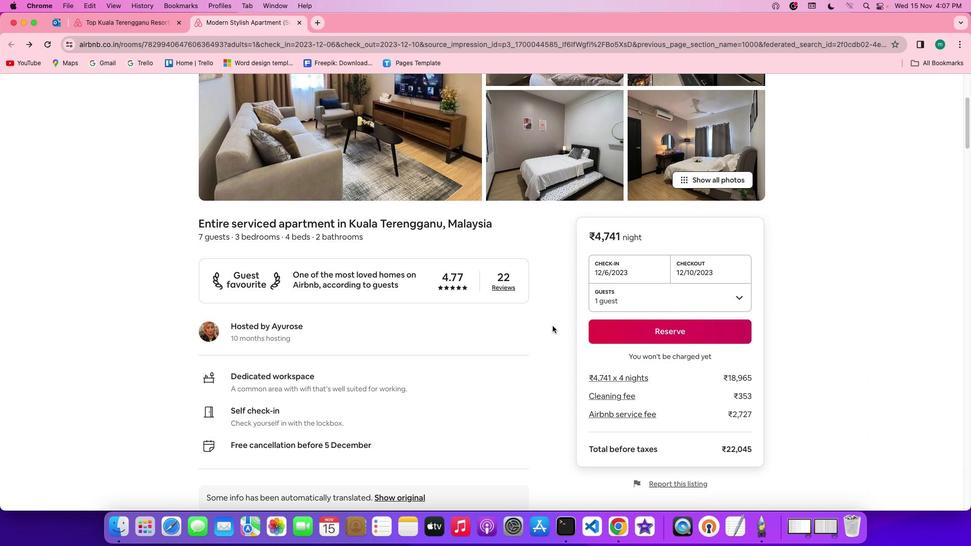 
Action: Mouse scrolled (552, 326) with delta (0, 0)
Screenshot: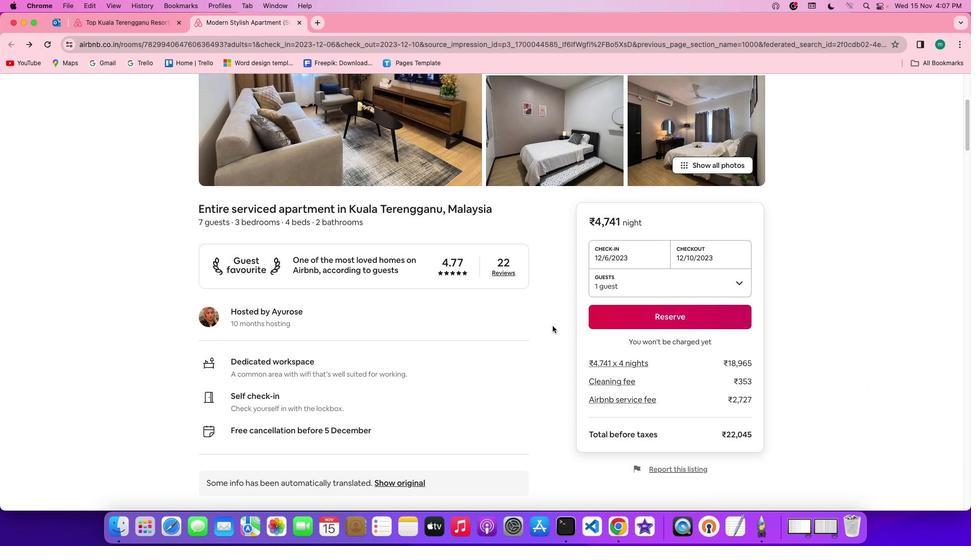
Action: Mouse scrolled (552, 326) with delta (0, 0)
Screenshot: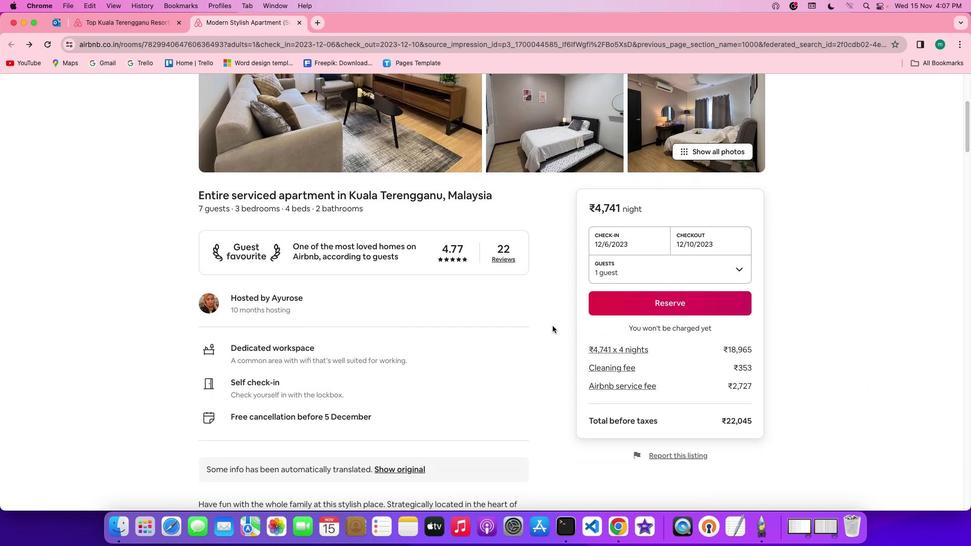 
Action: Mouse scrolled (552, 326) with delta (0, -1)
Screenshot: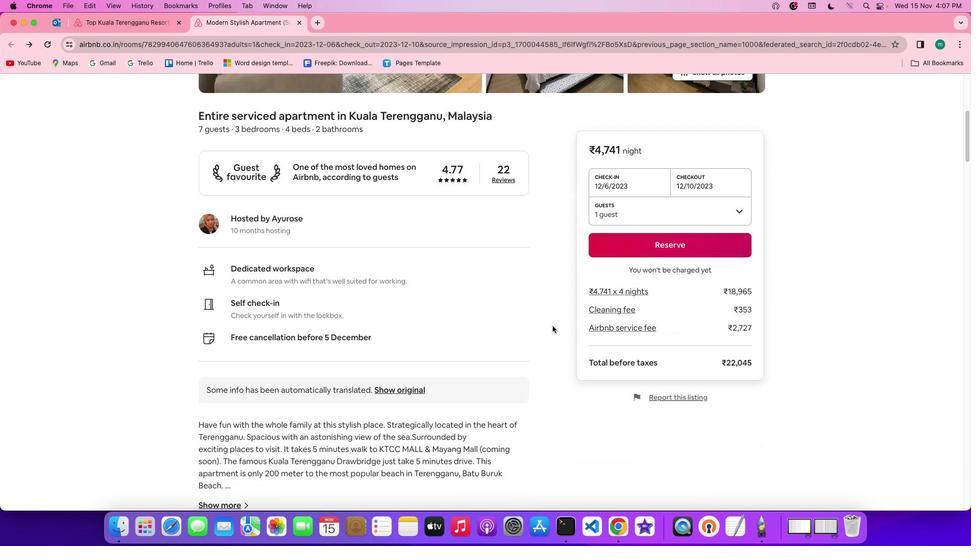 
Action: Mouse scrolled (552, 326) with delta (0, -1)
